 Task: In the  document Pyramidsletter.txt Change font size of watermark '111' and place the watermark  'Diagonally '. Insert footer and write www.nexusTech.com
Action: Mouse moved to (337, 510)
Screenshot: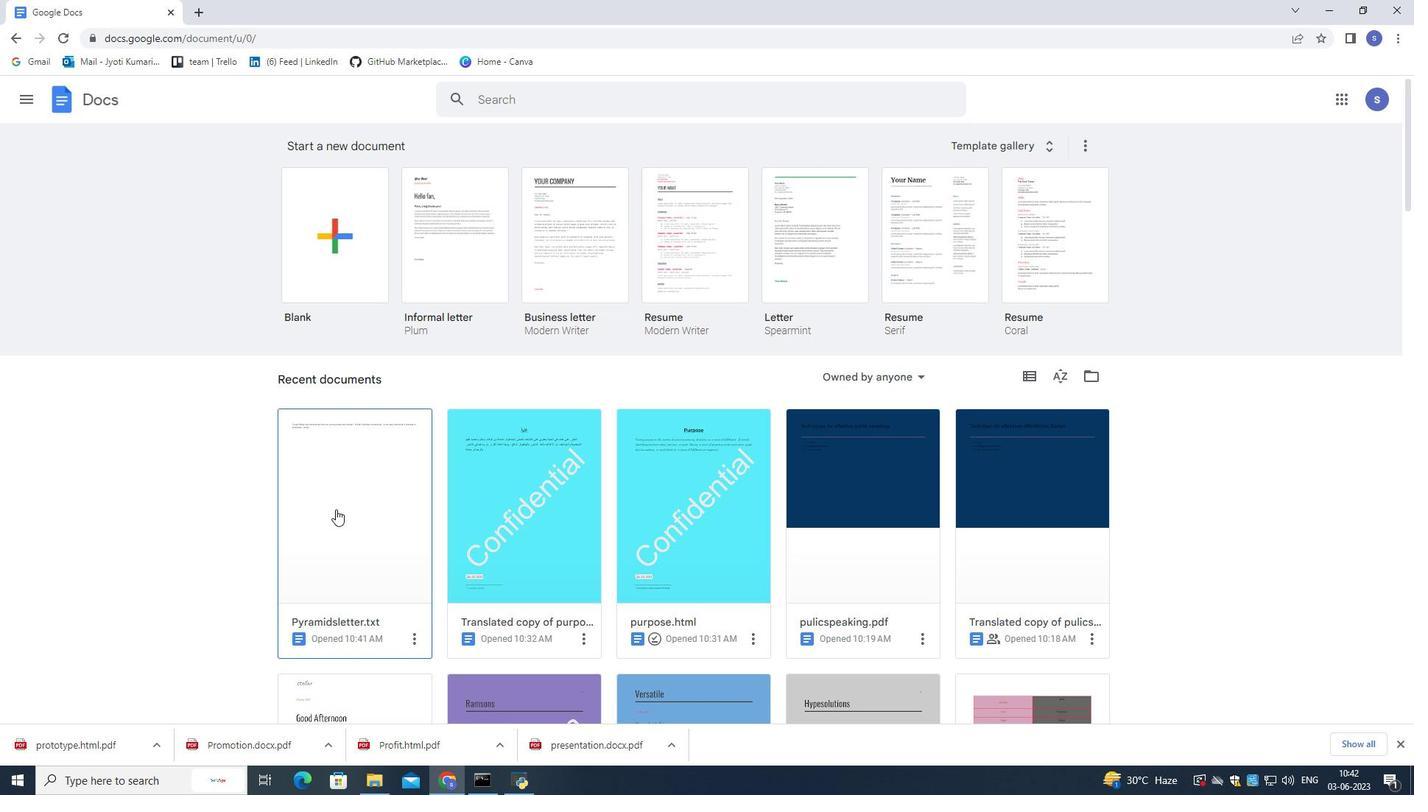 
Action: Mouse pressed left at (337, 510)
Screenshot: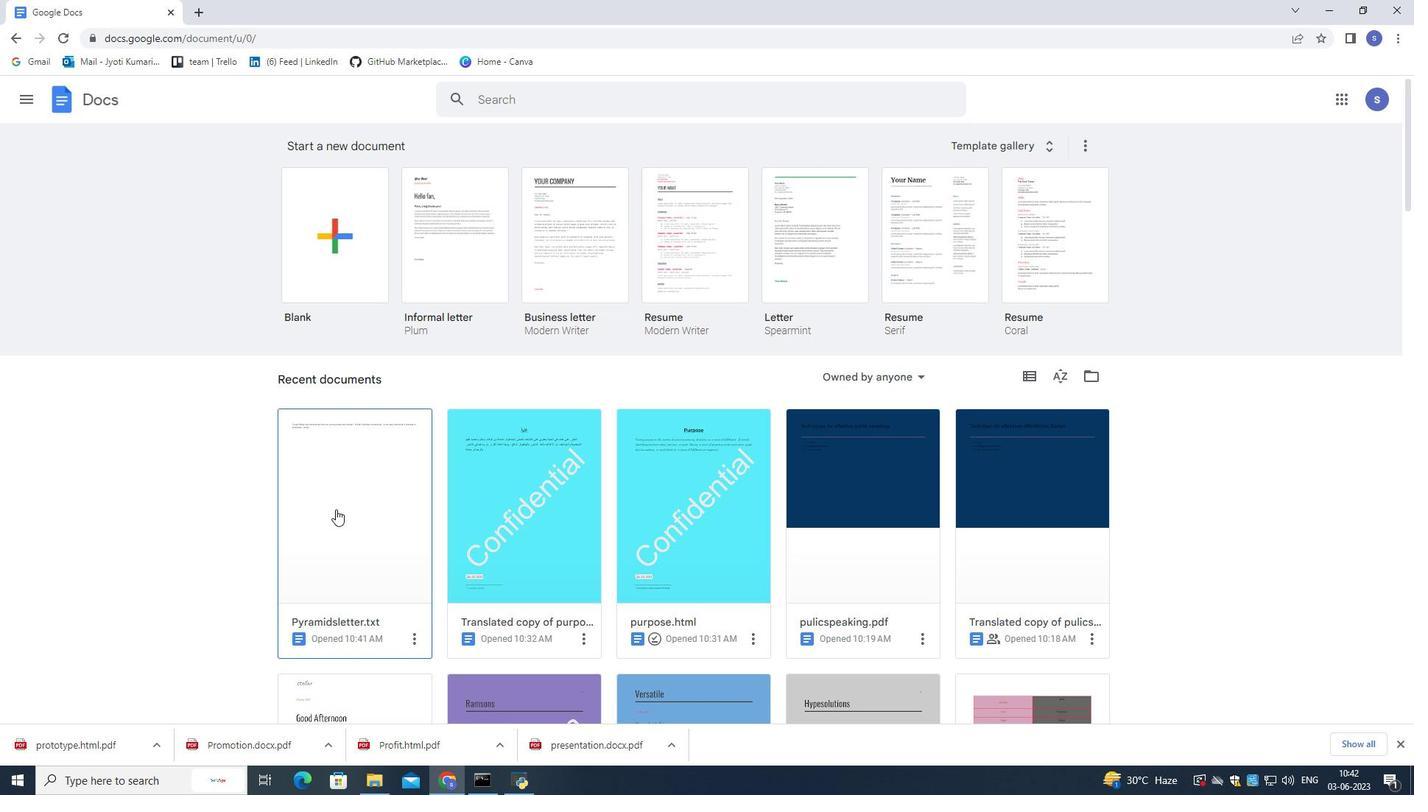 
Action: Mouse pressed left at (337, 510)
Screenshot: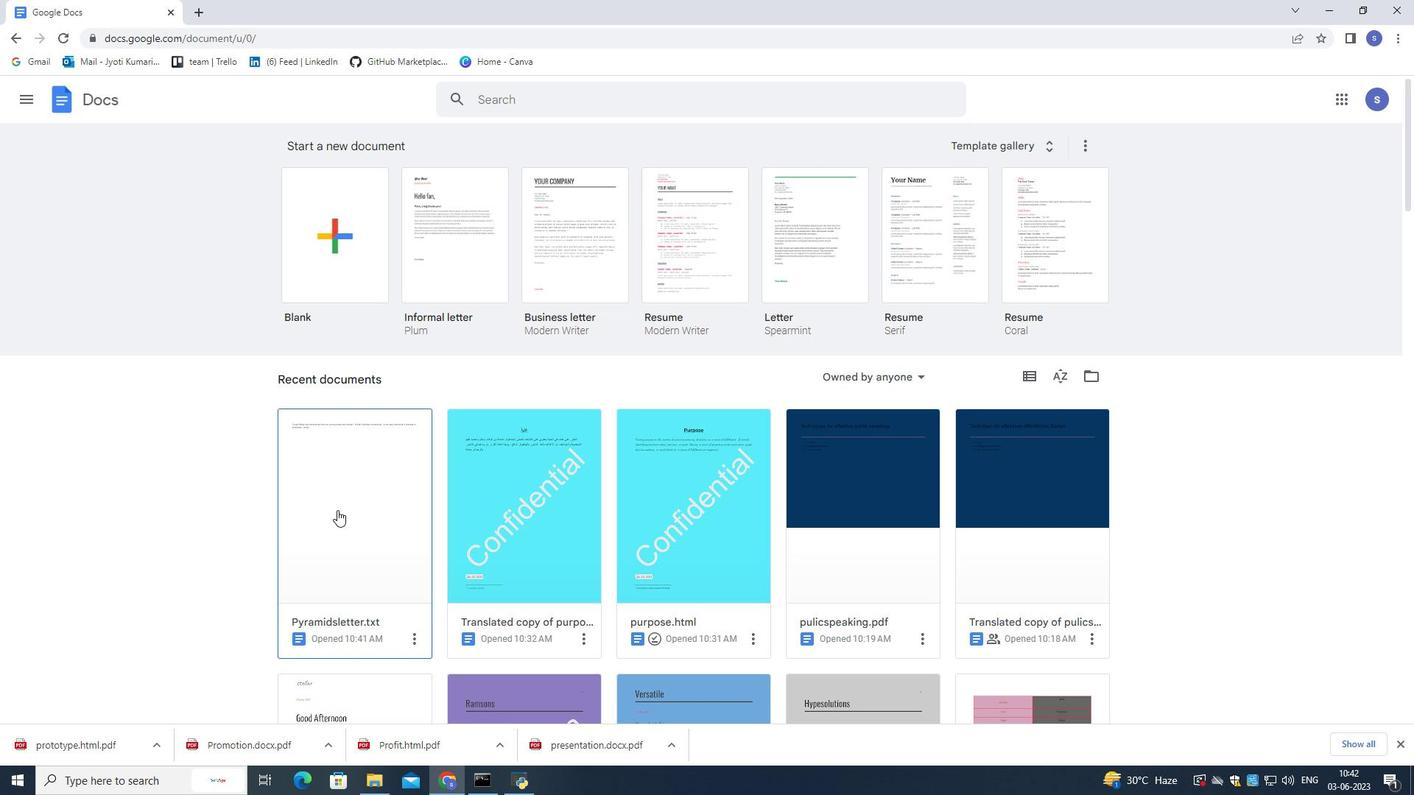 
Action: Mouse moved to (622, 521)
Screenshot: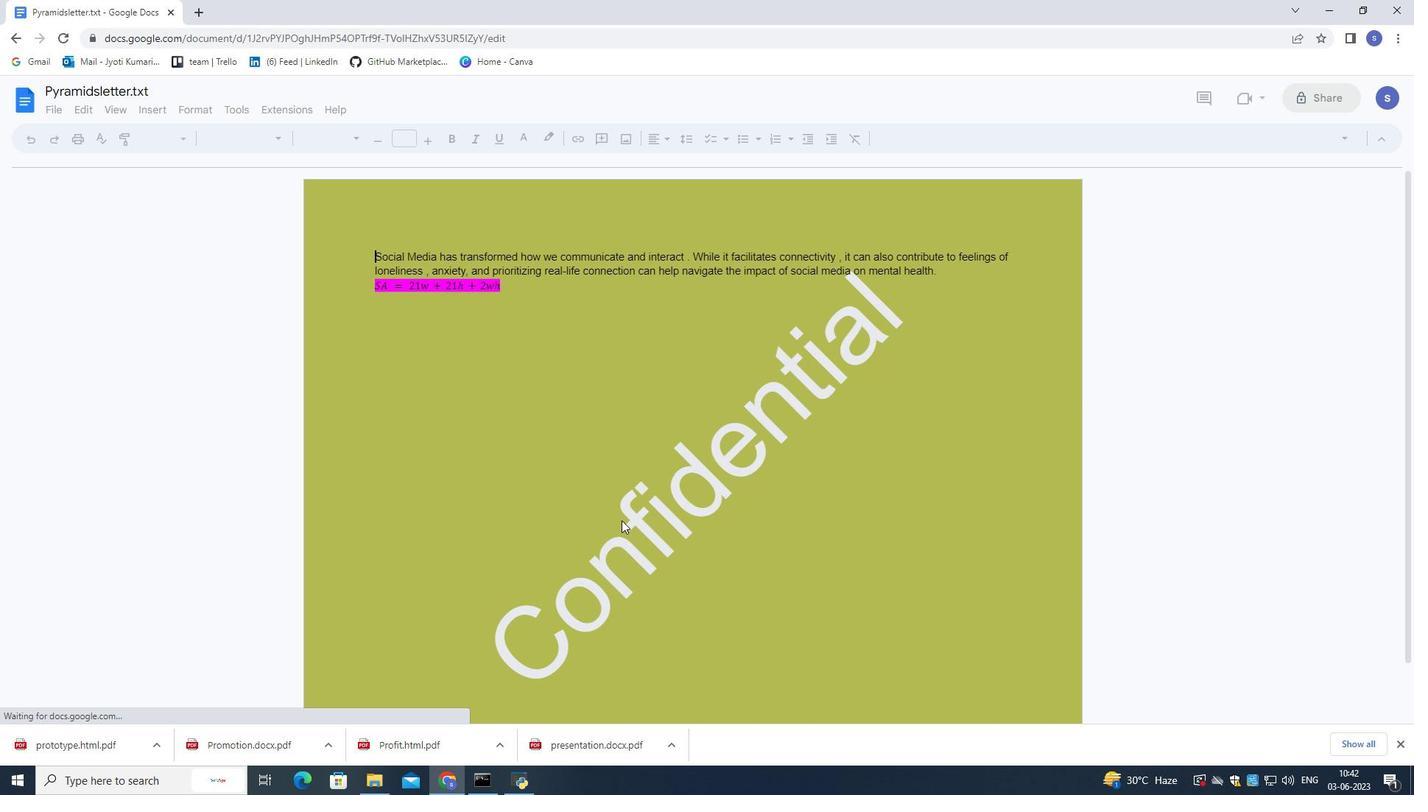 
Action: Mouse pressed left at (622, 521)
Screenshot: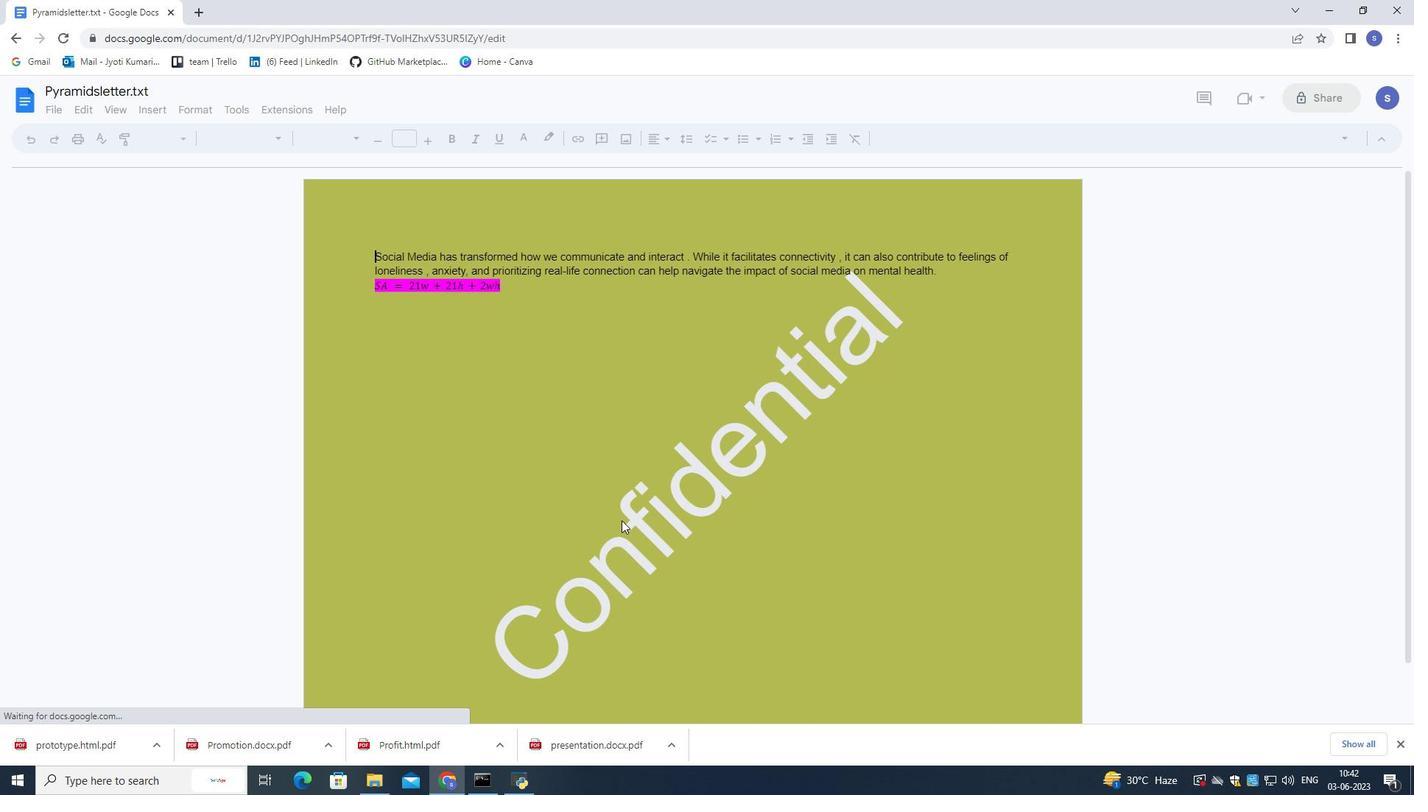 
Action: Mouse moved to (619, 492)
Screenshot: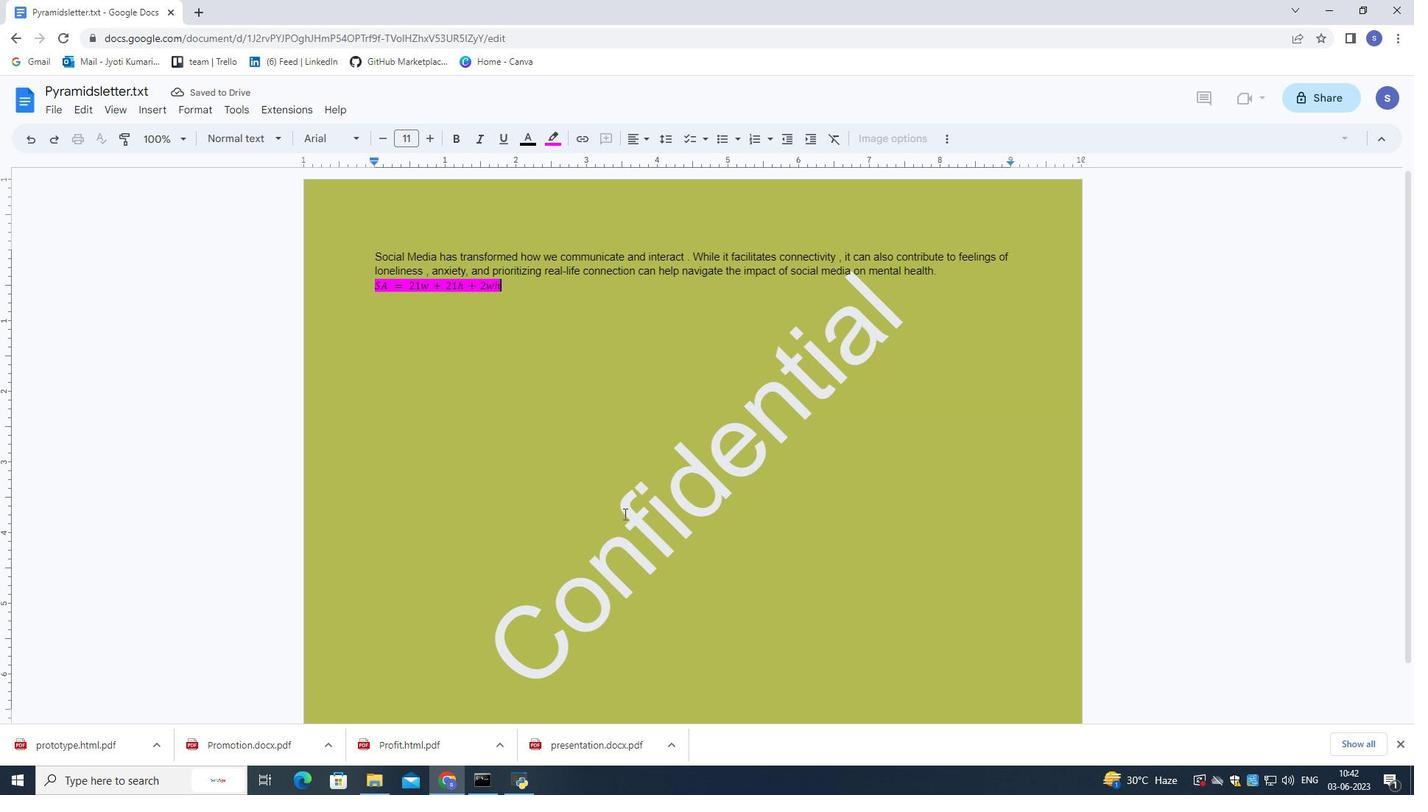 
Action: Mouse scrolled (619, 492) with delta (0, 0)
Screenshot: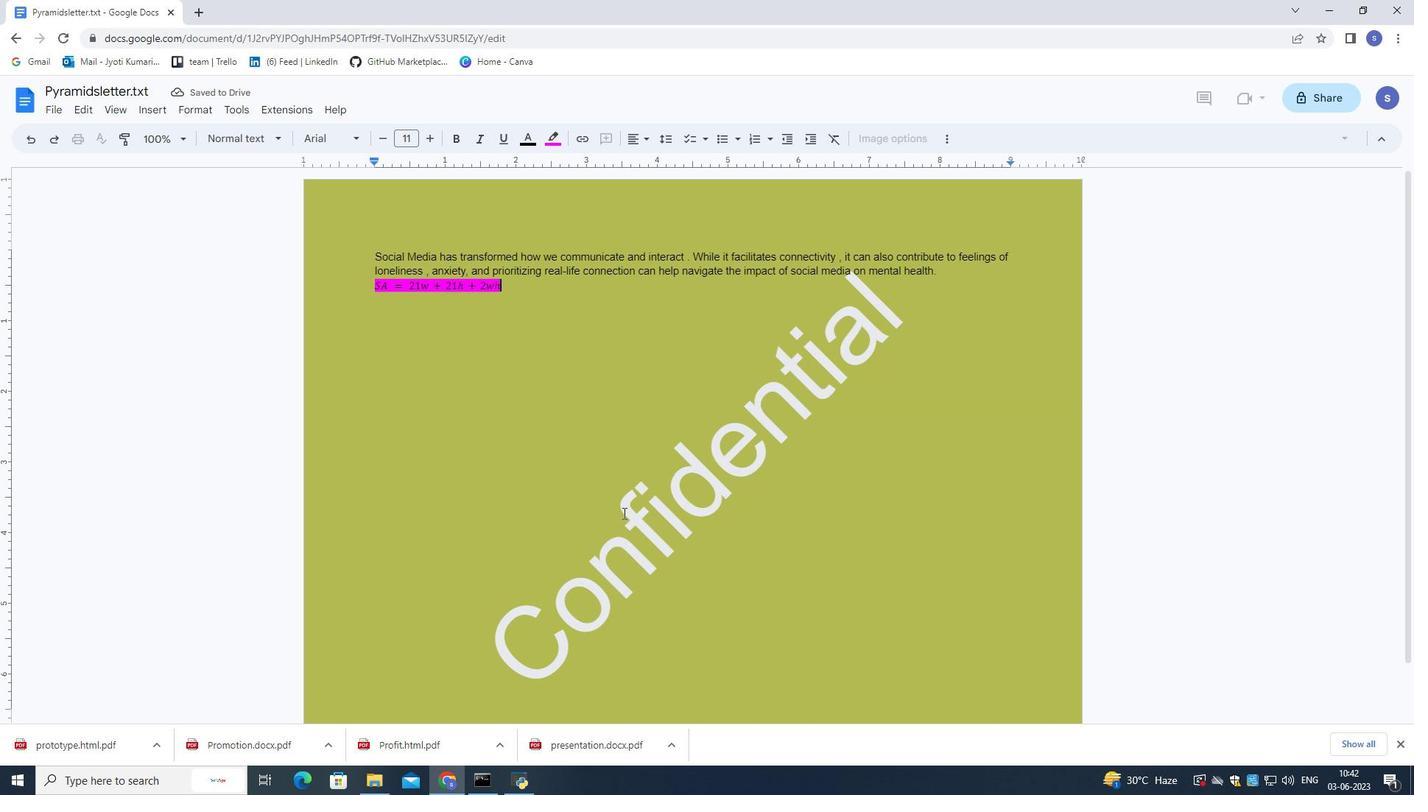 
Action: Mouse scrolled (619, 492) with delta (0, 0)
Screenshot: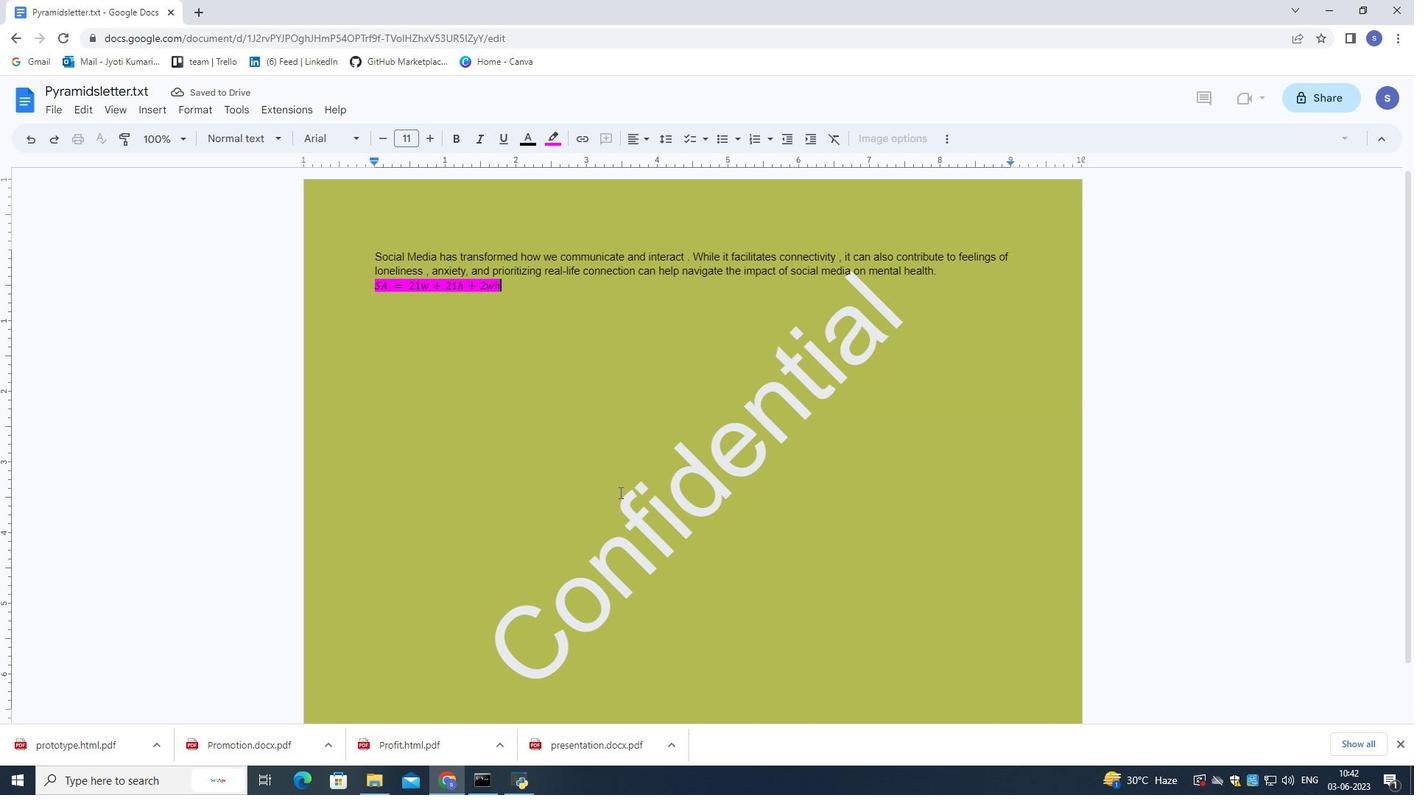 
Action: Mouse moved to (660, 455)
Screenshot: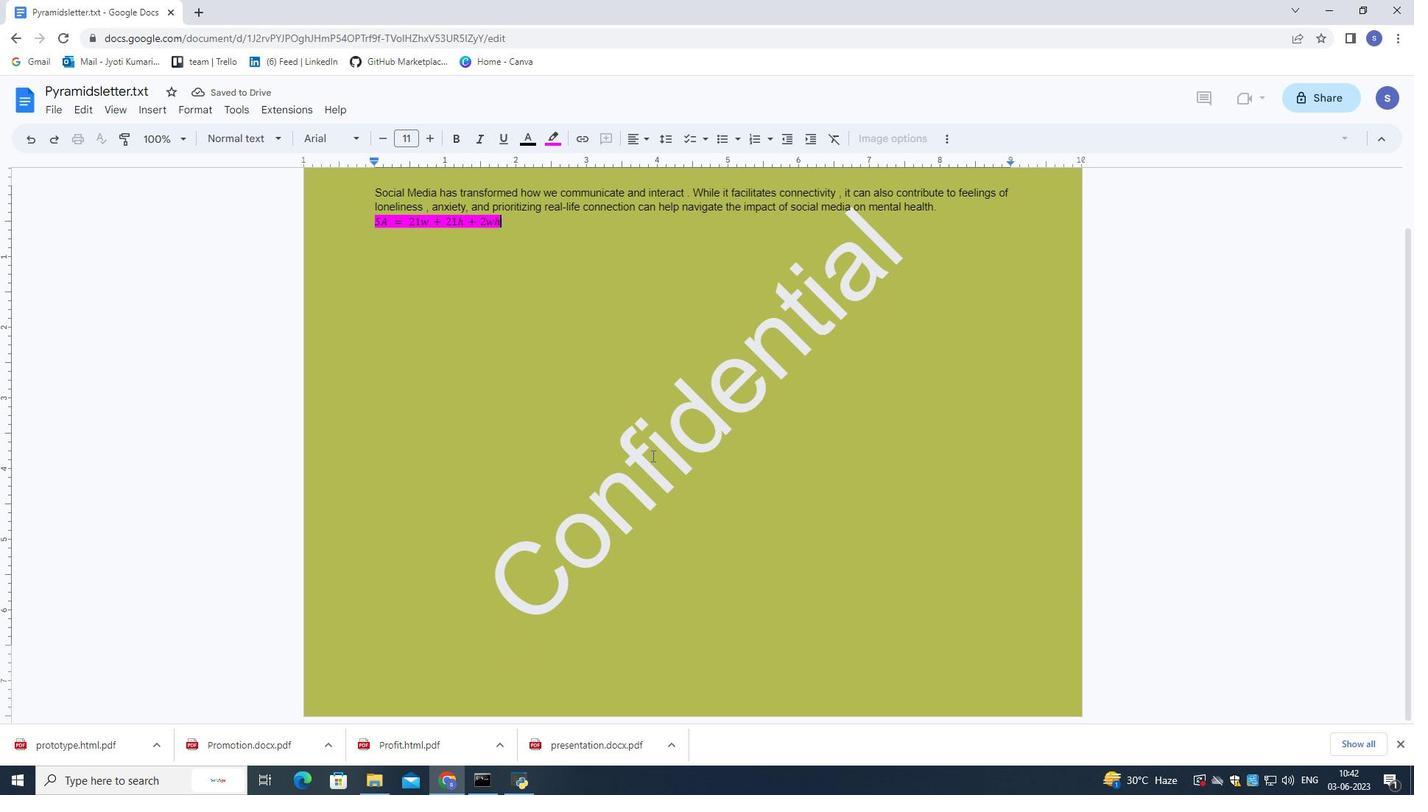 
Action: Mouse pressed left at (660, 455)
Screenshot: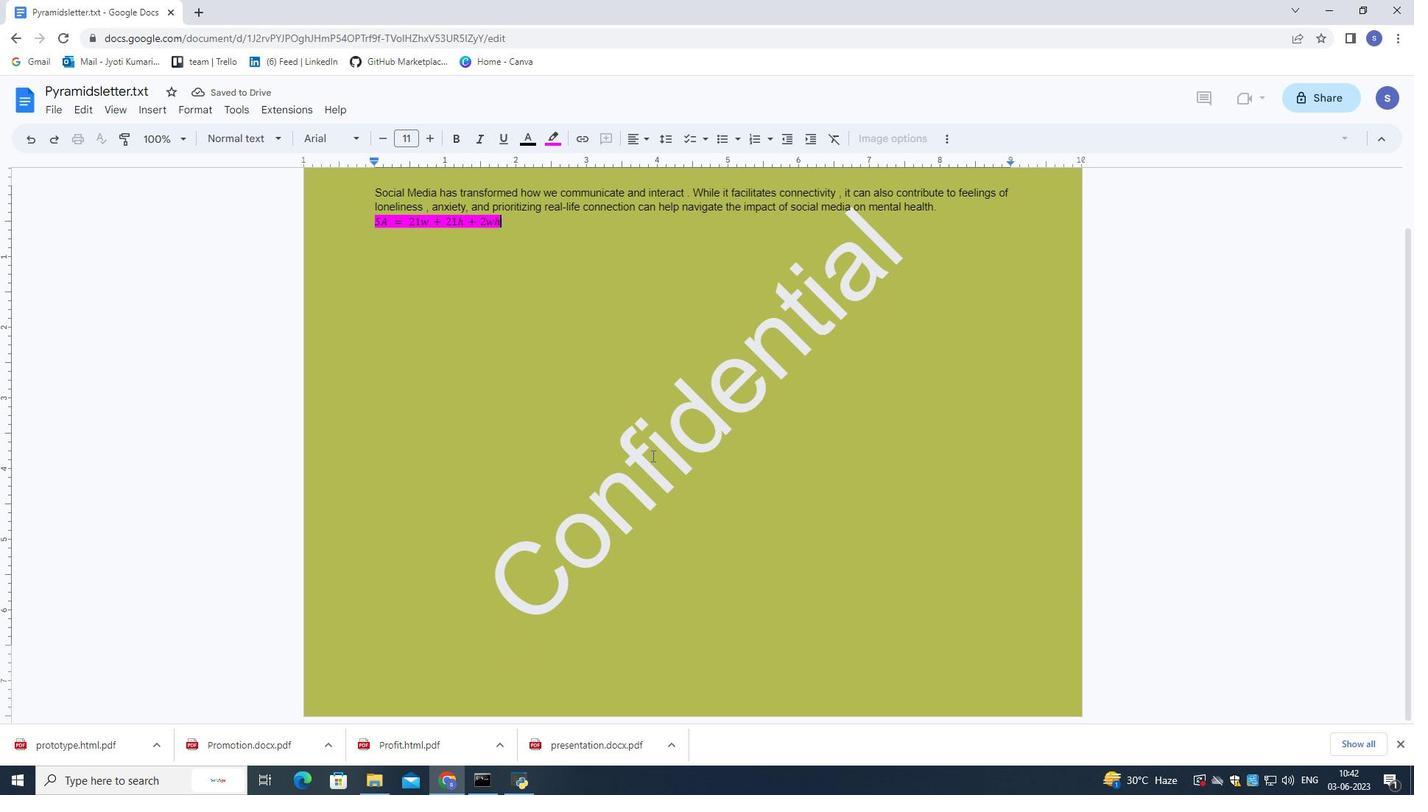
Action: Mouse moved to (660, 455)
Screenshot: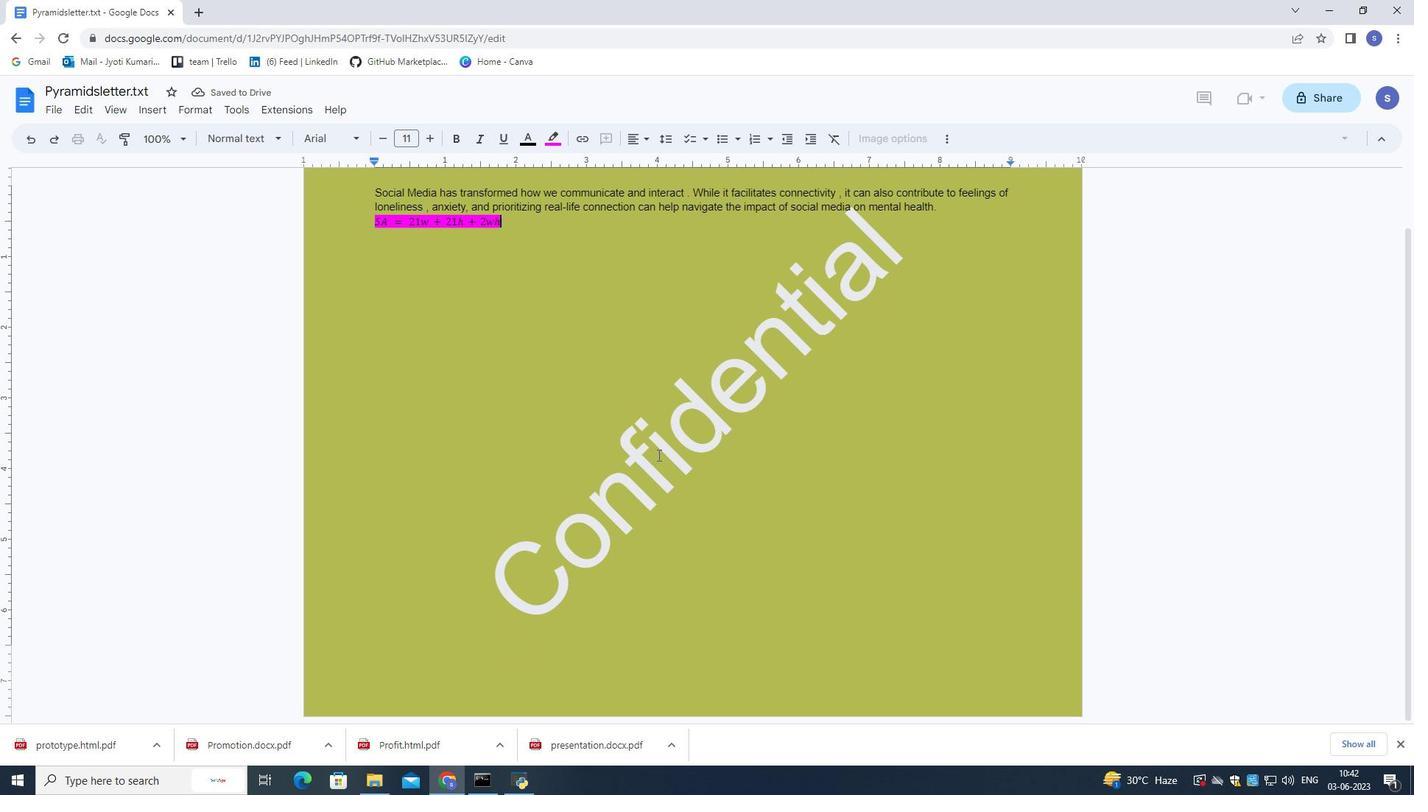 
Action: Mouse pressed left at (660, 455)
Screenshot: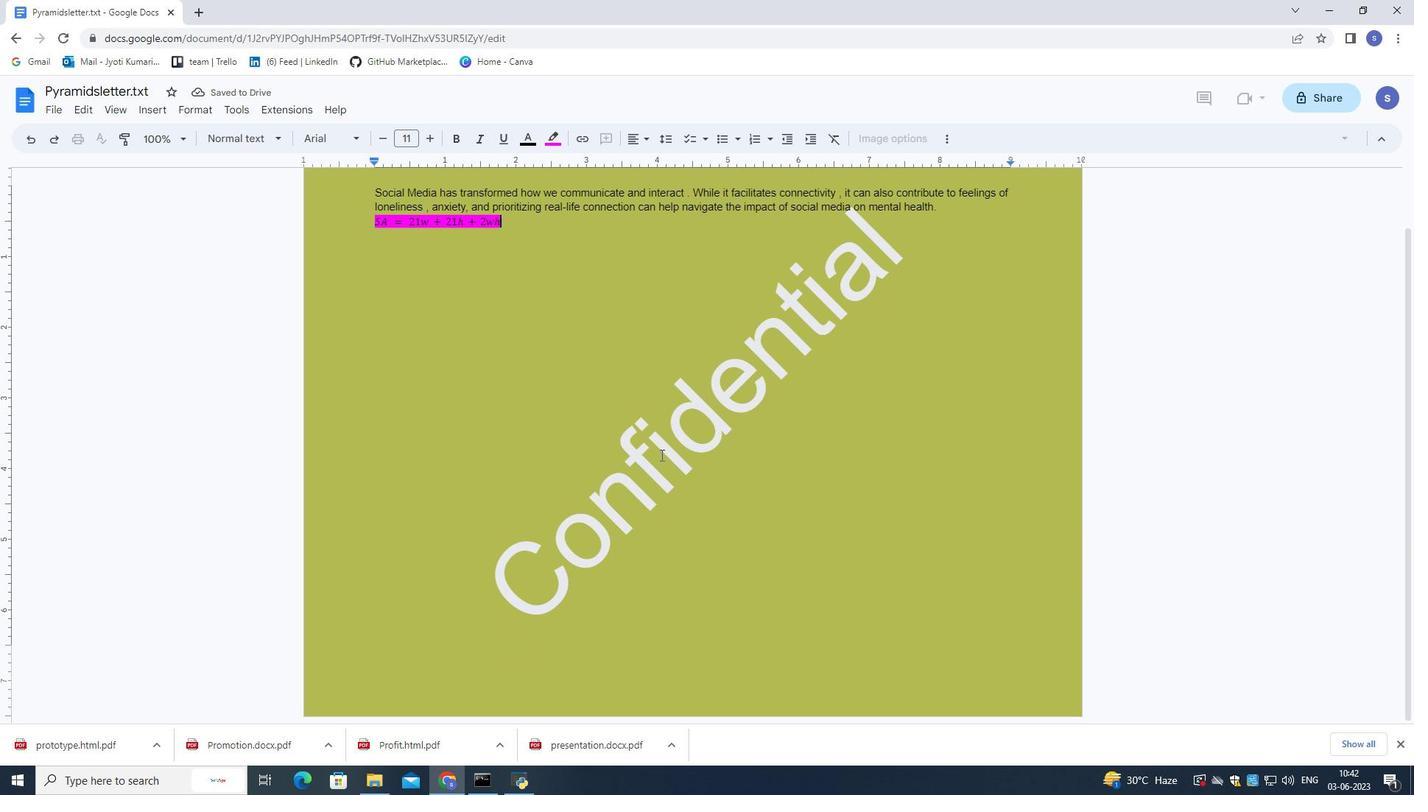 
Action: Mouse moved to (661, 455)
Screenshot: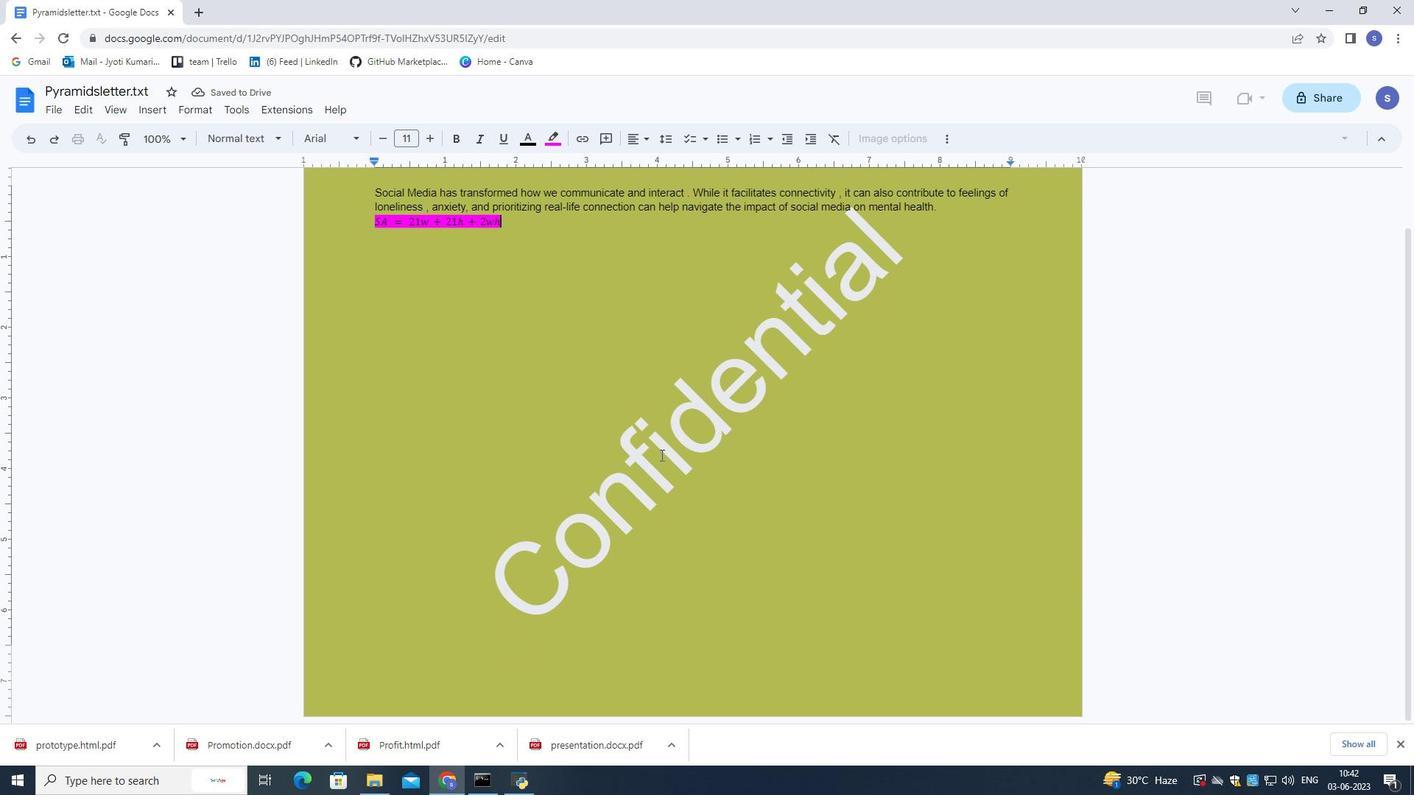 
Action: Mouse pressed left at (661, 455)
Screenshot: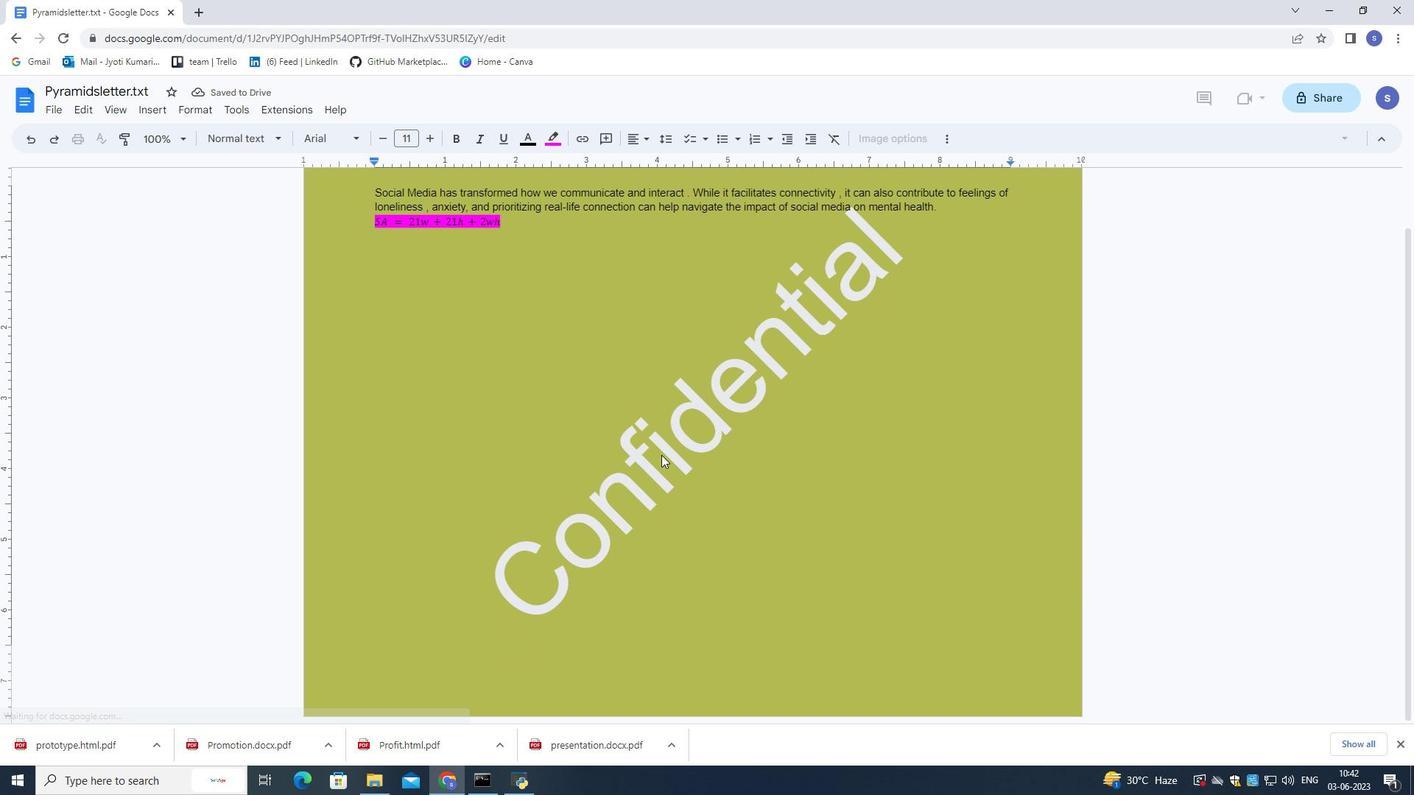 
Action: Mouse pressed left at (661, 455)
Screenshot: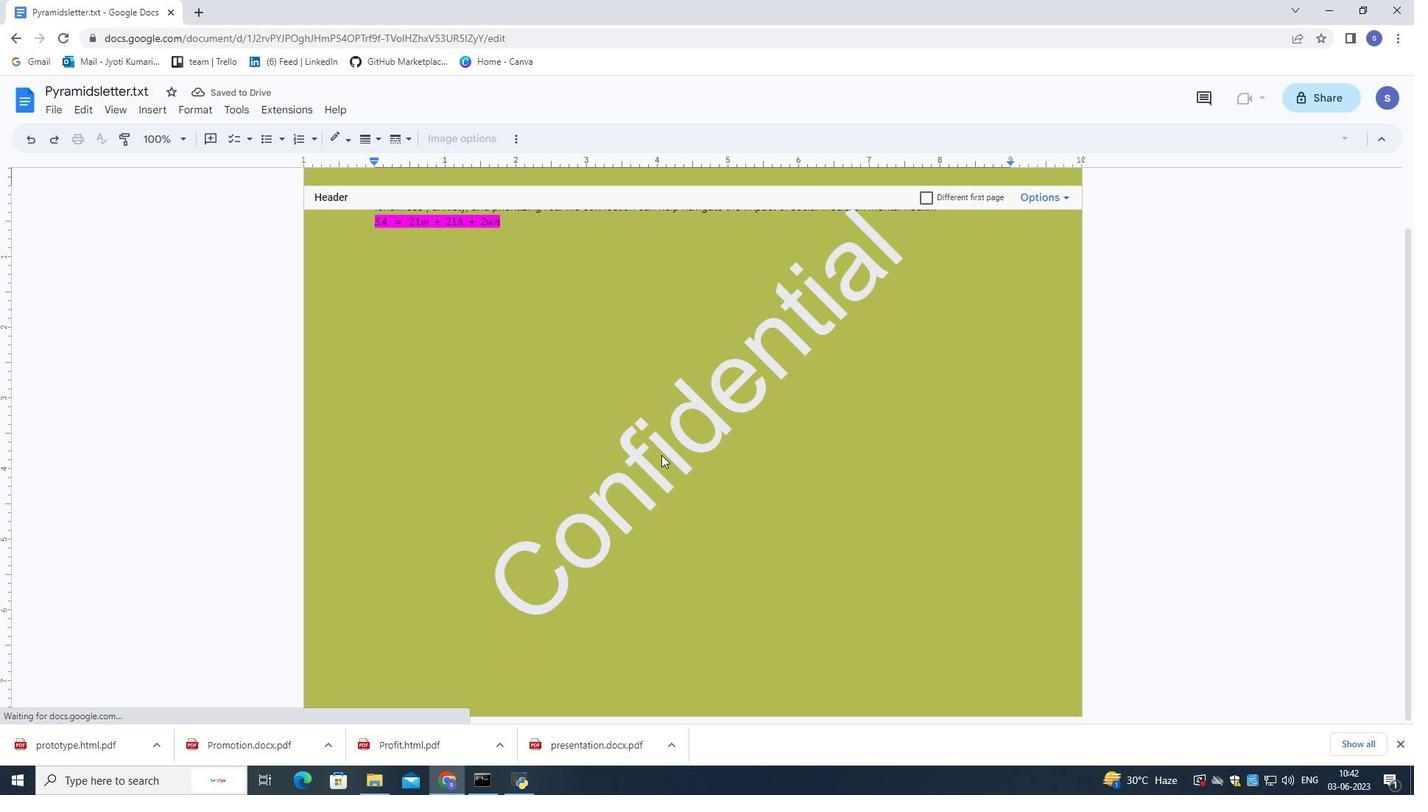 
Action: Mouse pressed left at (661, 455)
Screenshot: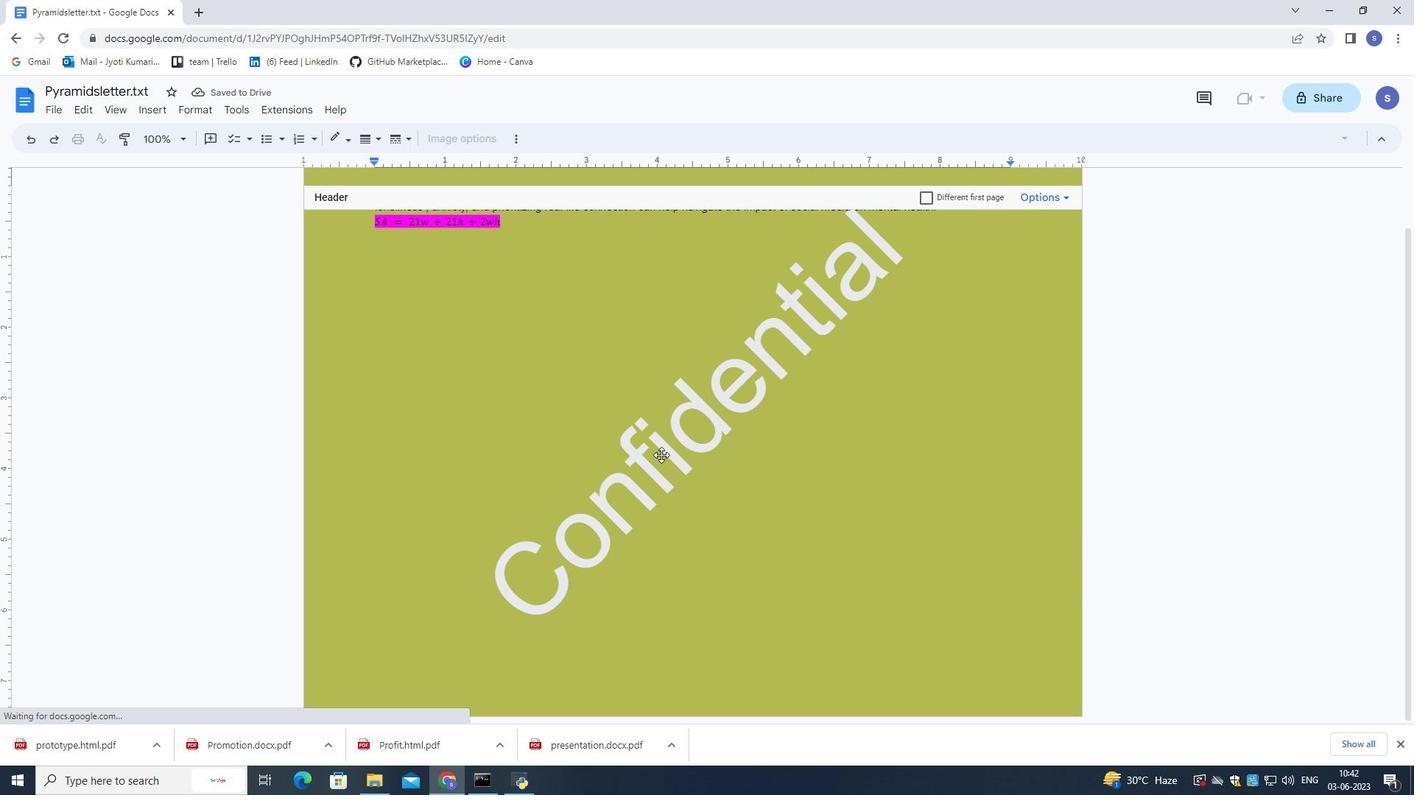 
Action: Mouse moved to (492, 664)
Screenshot: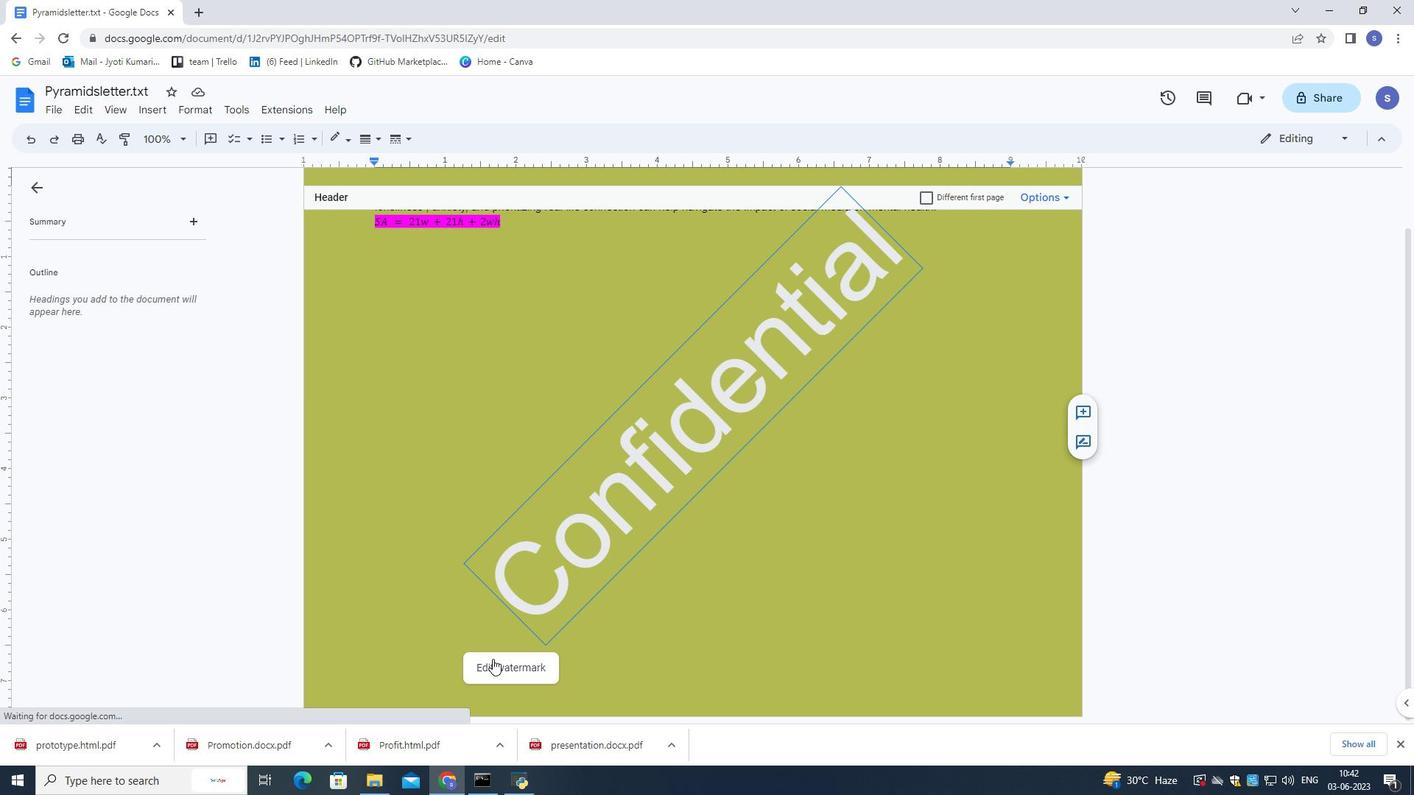 
Action: Mouse pressed left at (492, 664)
Screenshot: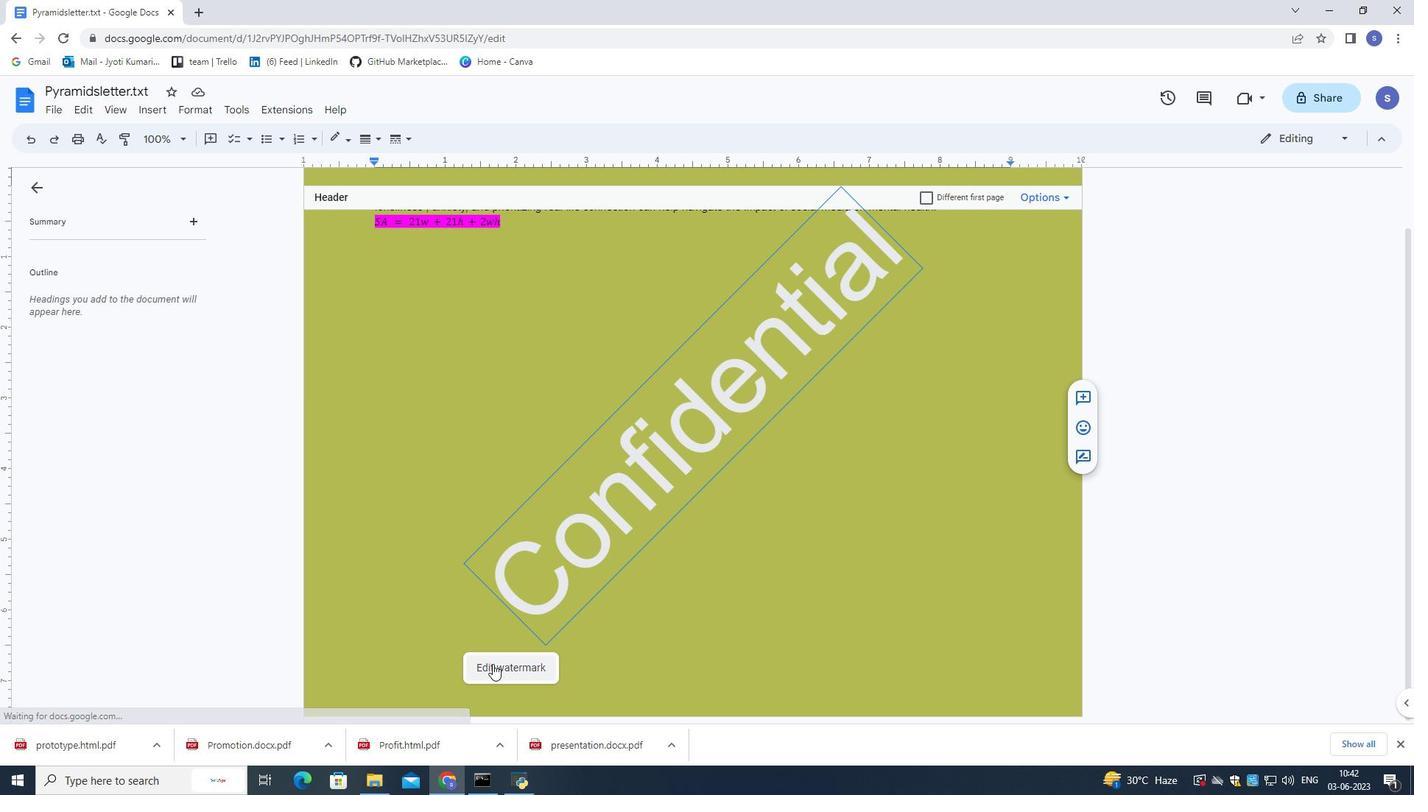 
Action: Mouse moved to (1279, 332)
Screenshot: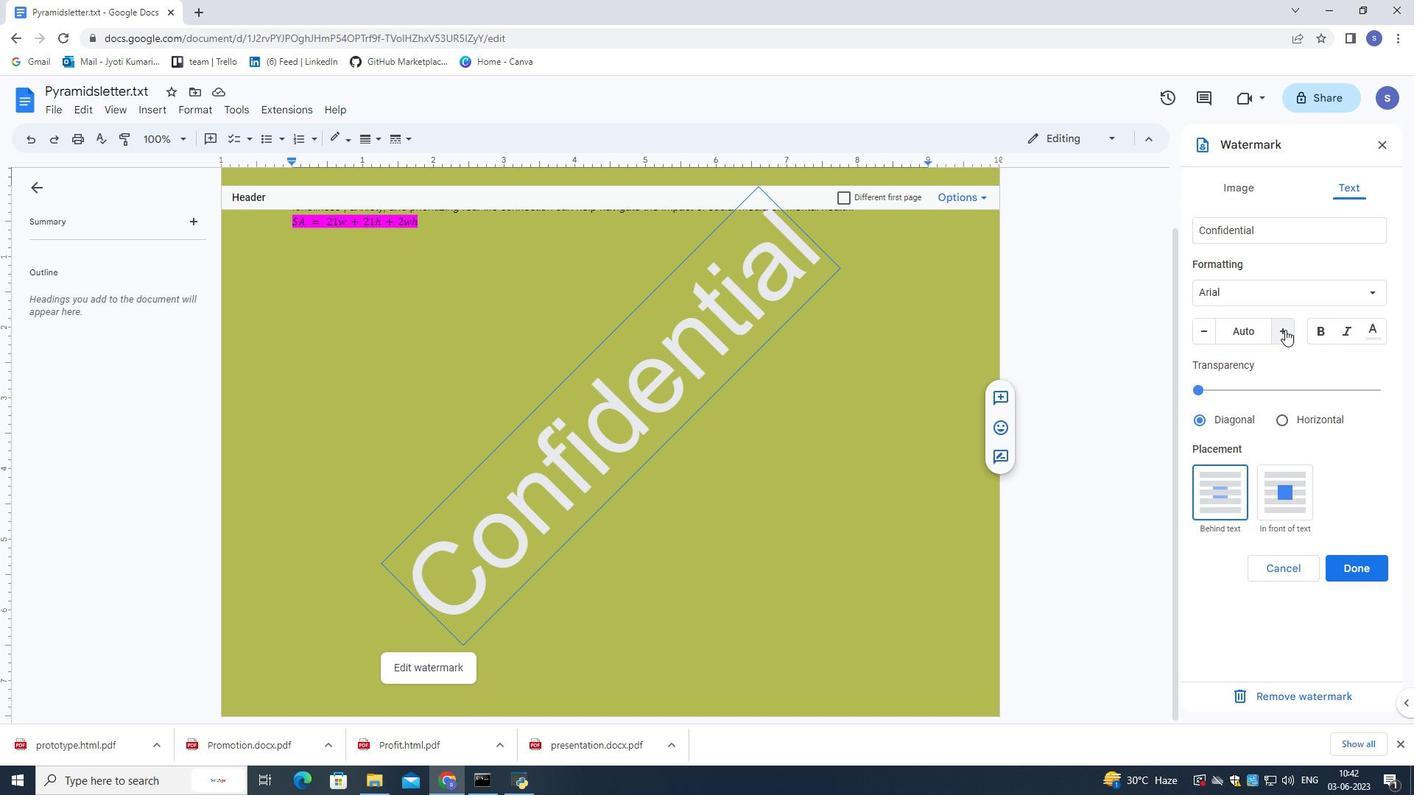 
Action: Mouse pressed left at (1279, 332)
Screenshot: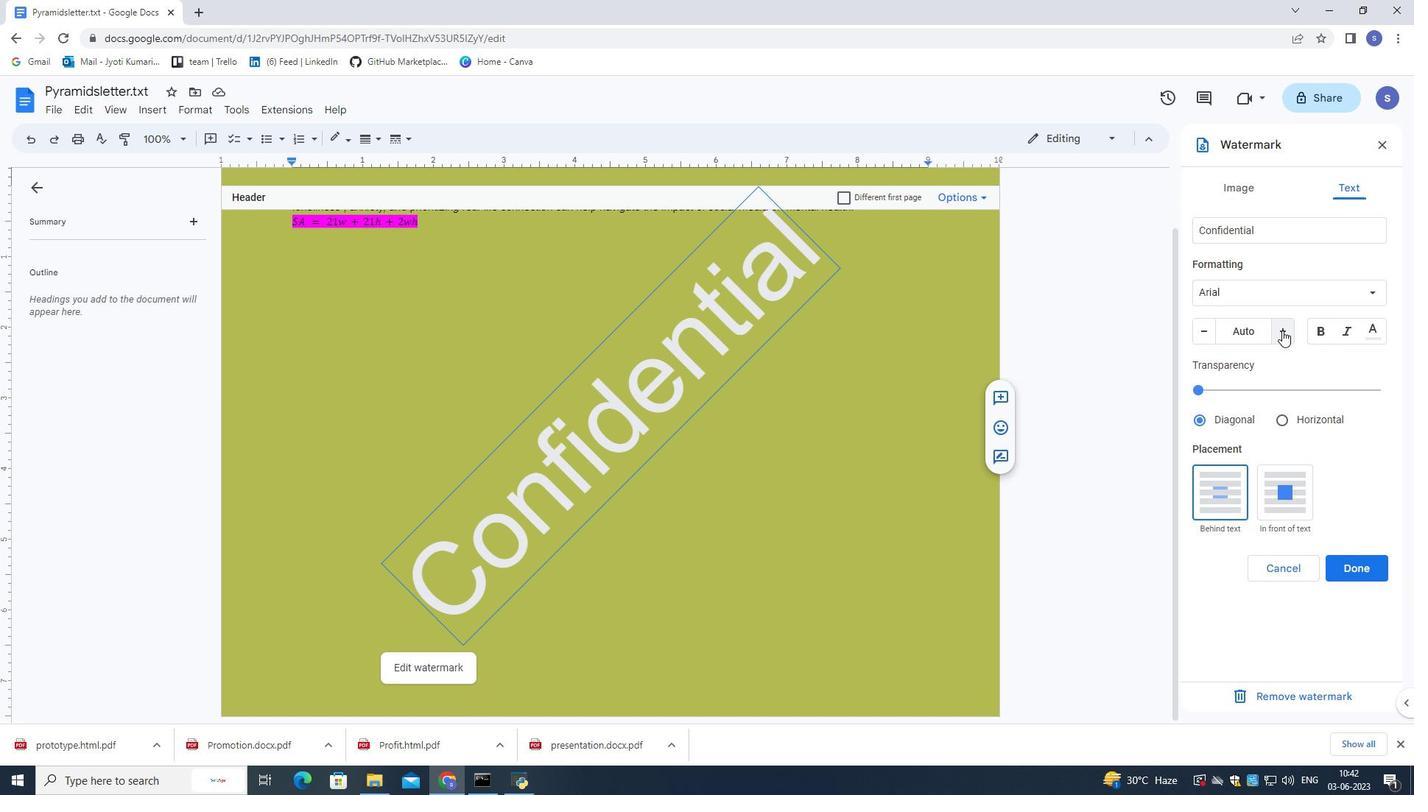 
Action: Mouse pressed left at (1279, 332)
Screenshot: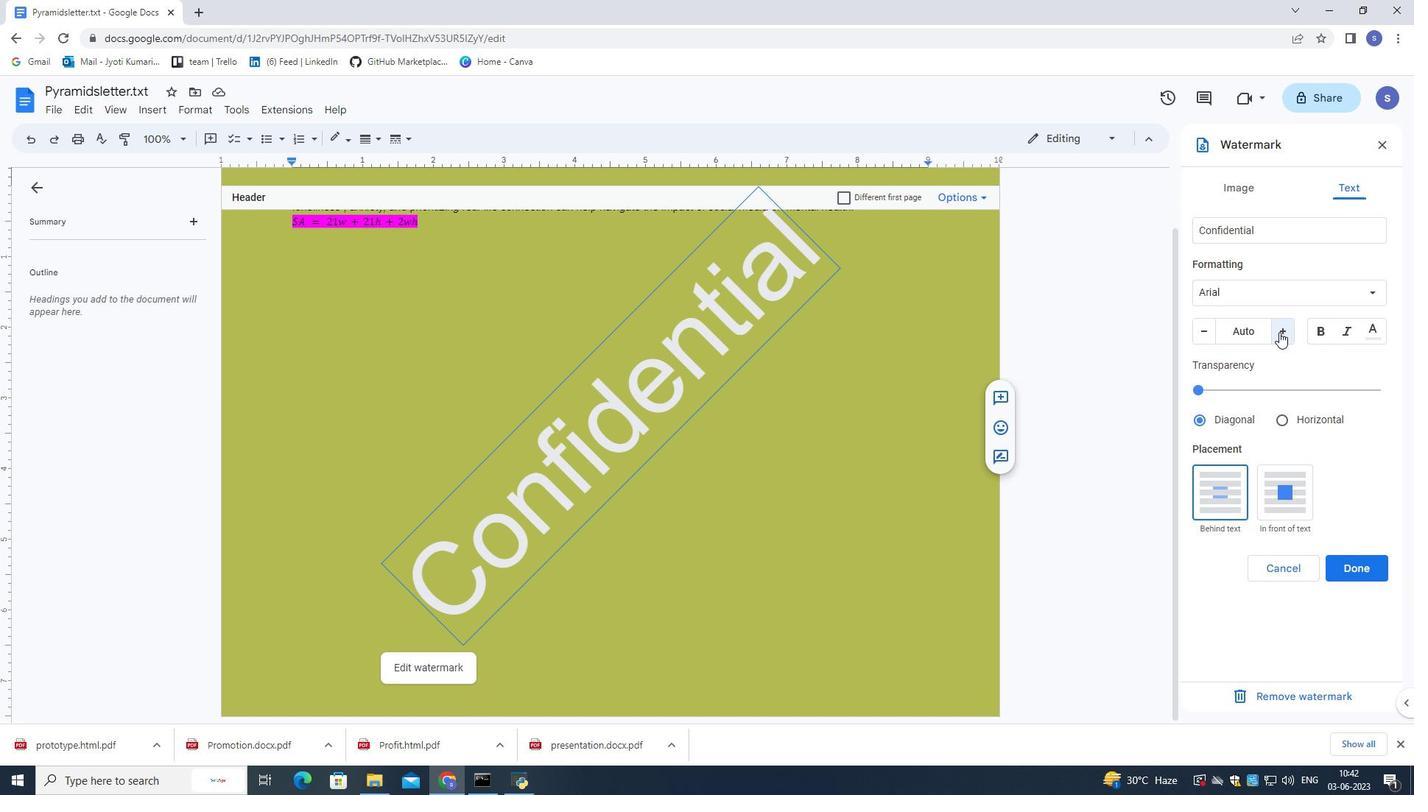 
Action: Mouse pressed left at (1279, 332)
Screenshot: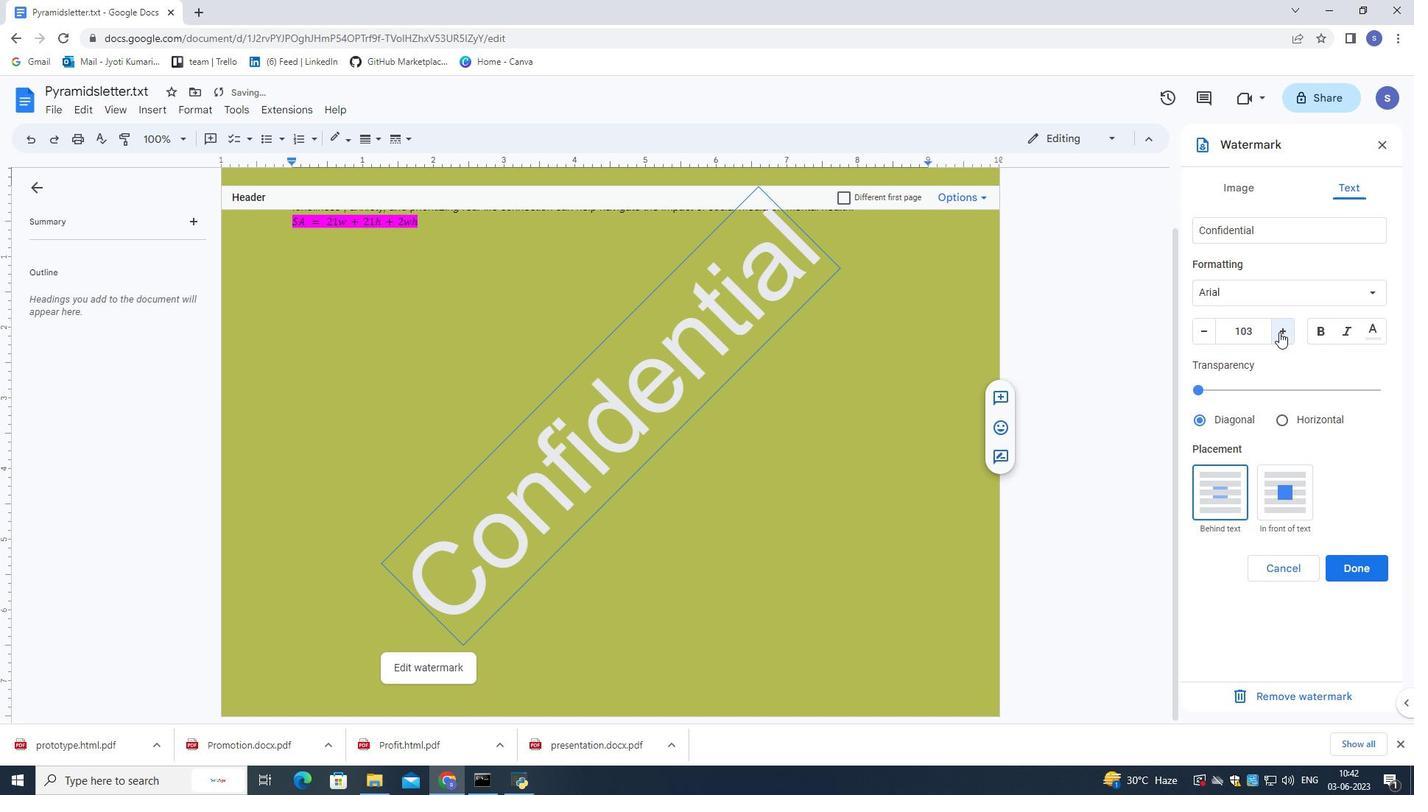 
Action: Mouse pressed left at (1279, 332)
Screenshot: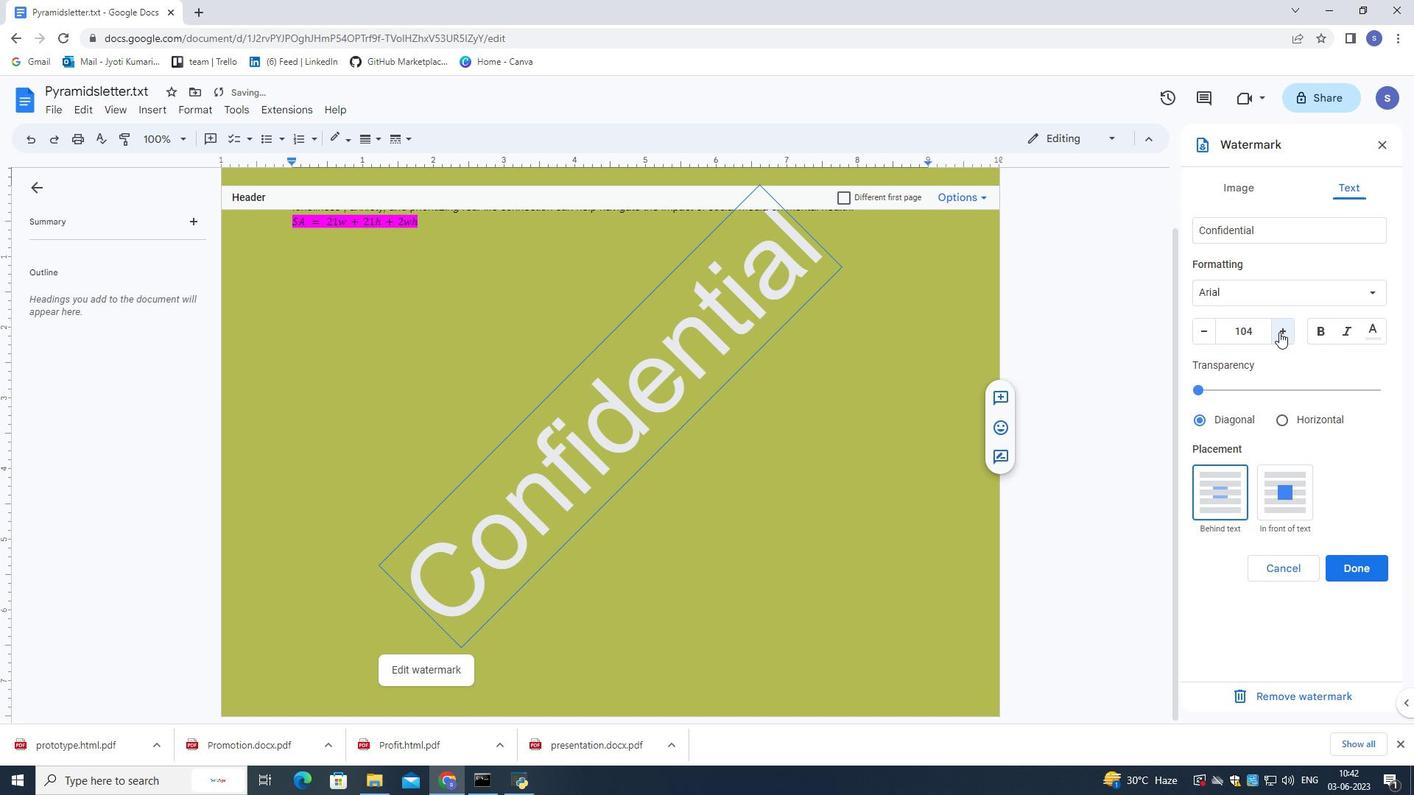 
Action: Mouse pressed left at (1279, 332)
Screenshot: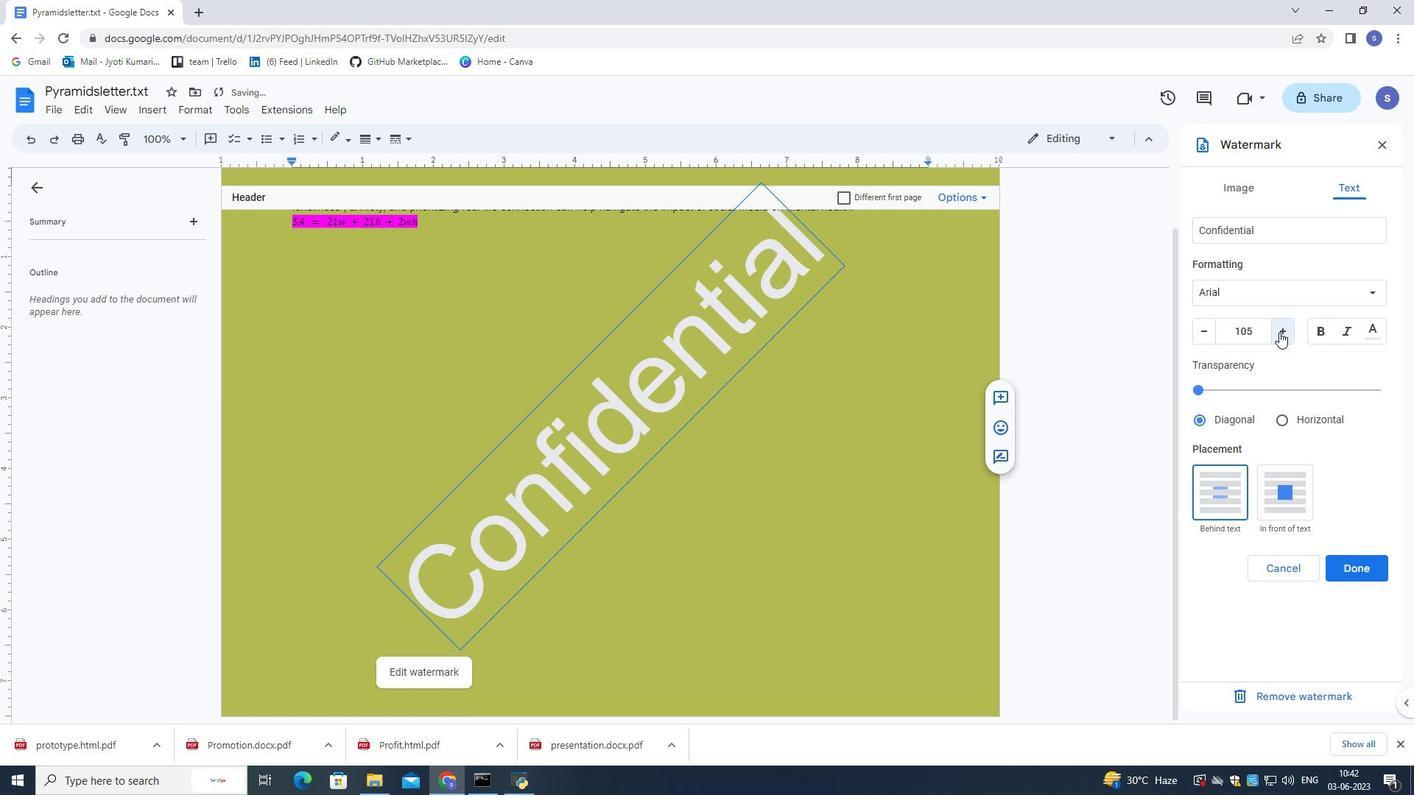 
Action: Mouse pressed left at (1279, 332)
Screenshot: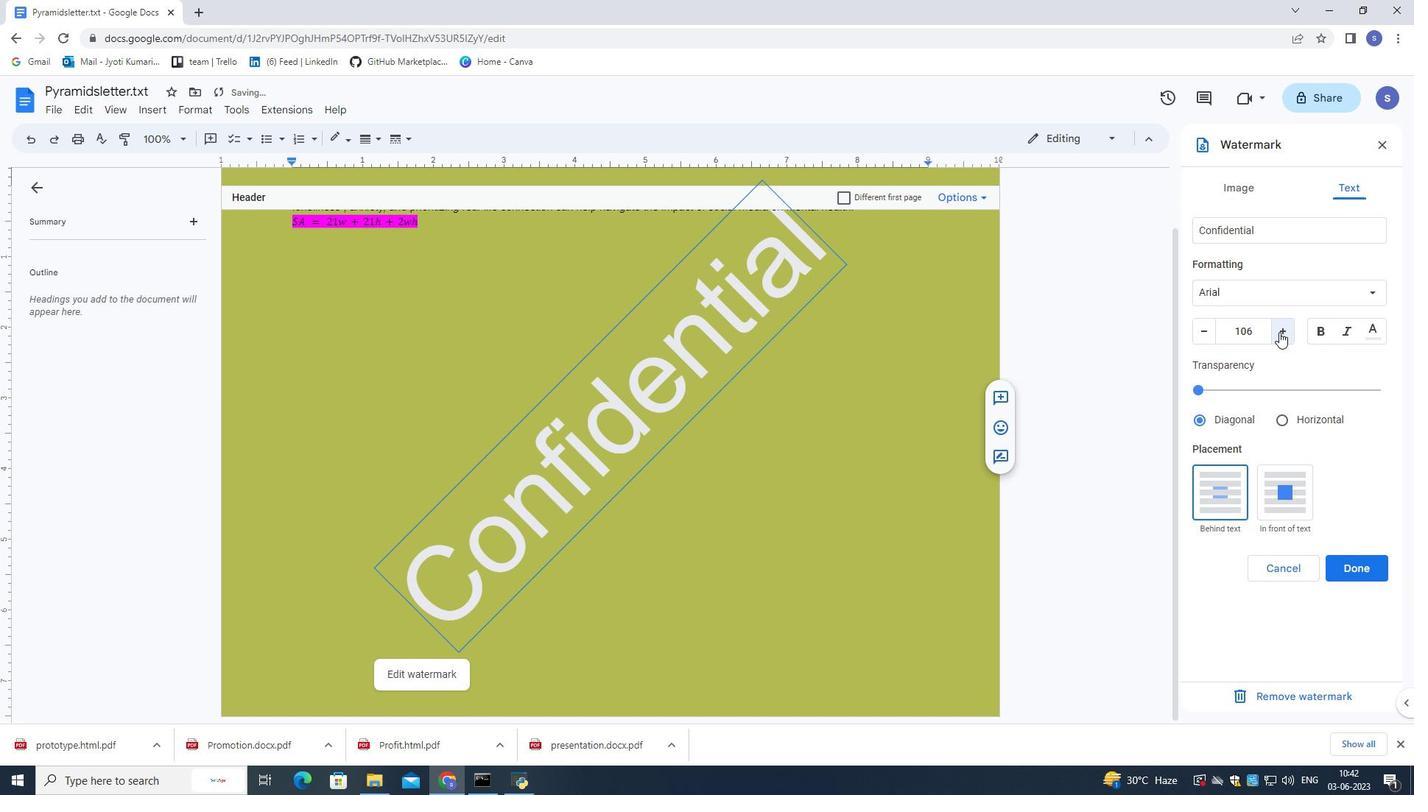 
Action: Mouse pressed left at (1279, 332)
Screenshot: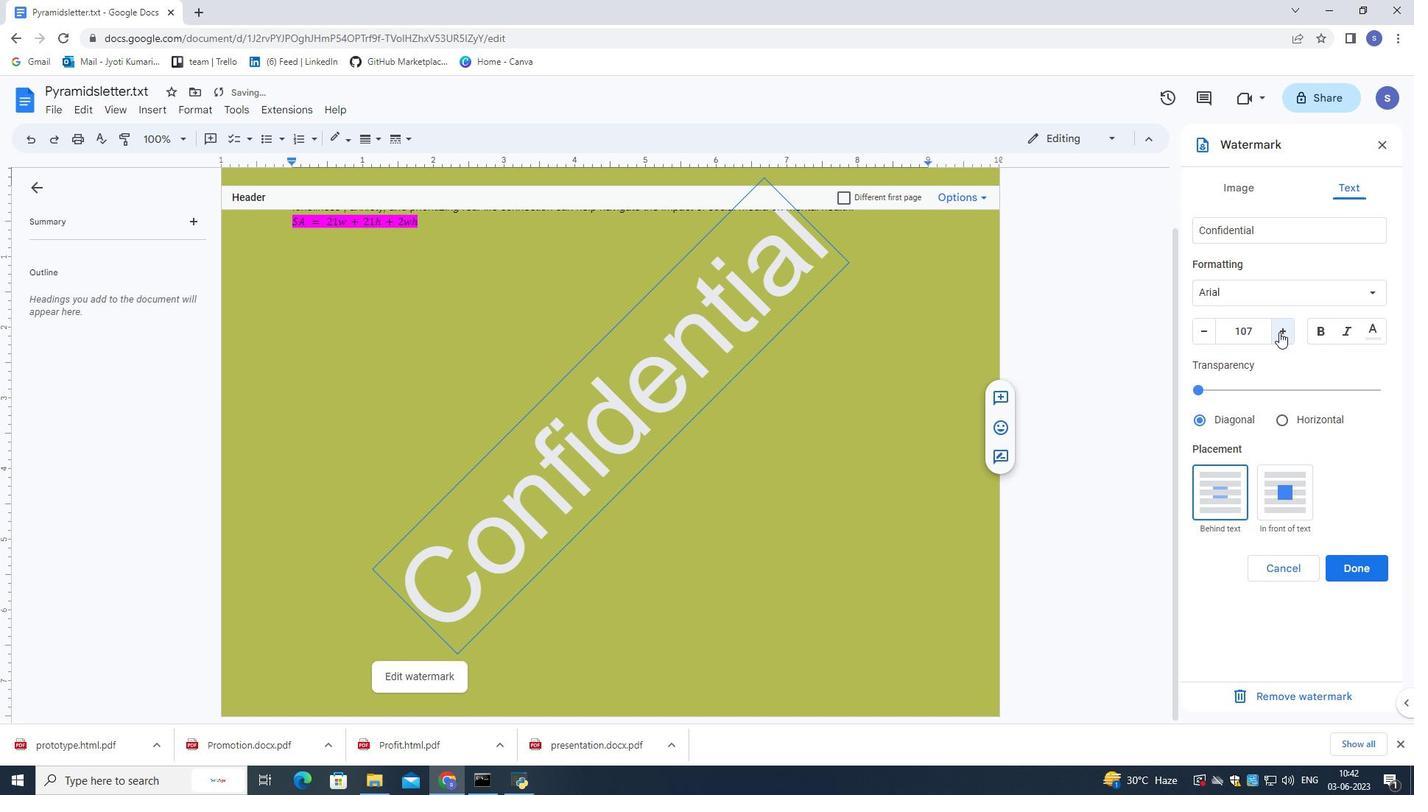 
Action: Mouse pressed left at (1279, 332)
Screenshot: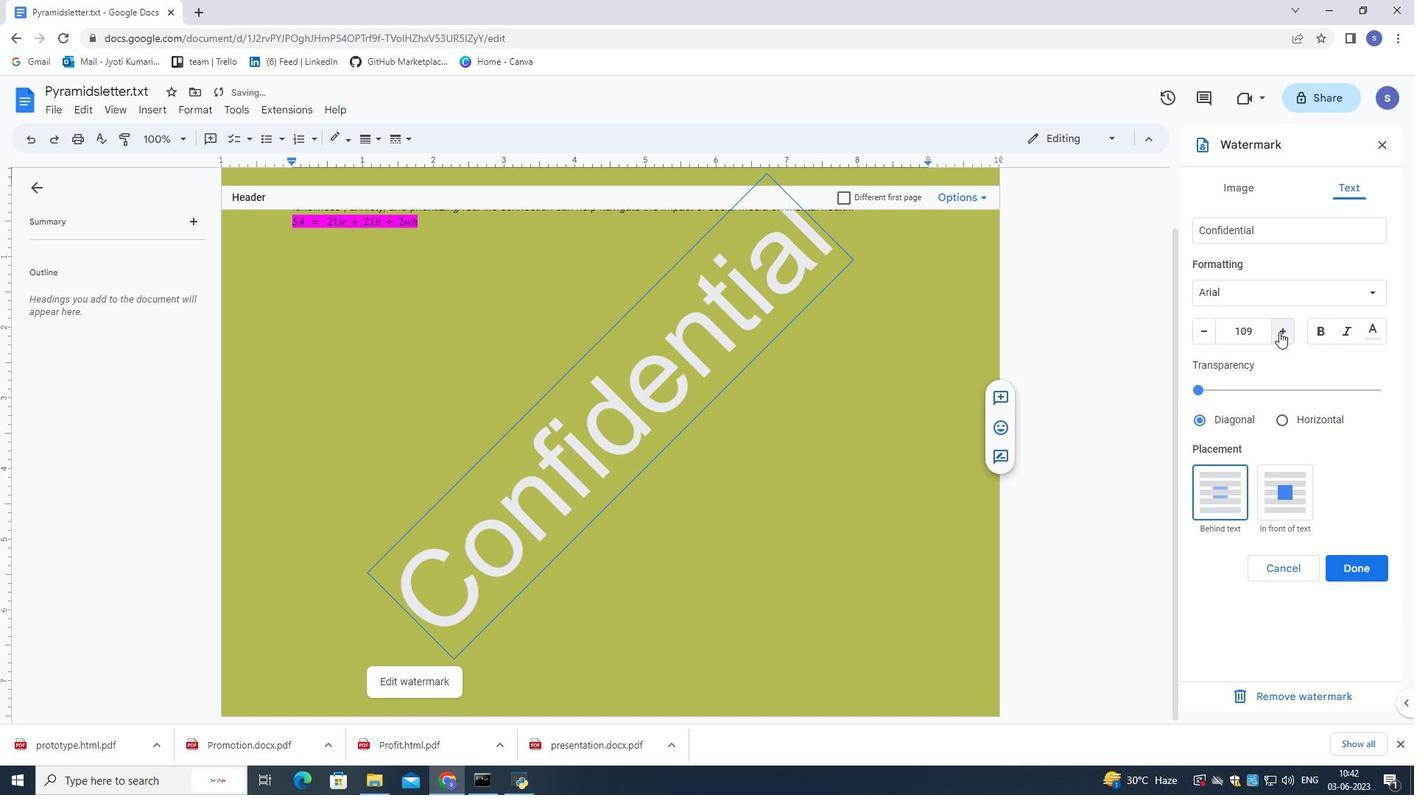 
Action: Mouse pressed left at (1279, 332)
Screenshot: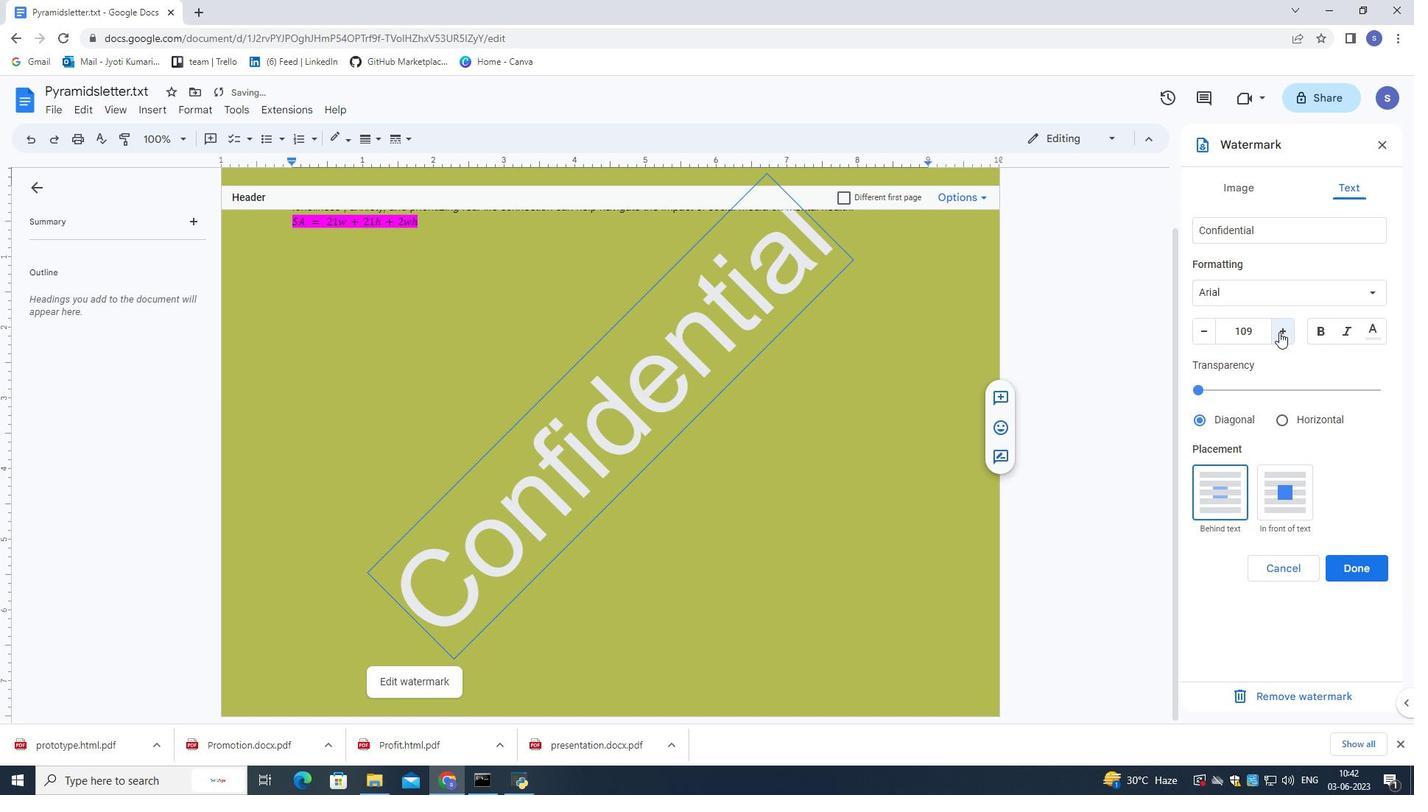 
Action: Mouse moved to (1367, 570)
Screenshot: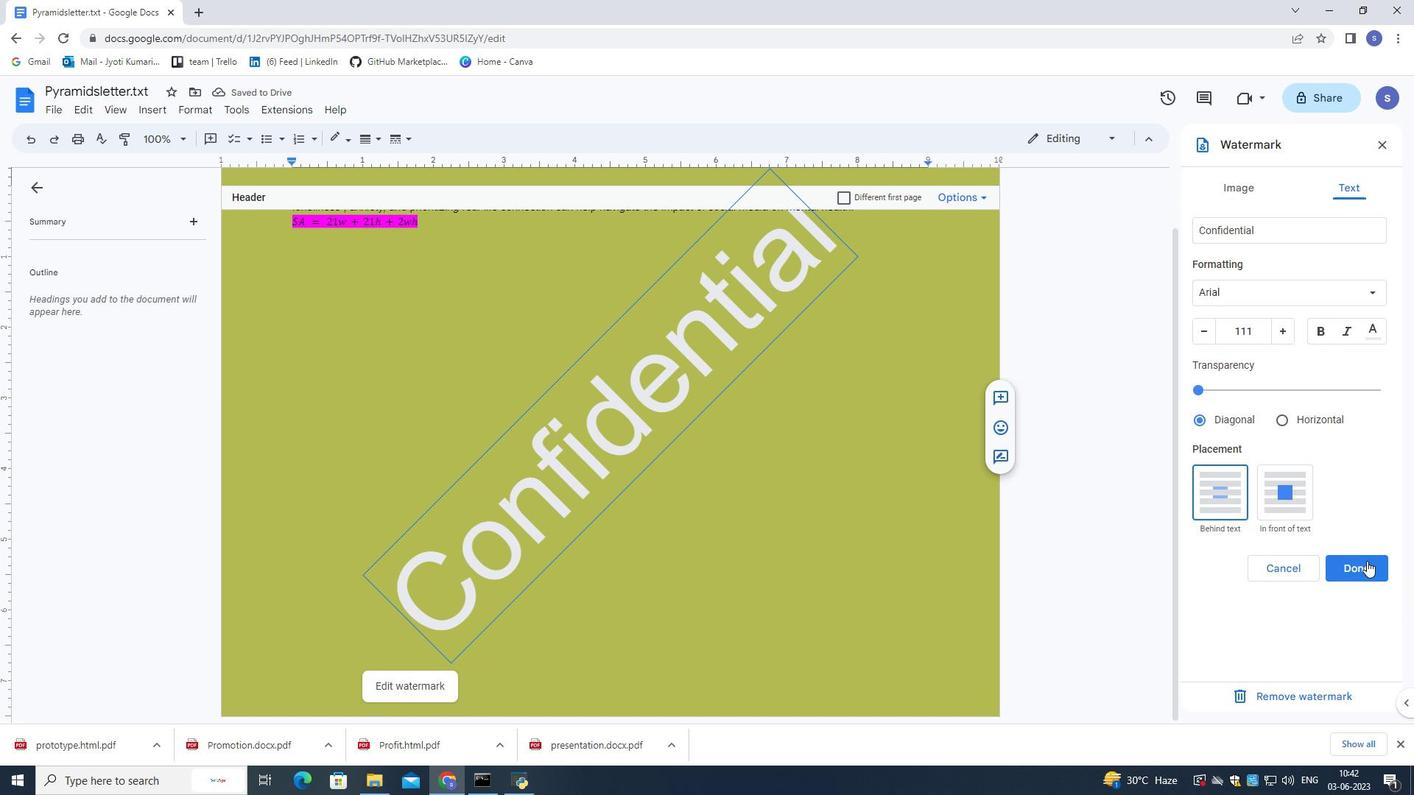 
Action: Mouse pressed left at (1367, 570)
Screenshot: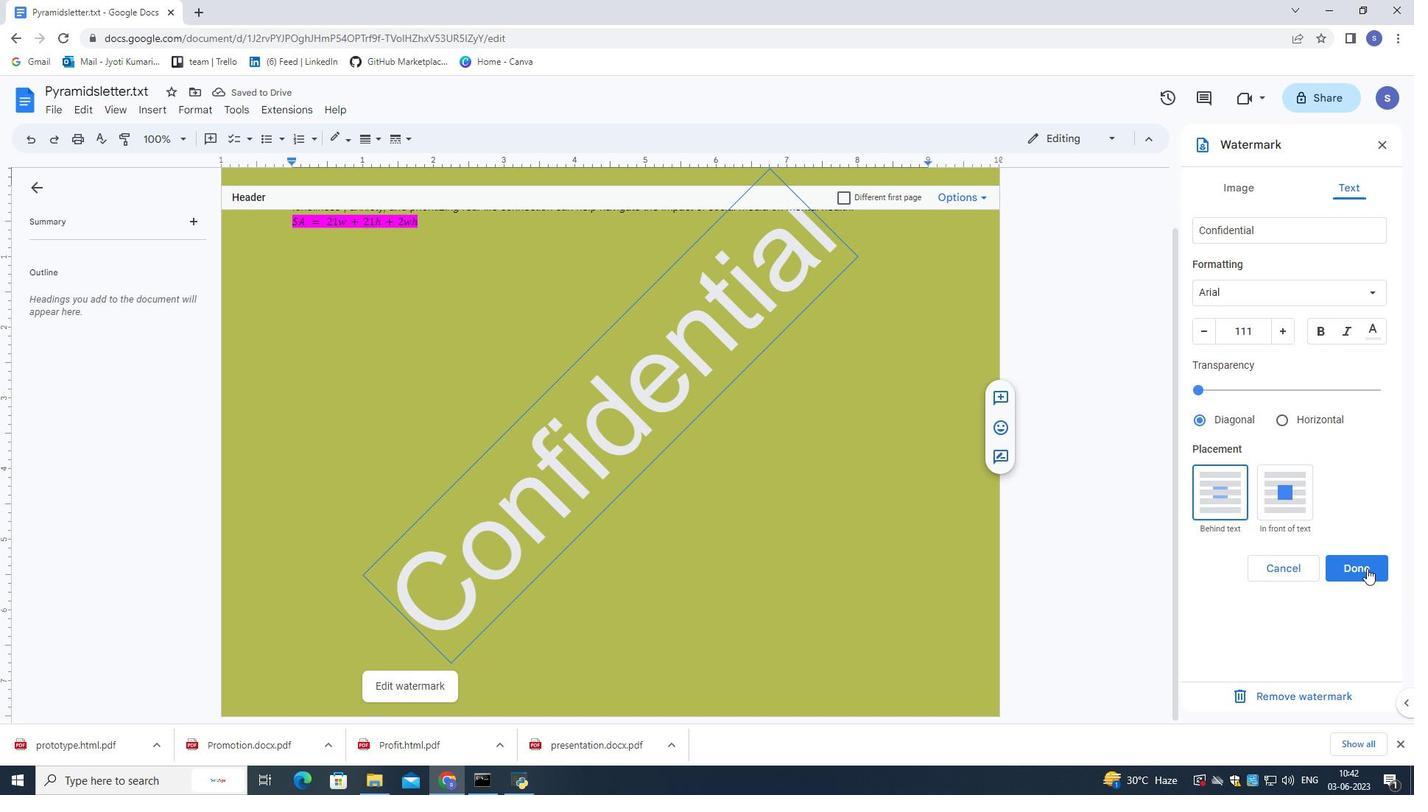 
Action: Mouse moved to (545, 428)
Screenshot: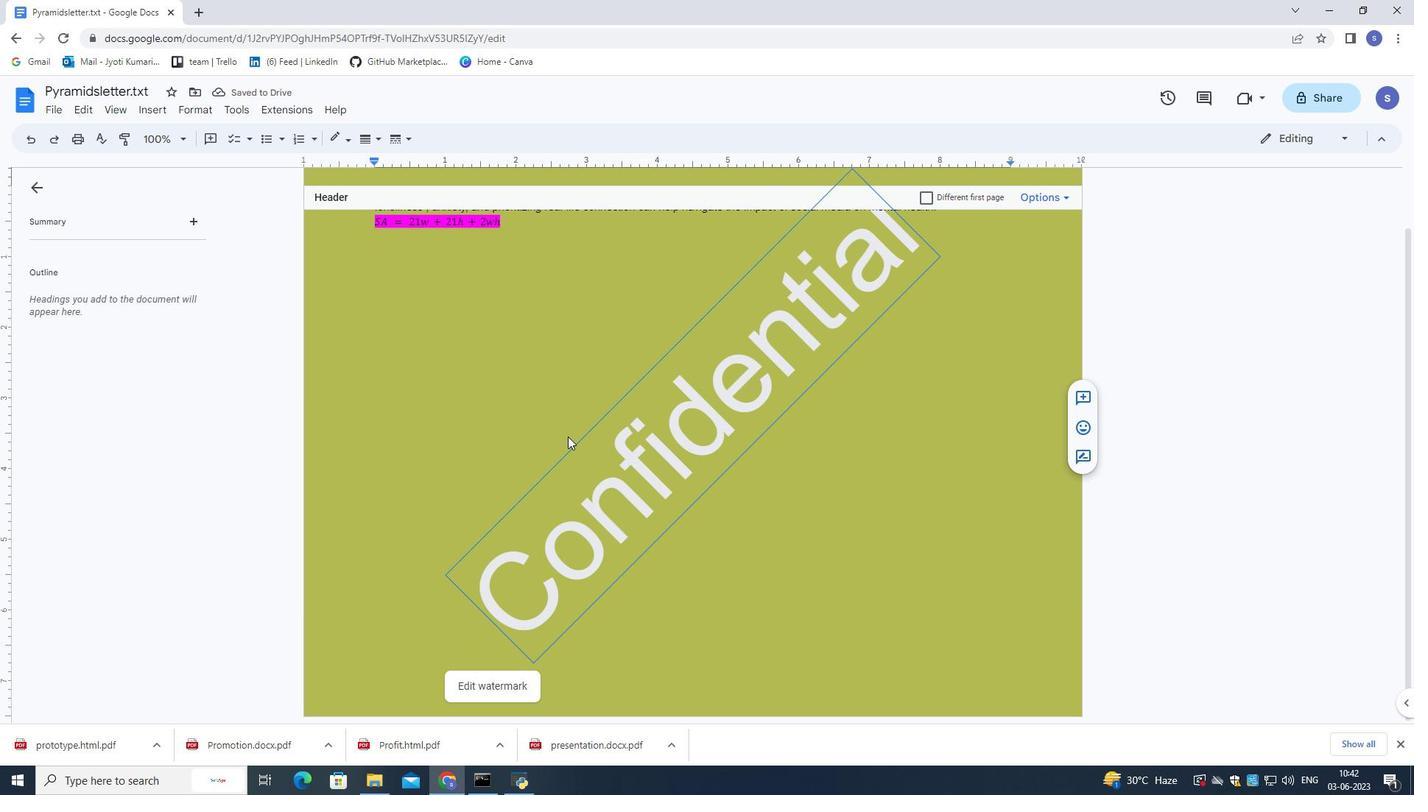 
Action: Mouse scrolled (545, 427) with delta (0, 0)
Screenshot: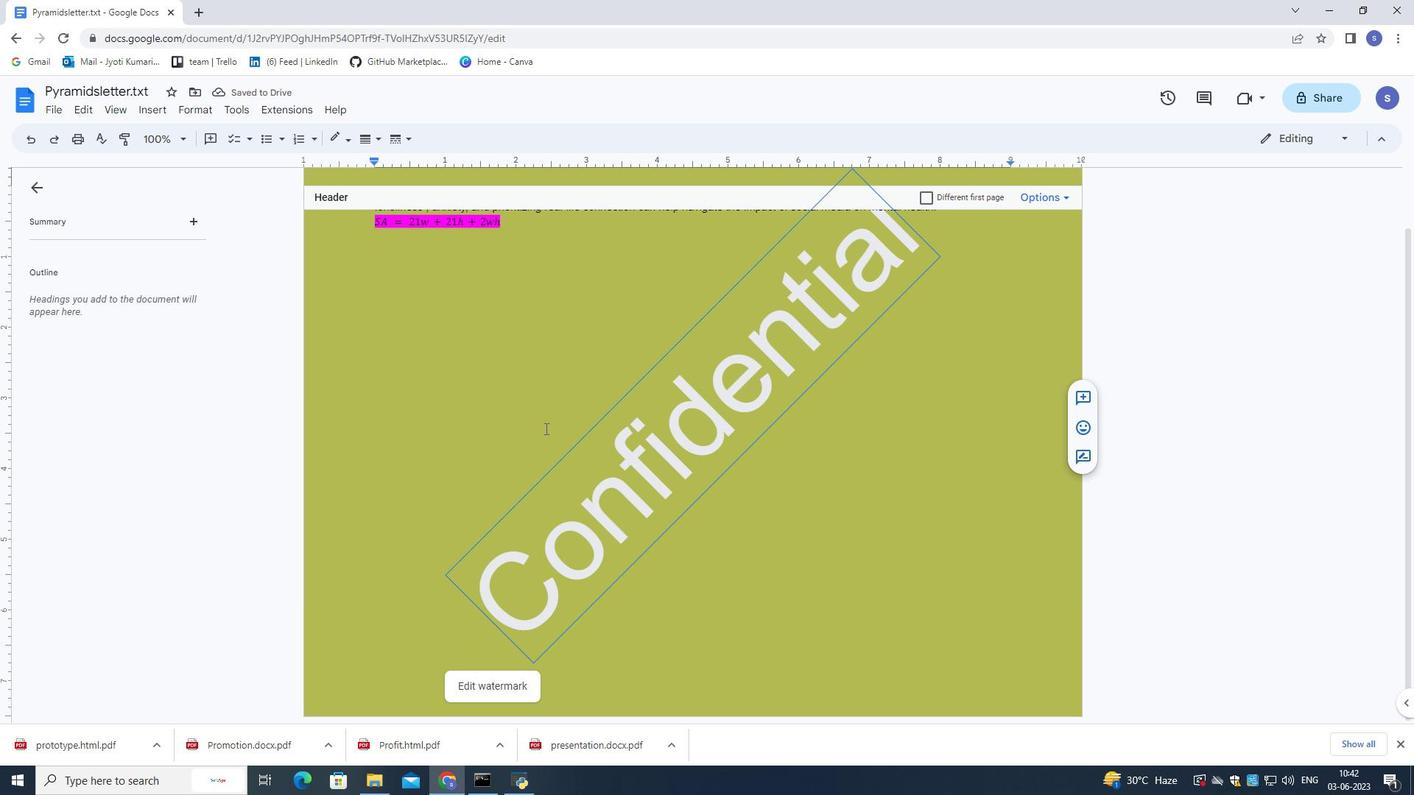 
Action: Mouse scrolled (545, 427) with delta (0, 0)
Screenshot: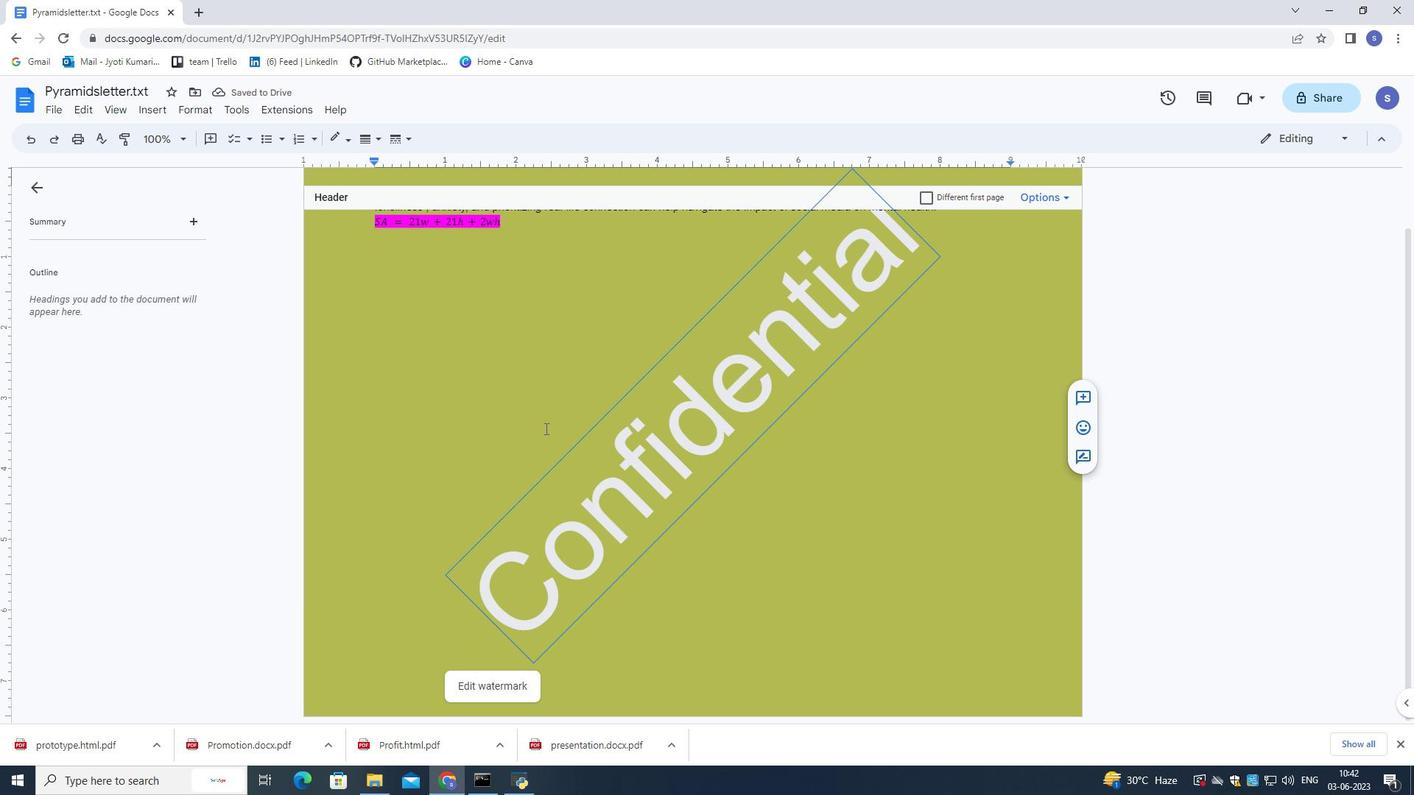 
Action: Mouse scrolled (545, 427) with delta (0, 0)
Screenshot: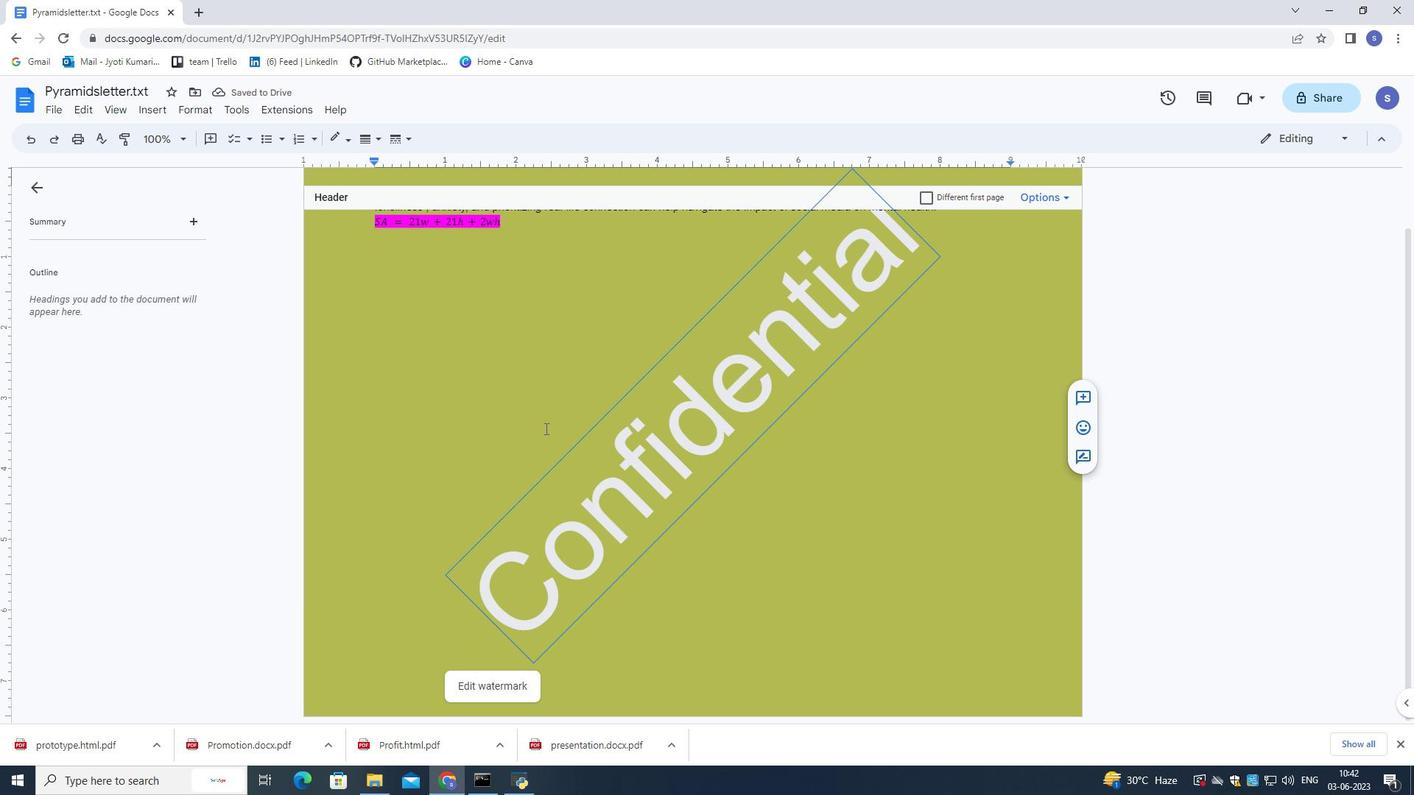 
Action: Mouse moved to (494, 405)
Screenshot: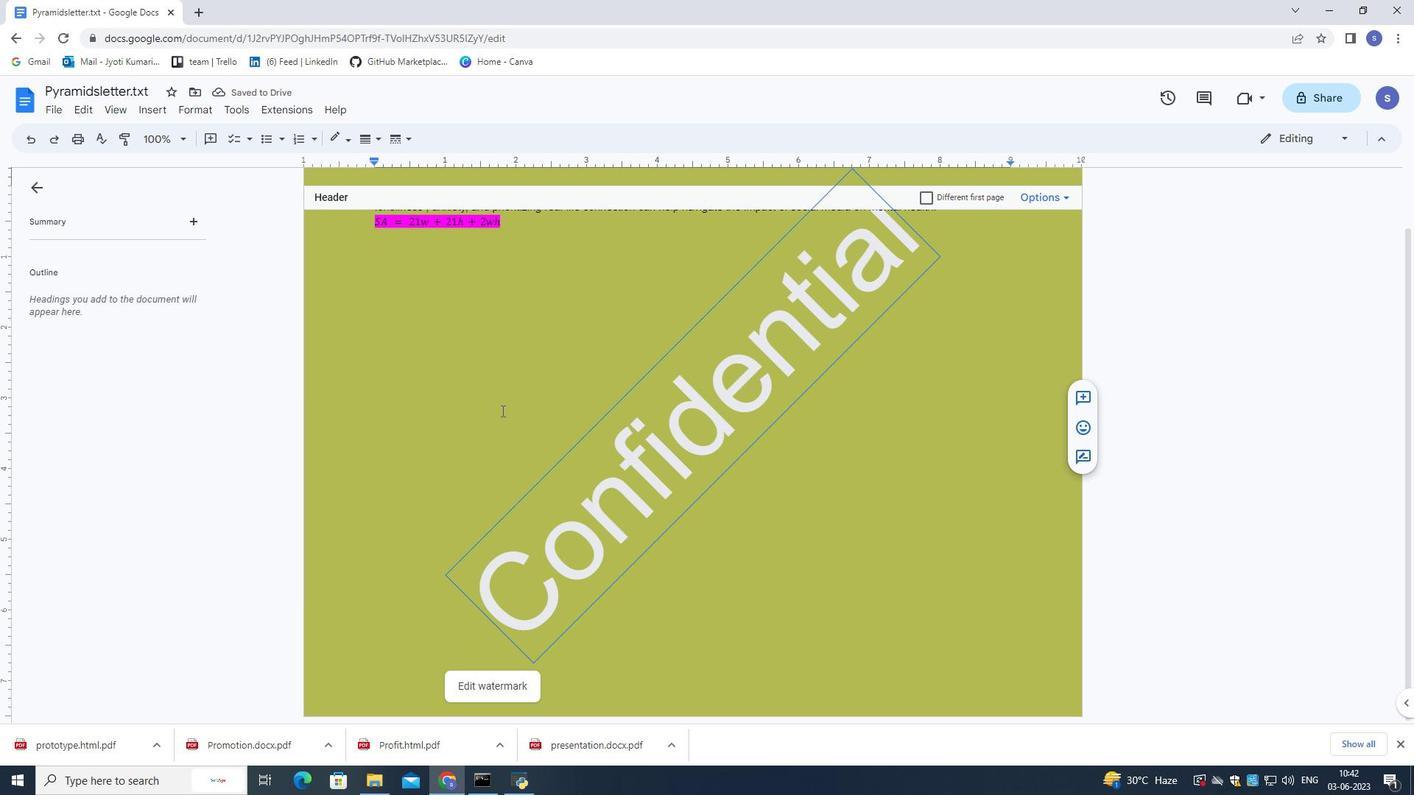 
Action: Mouse scrolled (494, 405) with delta (0, 0)
Screenshot: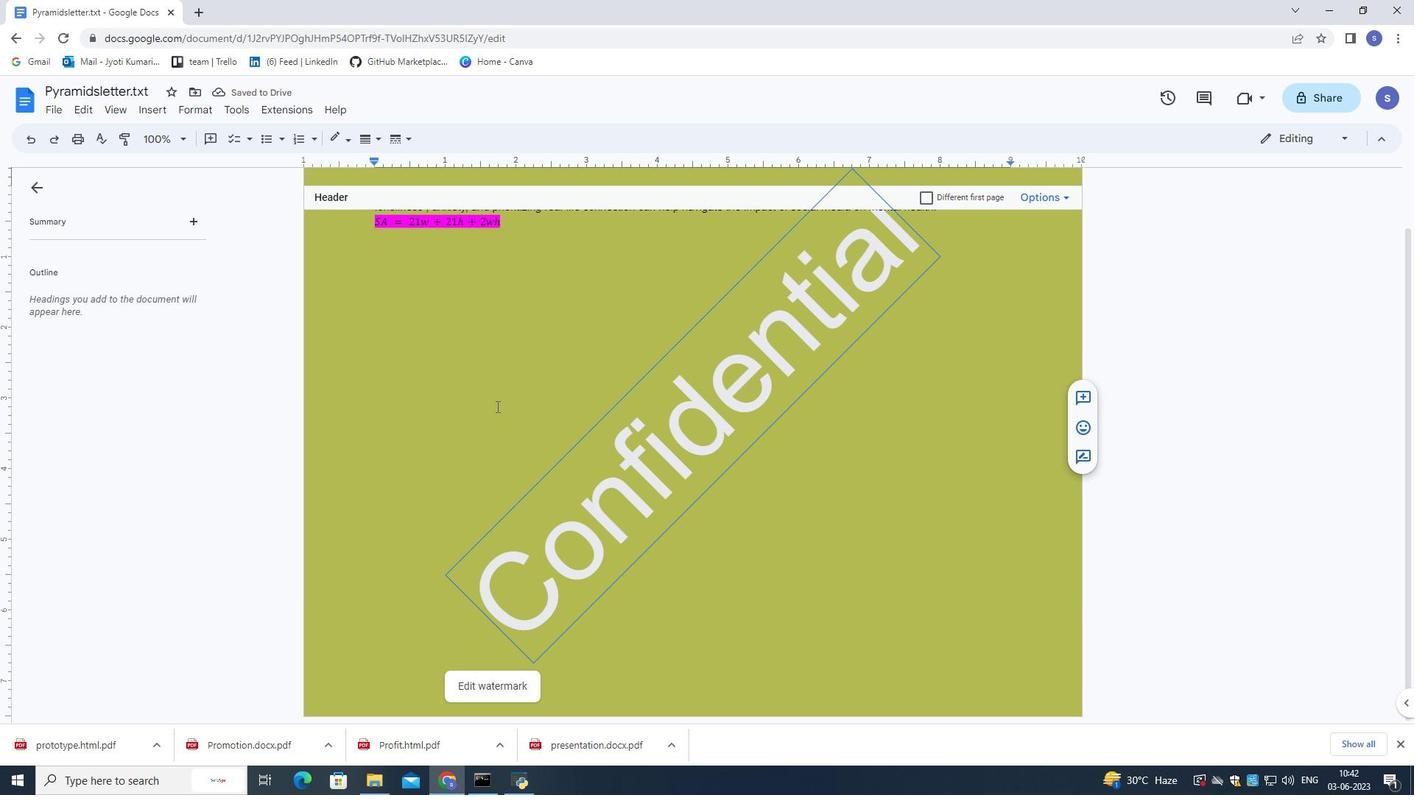 
Action: Mouse scrolled (494, 405) with delta (0, 0)
Screenshot: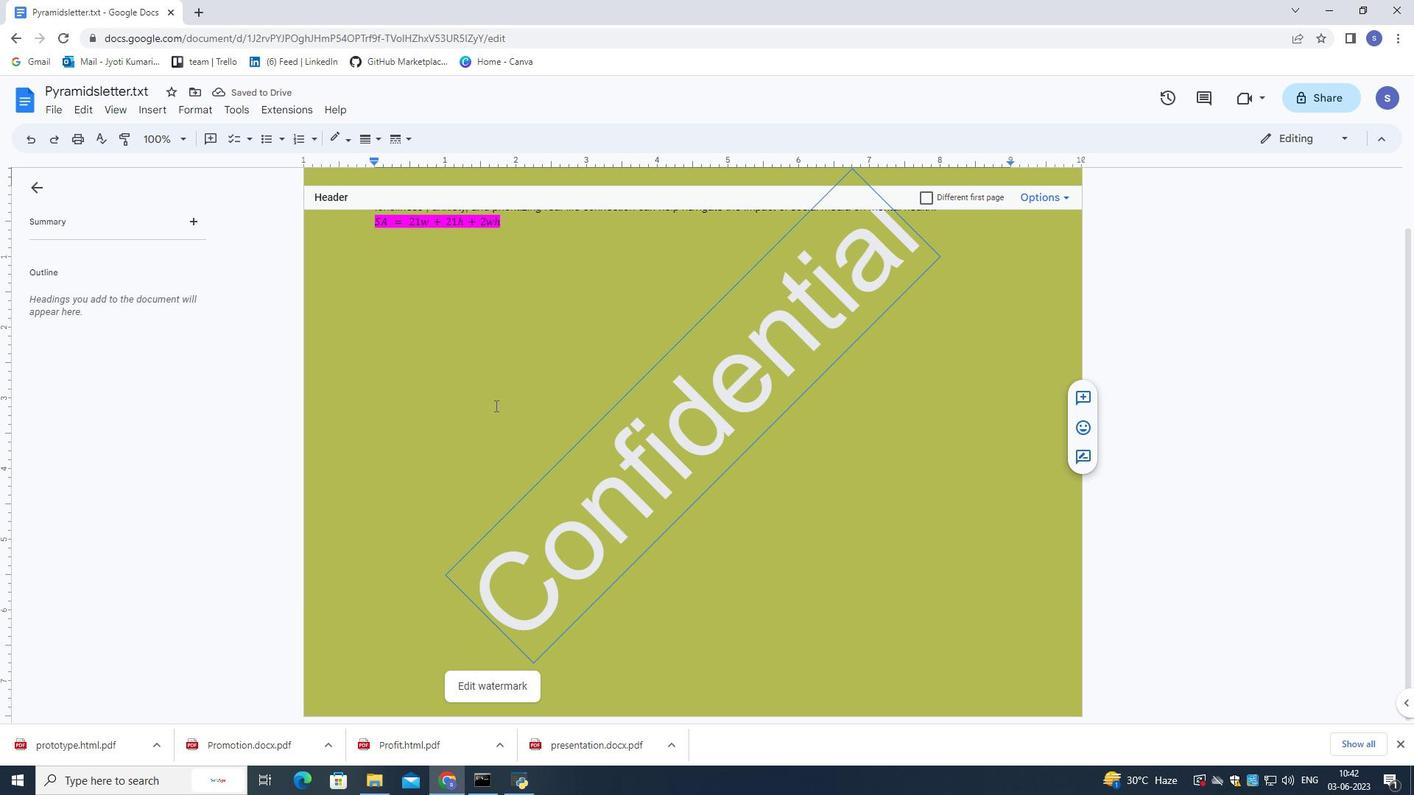 
Action: Mouse moved to (137, 109)
Screenshot: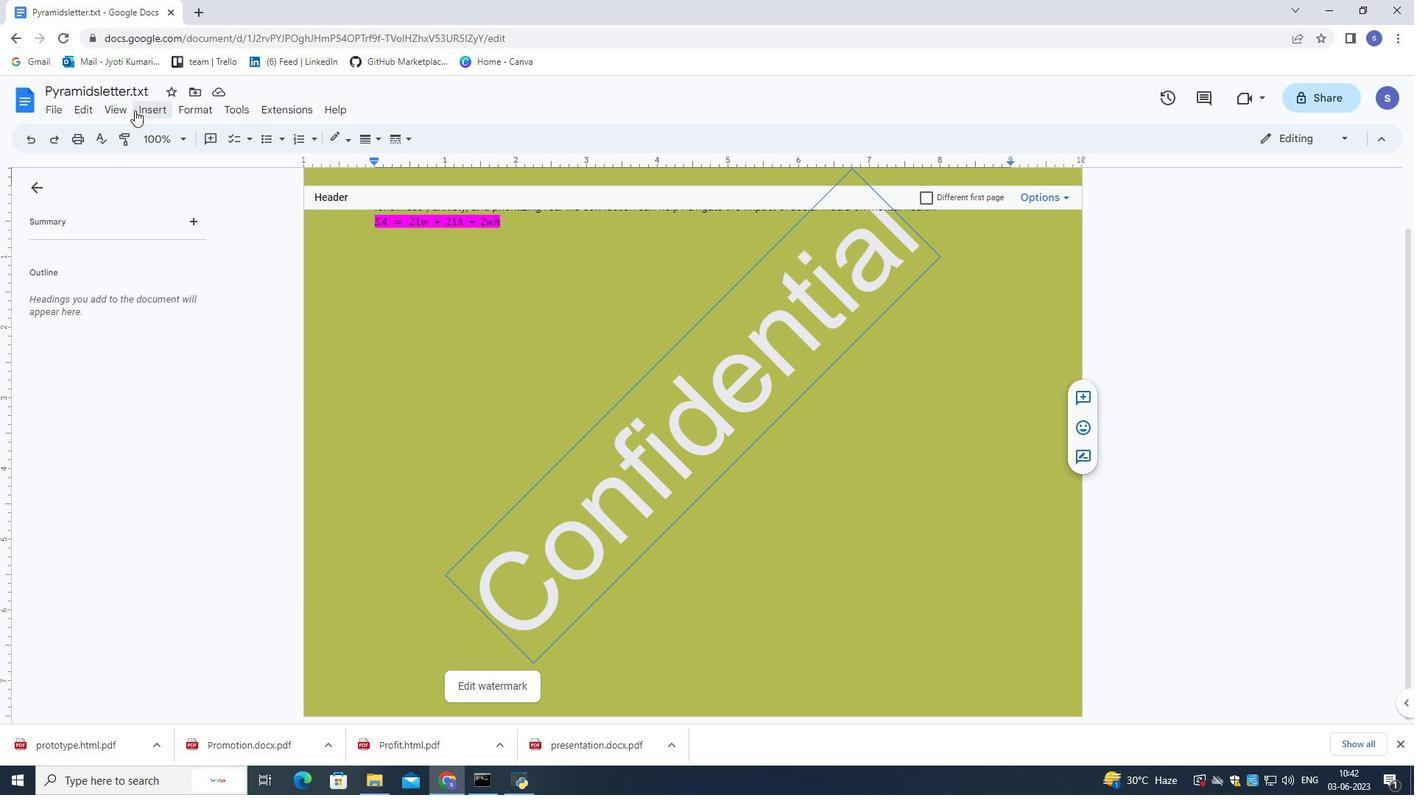
Action: Mouse pressed left at (137, 109)
Screenshot: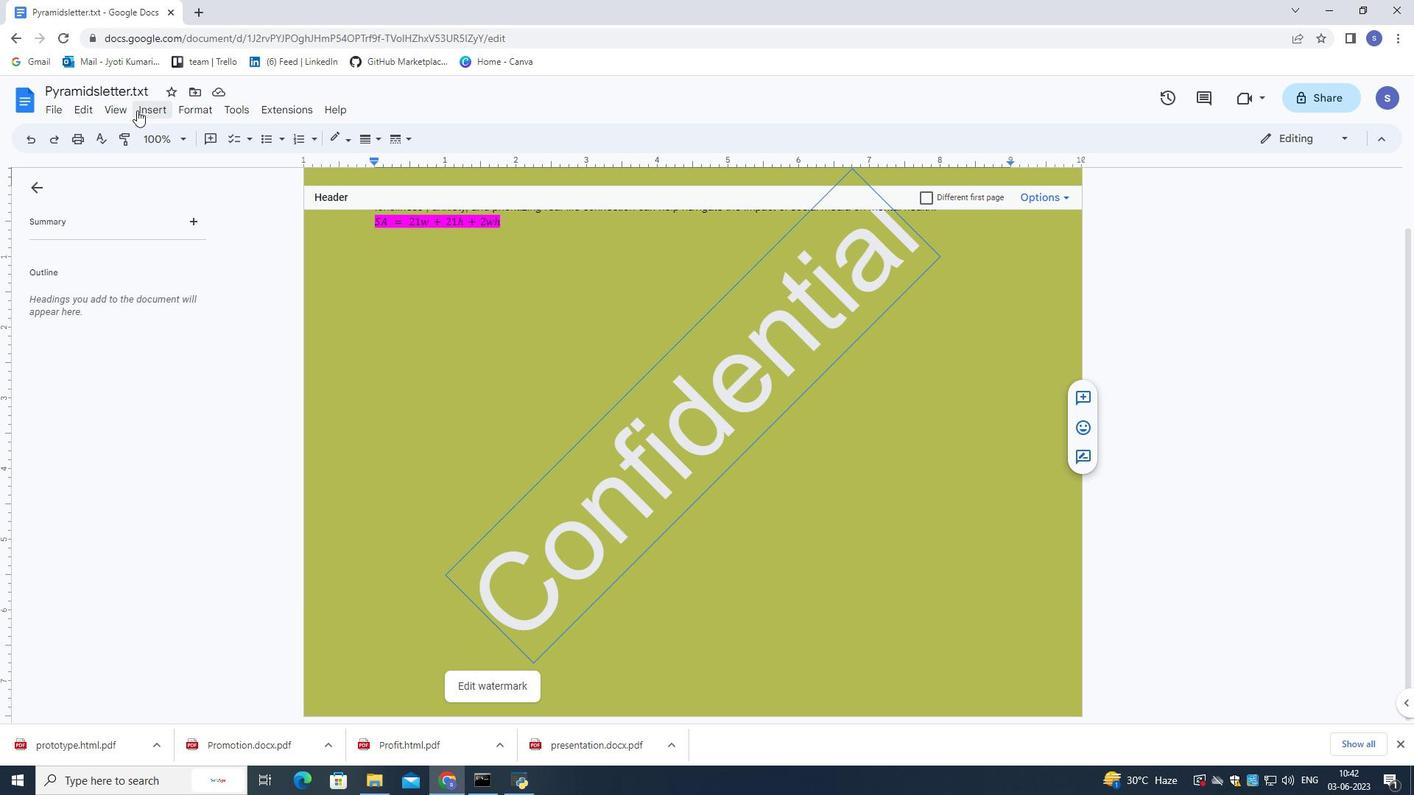 
Action: Mouse moved to (428, 511)
Screenshot: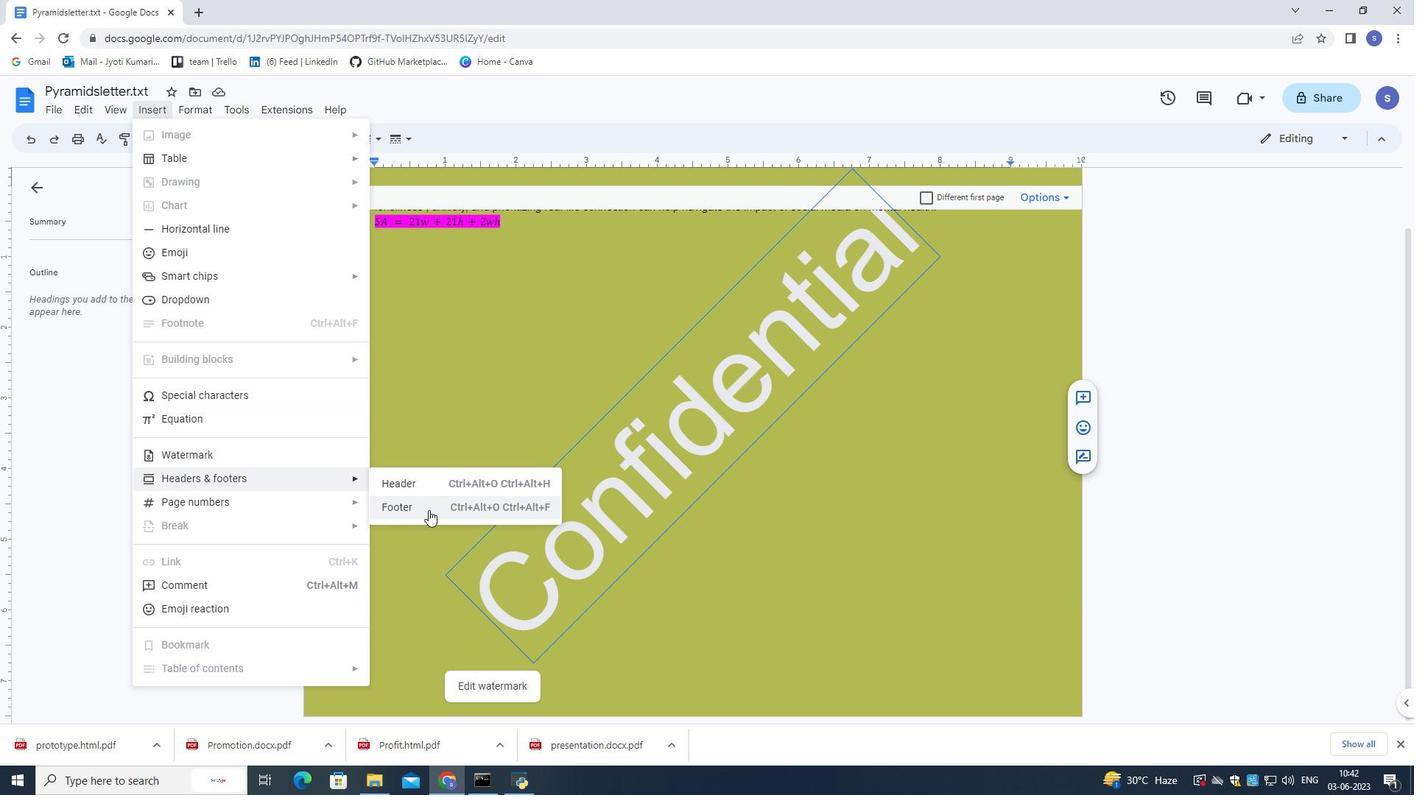 
Action: Mouse pressed left at (428, 511)
Screenshot: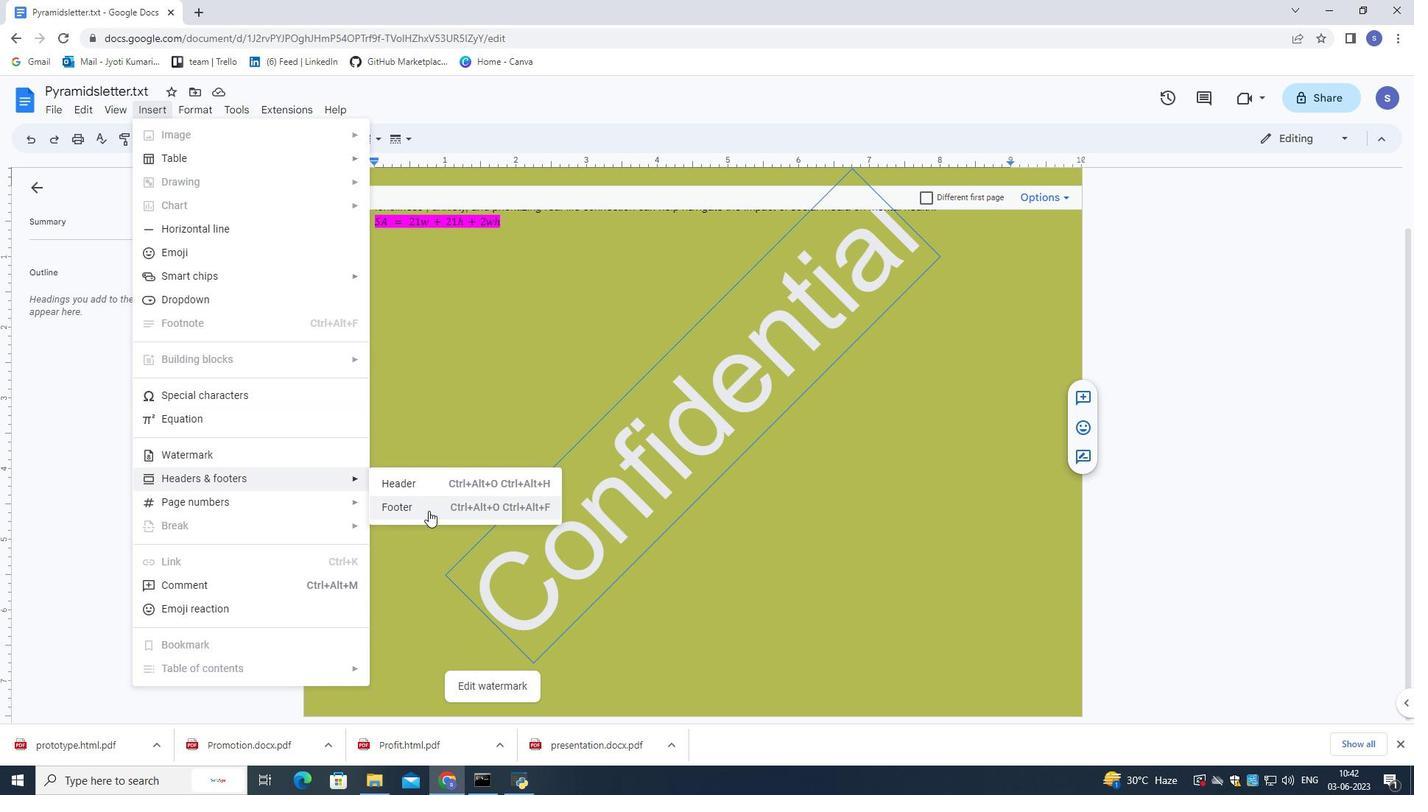 
Action: Mouse moved to (707, 522)
Screenshot: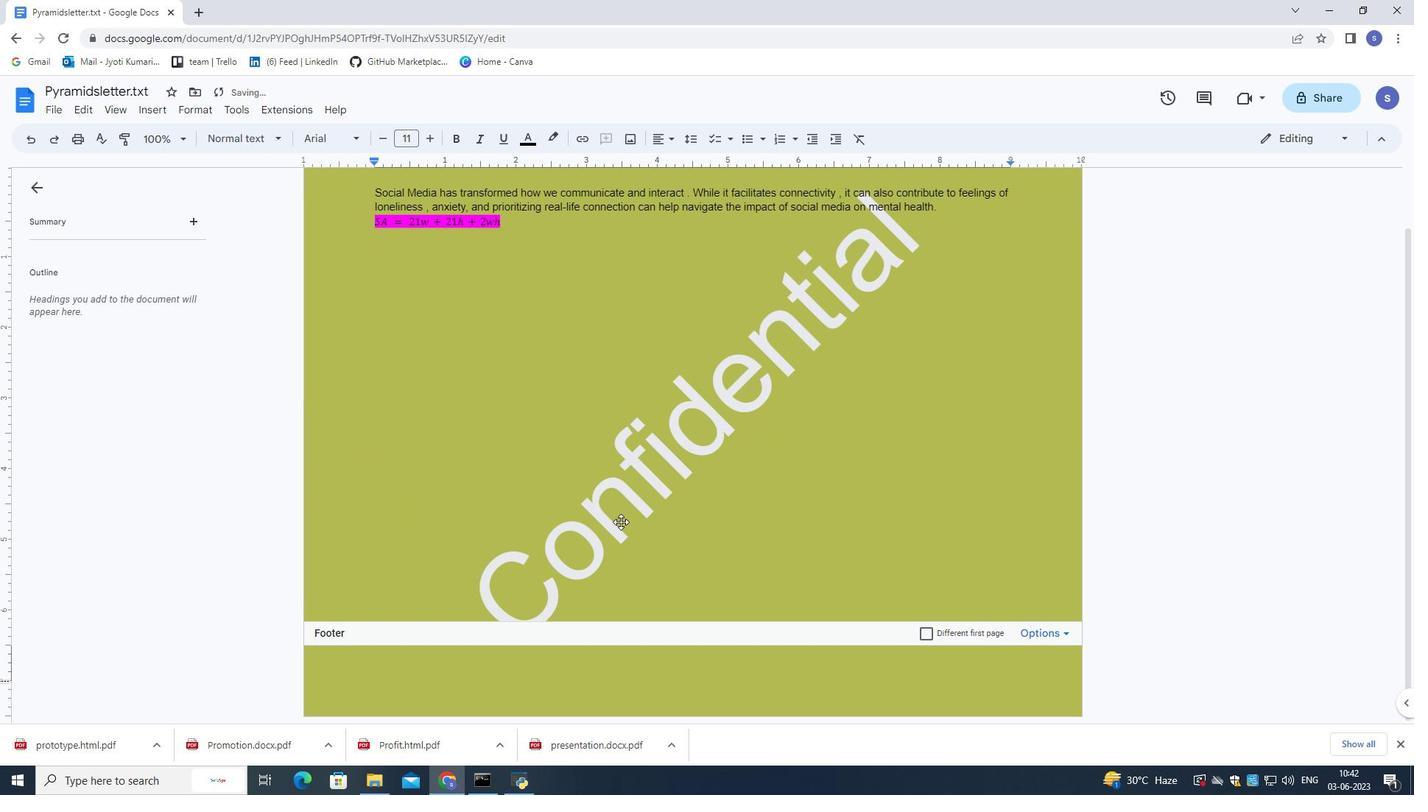 
Action: Mouse scrolled (707, 521) with delta (0, 0)
Screenshot: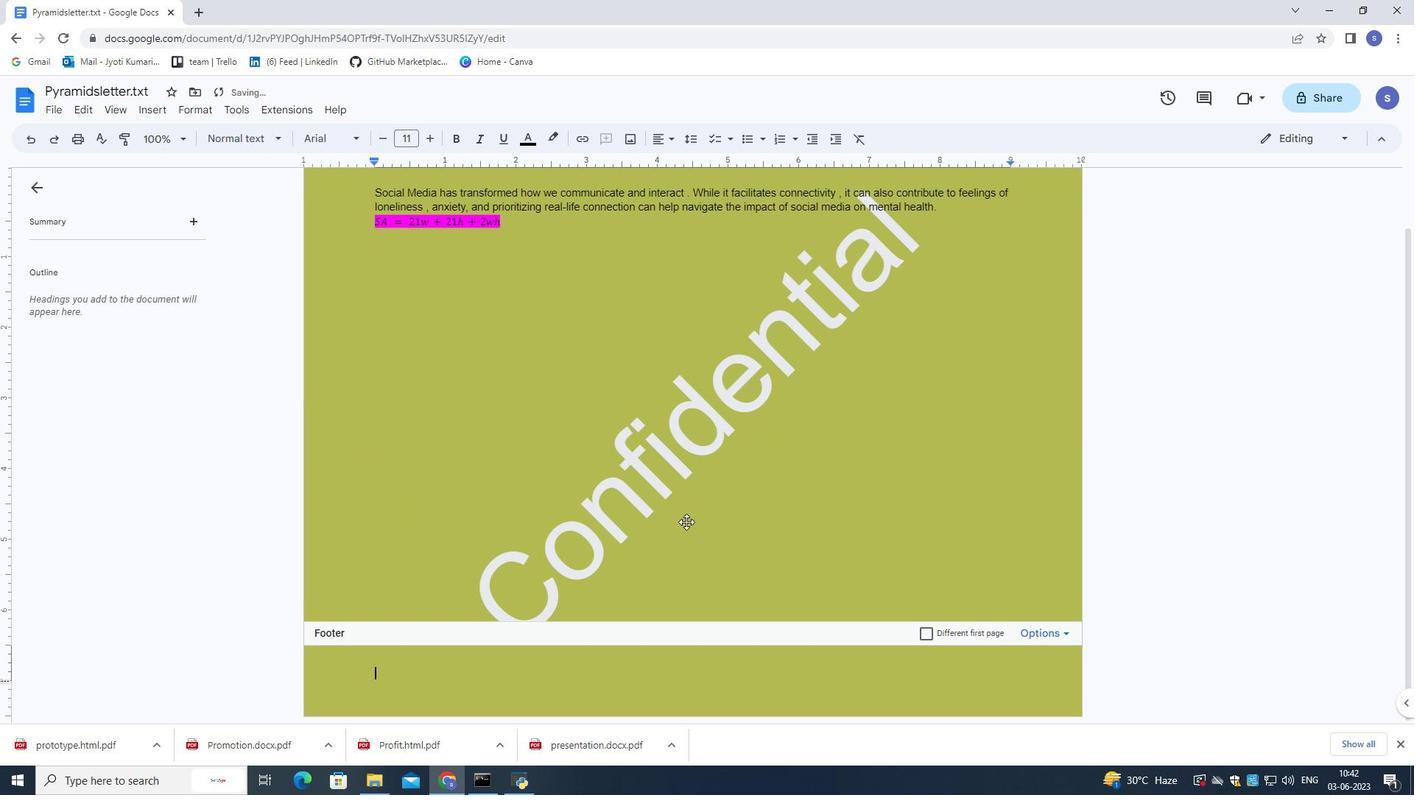 
Action: Mouse moved to (710, 524)
Screenshot: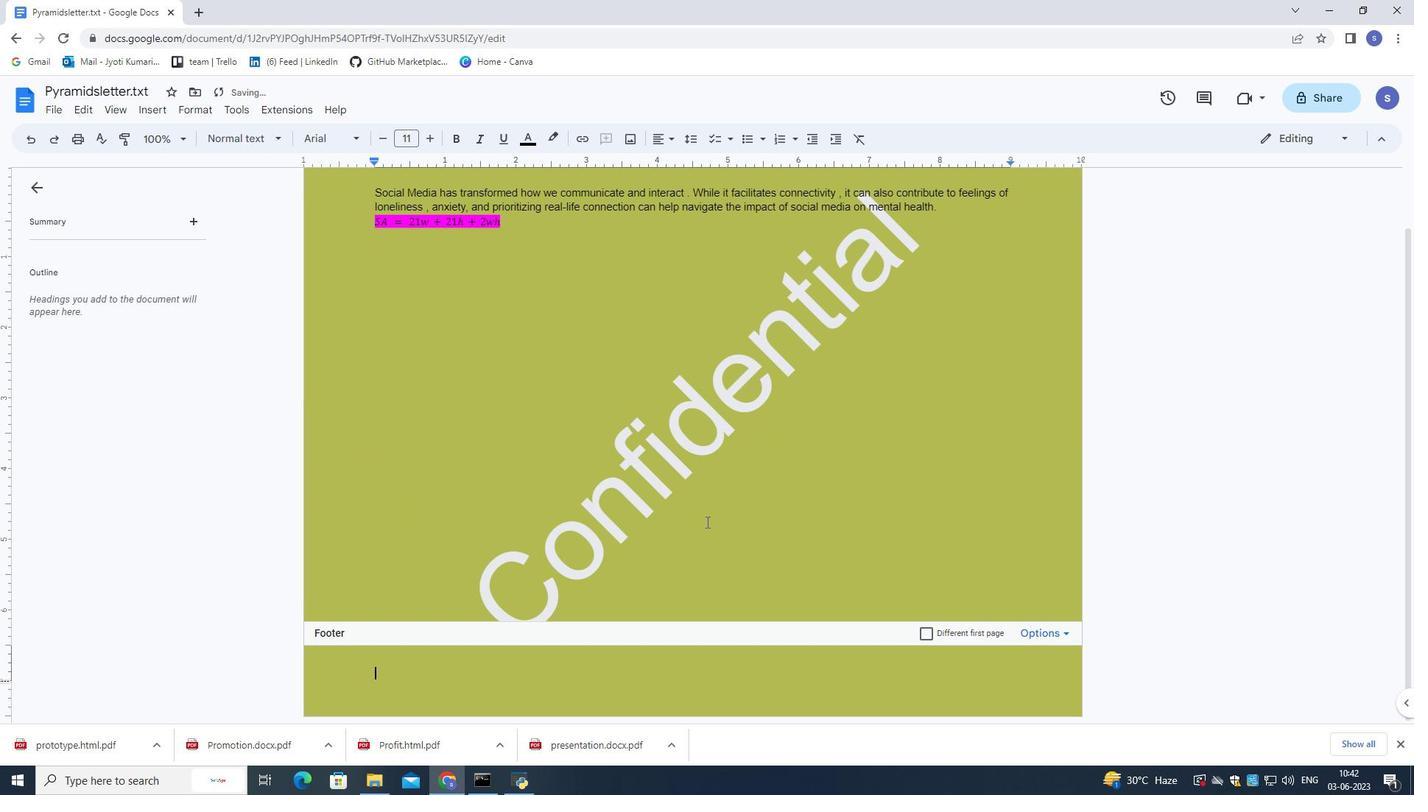 
Action: Mouse scrolled (710, 523) with delta (0, 0)
Screenshot: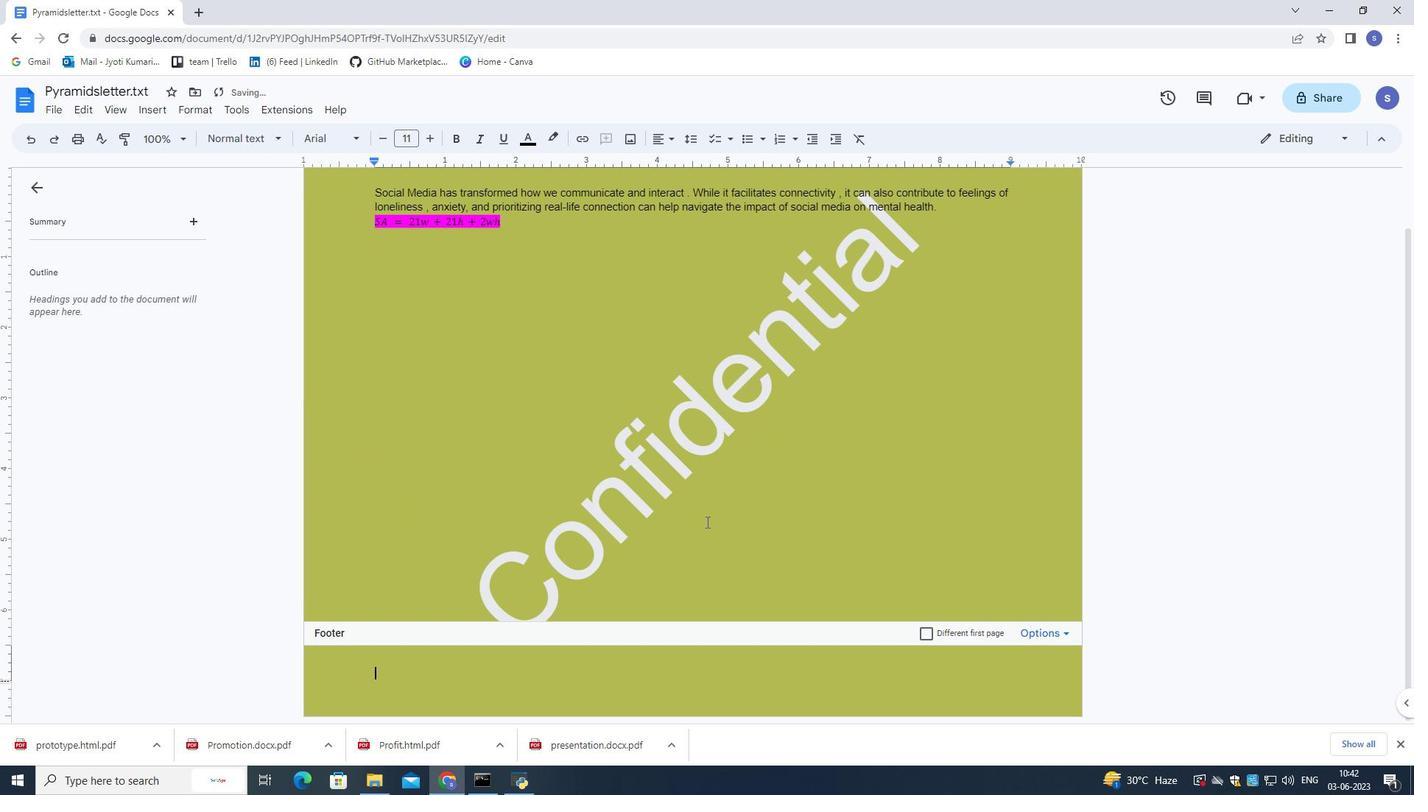 
Action: Mouse moved to (582, 137)
Screenshot: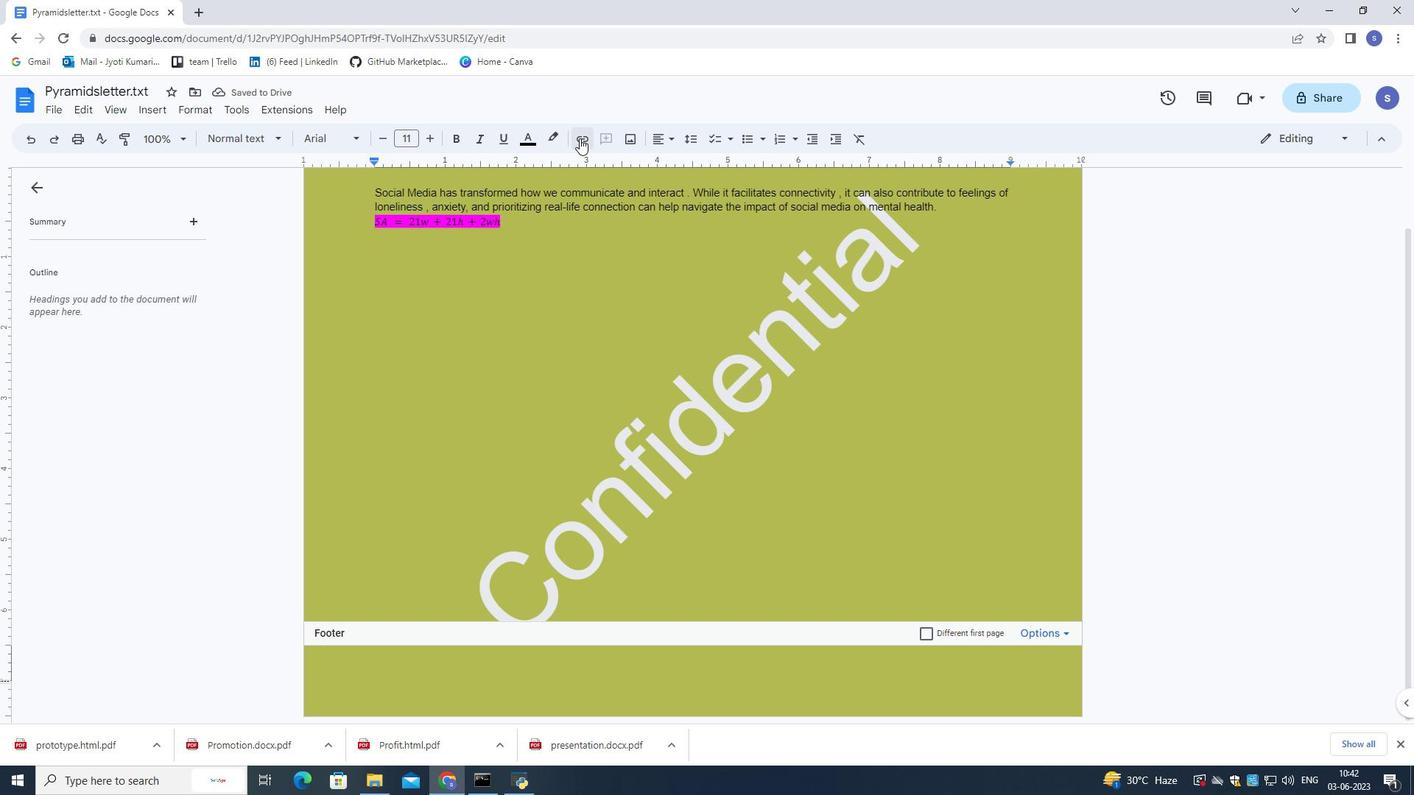 
Action: Mouse pressed left at (582, 137)
Screenshot: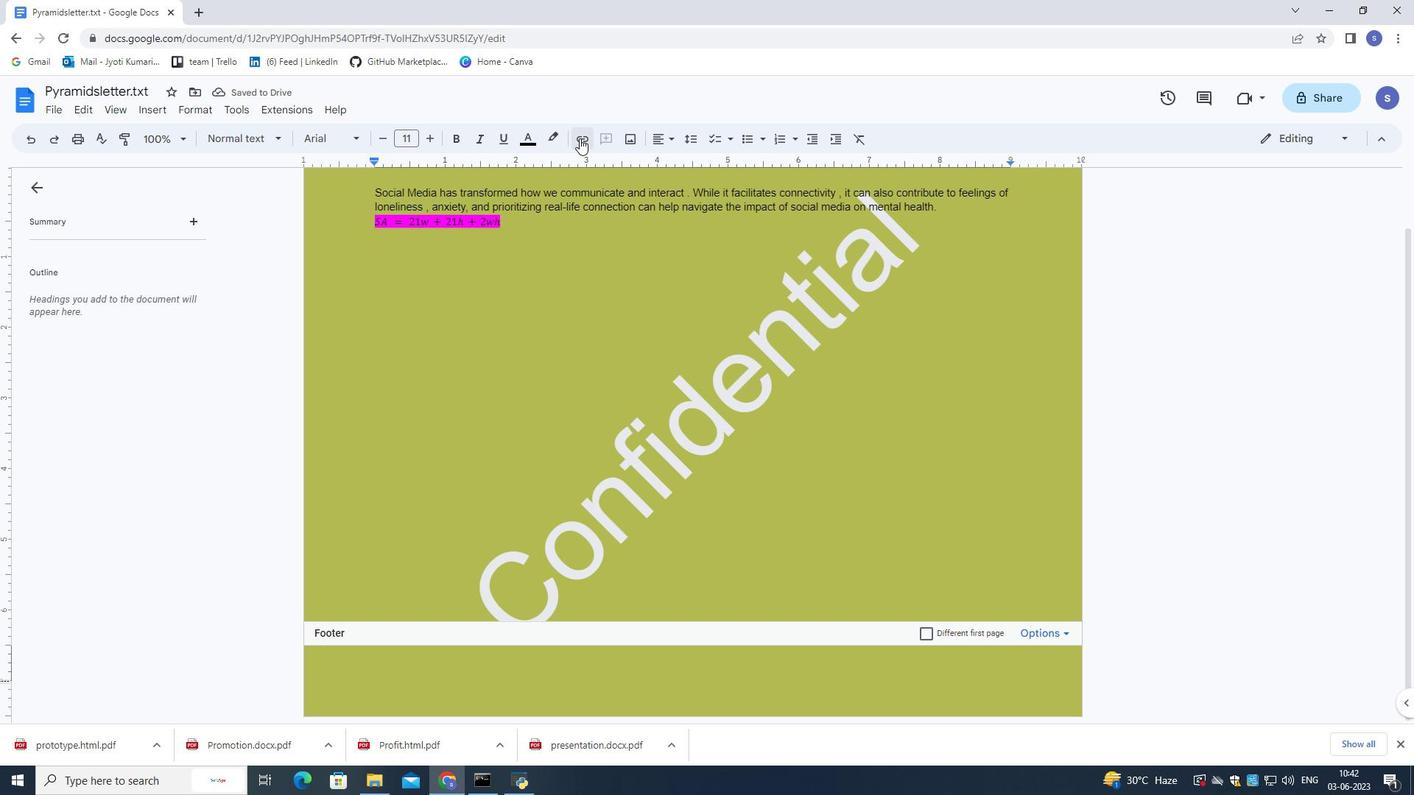 
Action: Mouse moved to (584, 138)
Screenshot: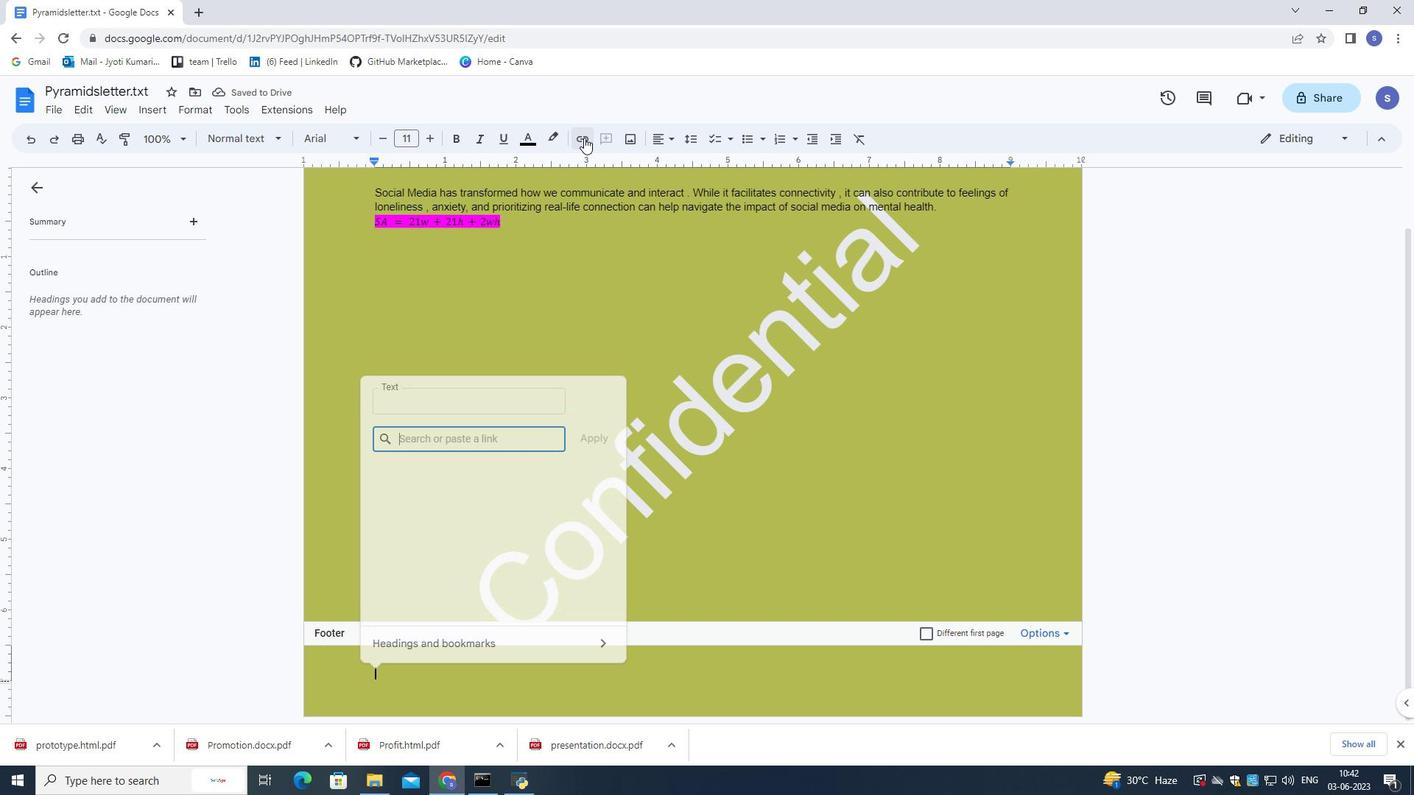 
Action: Key pressed ww
Screenshot: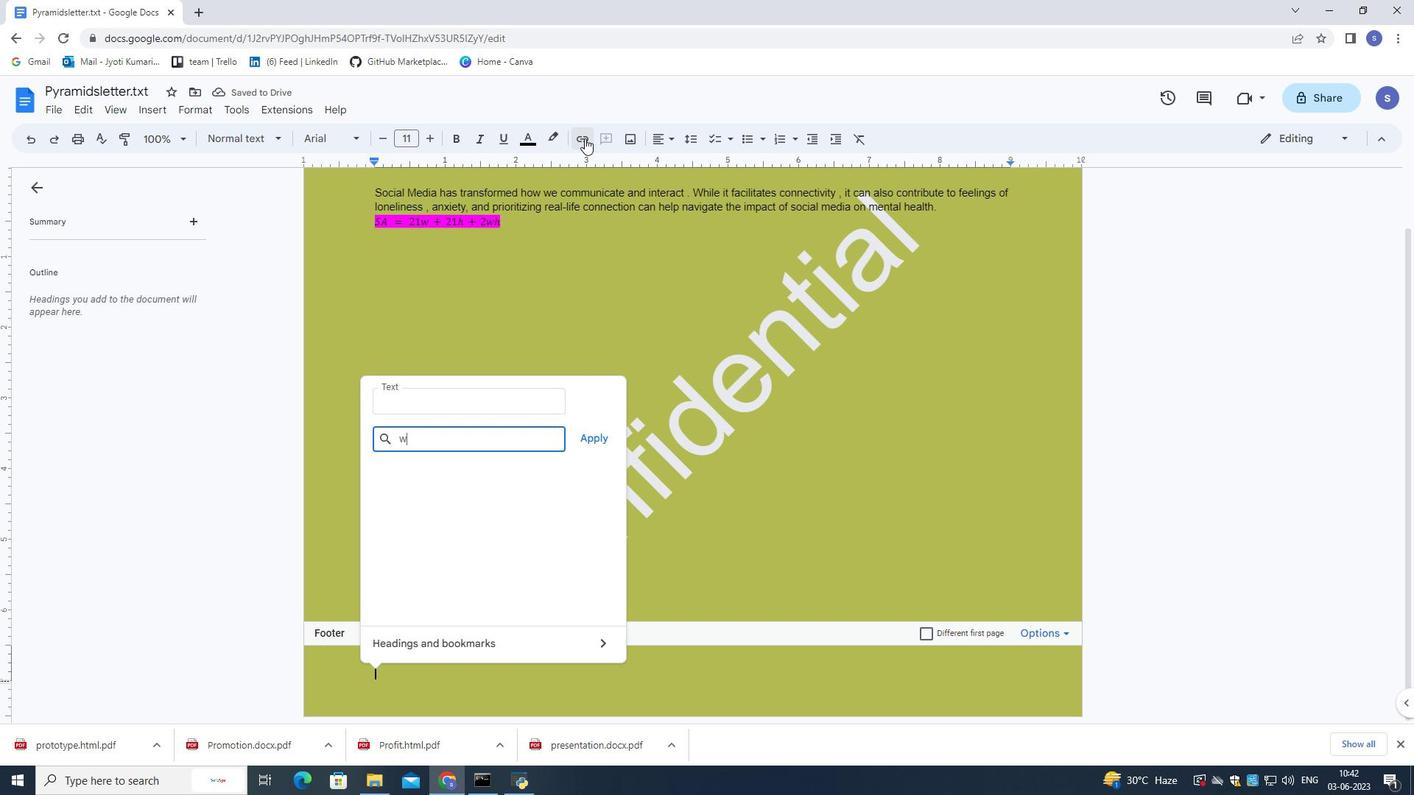 
Action: Mouse moved to (584, 138)
Screenshot: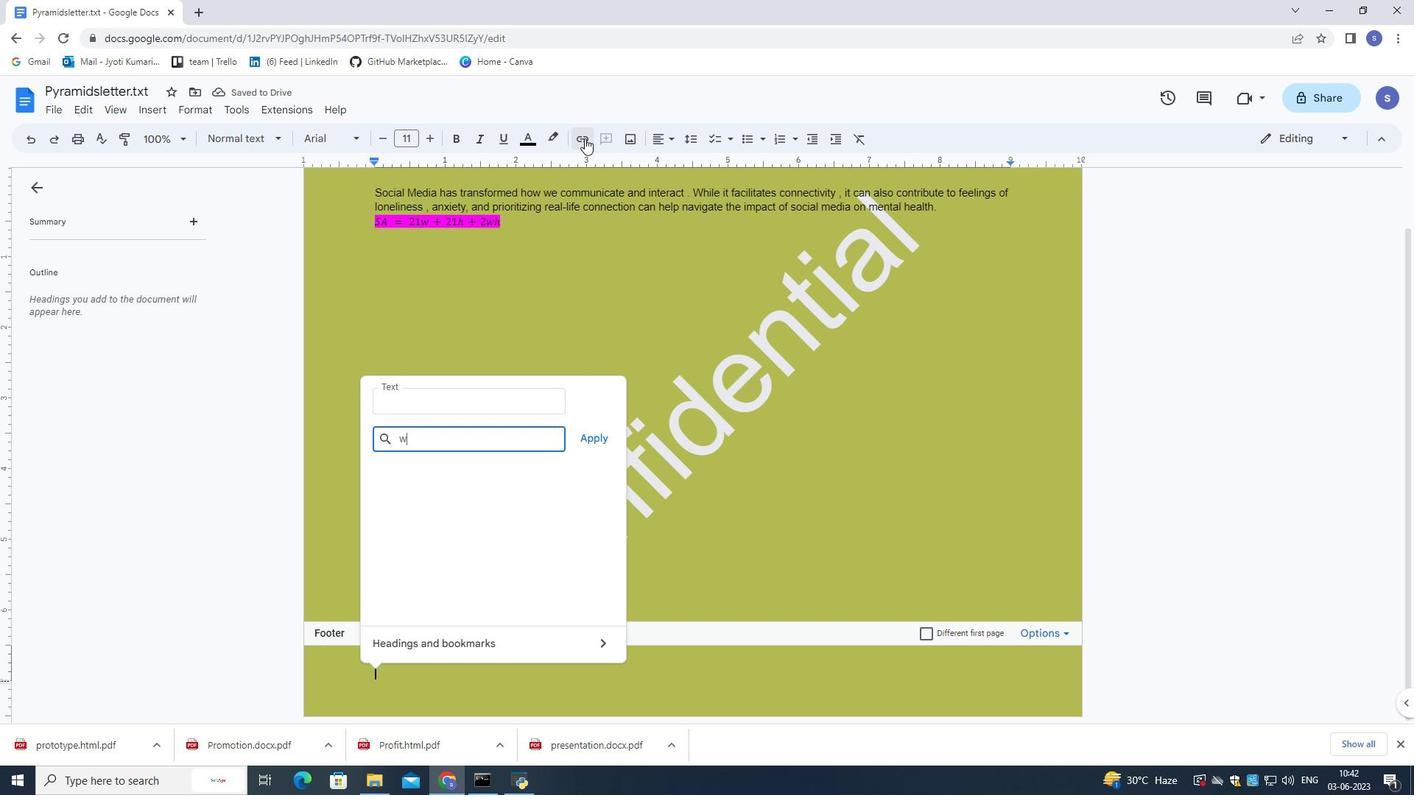 
Action: Key pressed w
Screenshot: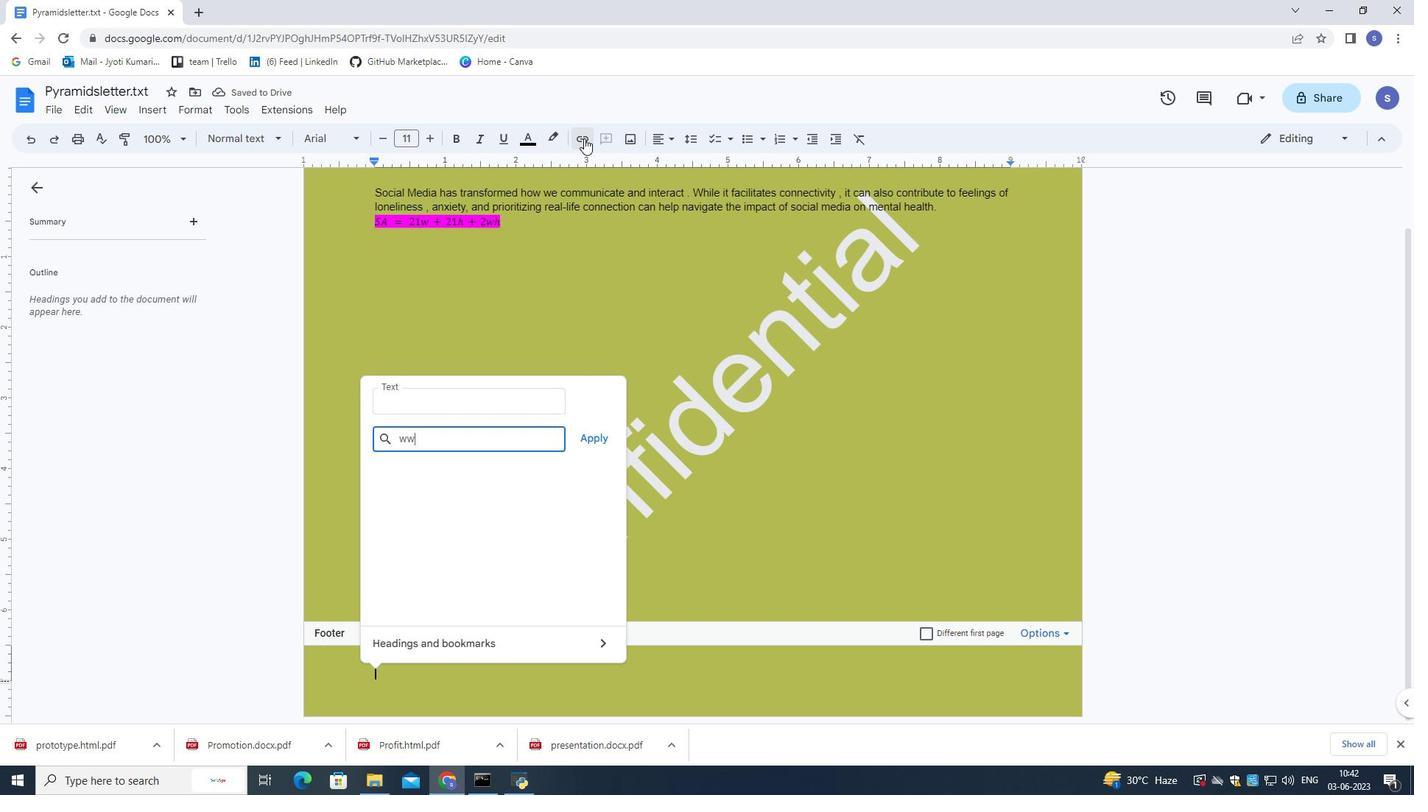 
Action: Mouse moved to (578, 138)
Screenshot: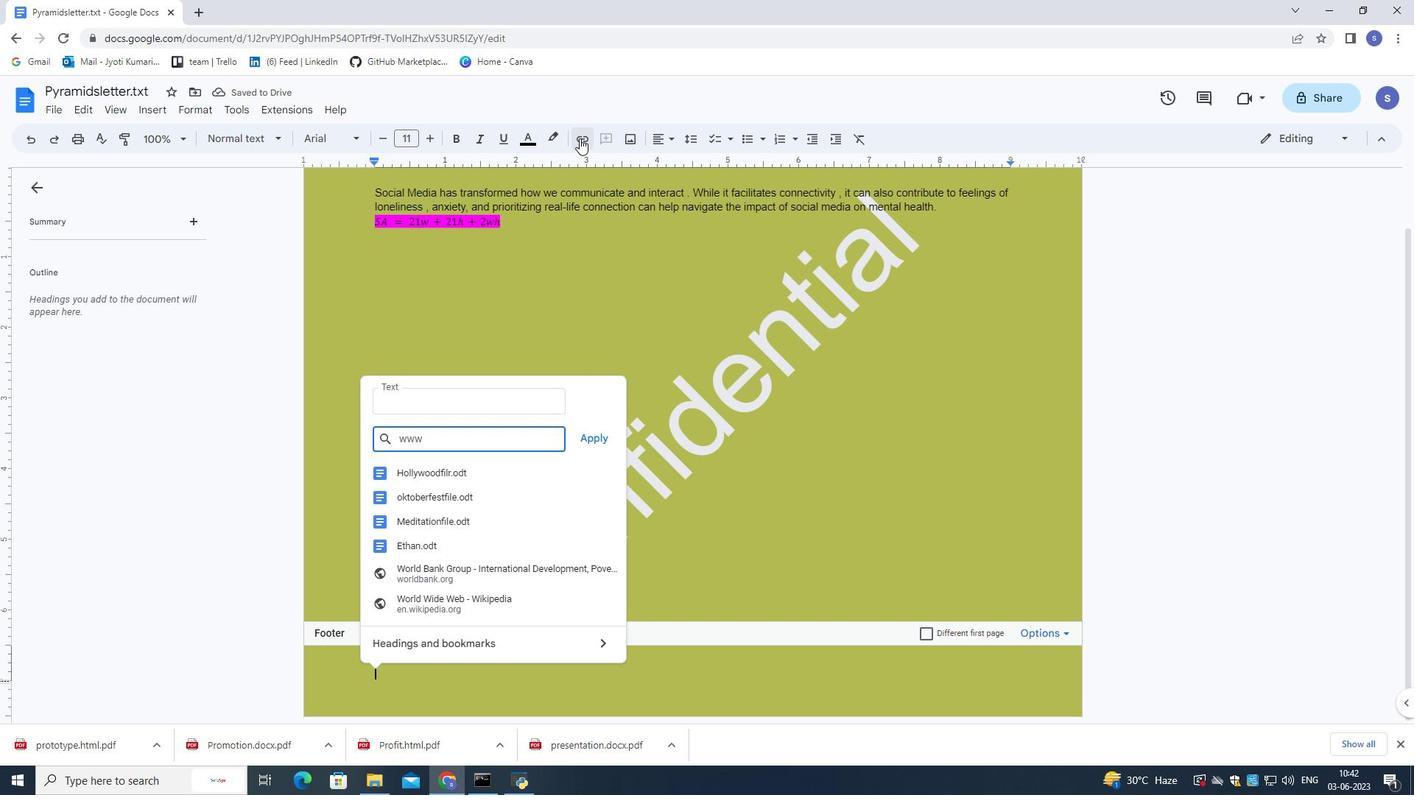 
Action: Key pressed .nex
Screenshot: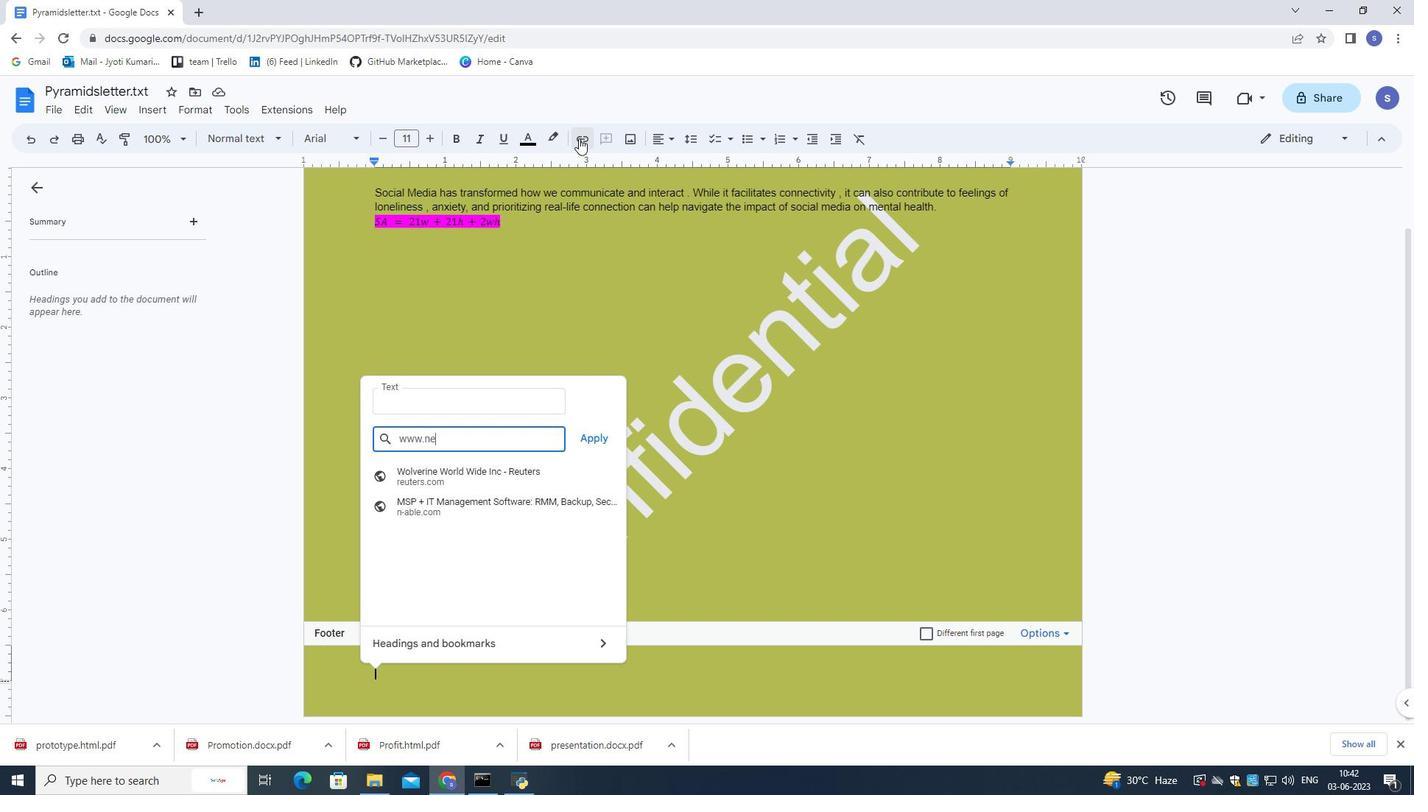 
Action: Mouse moved to (578, 137)
Screenshot: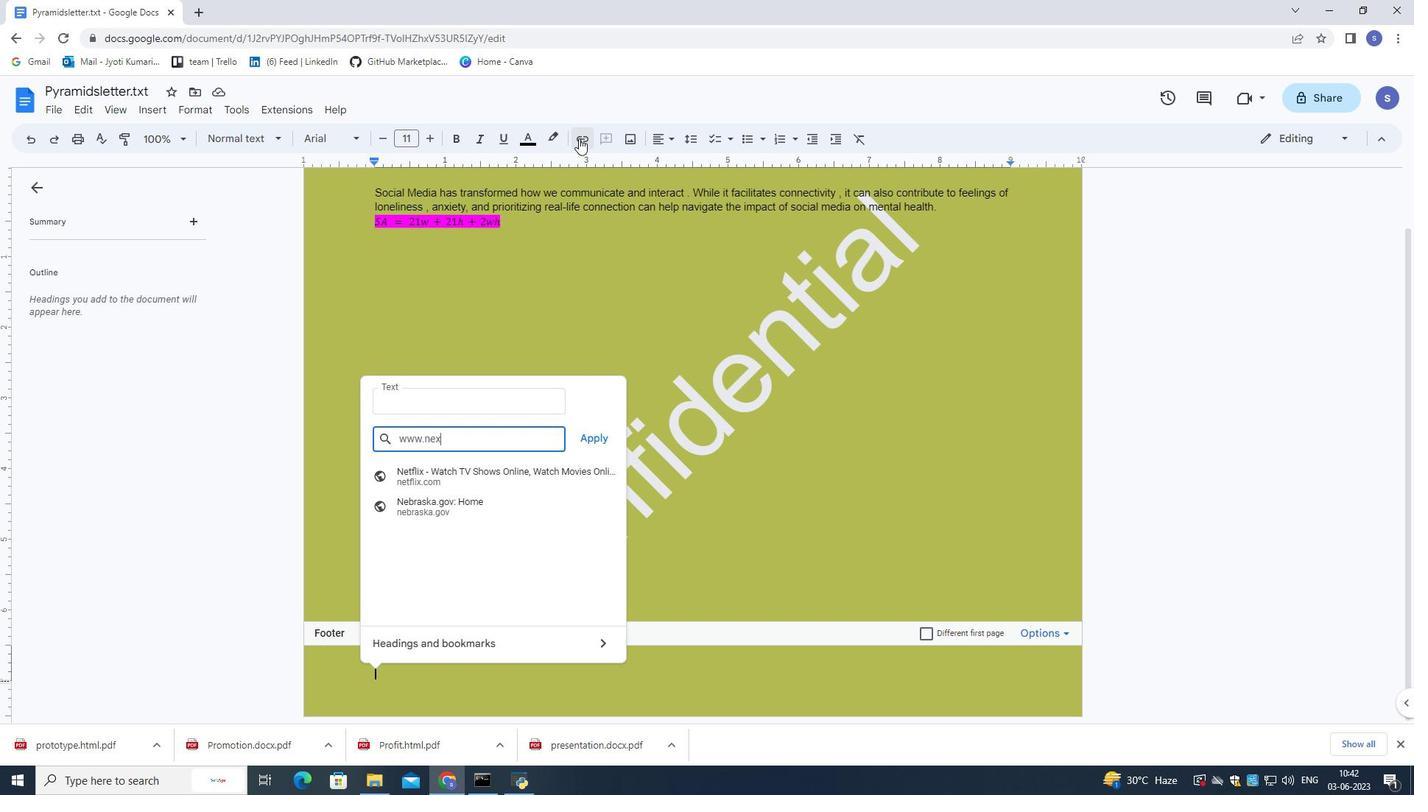 
Action: Key pressed us
Screenshot: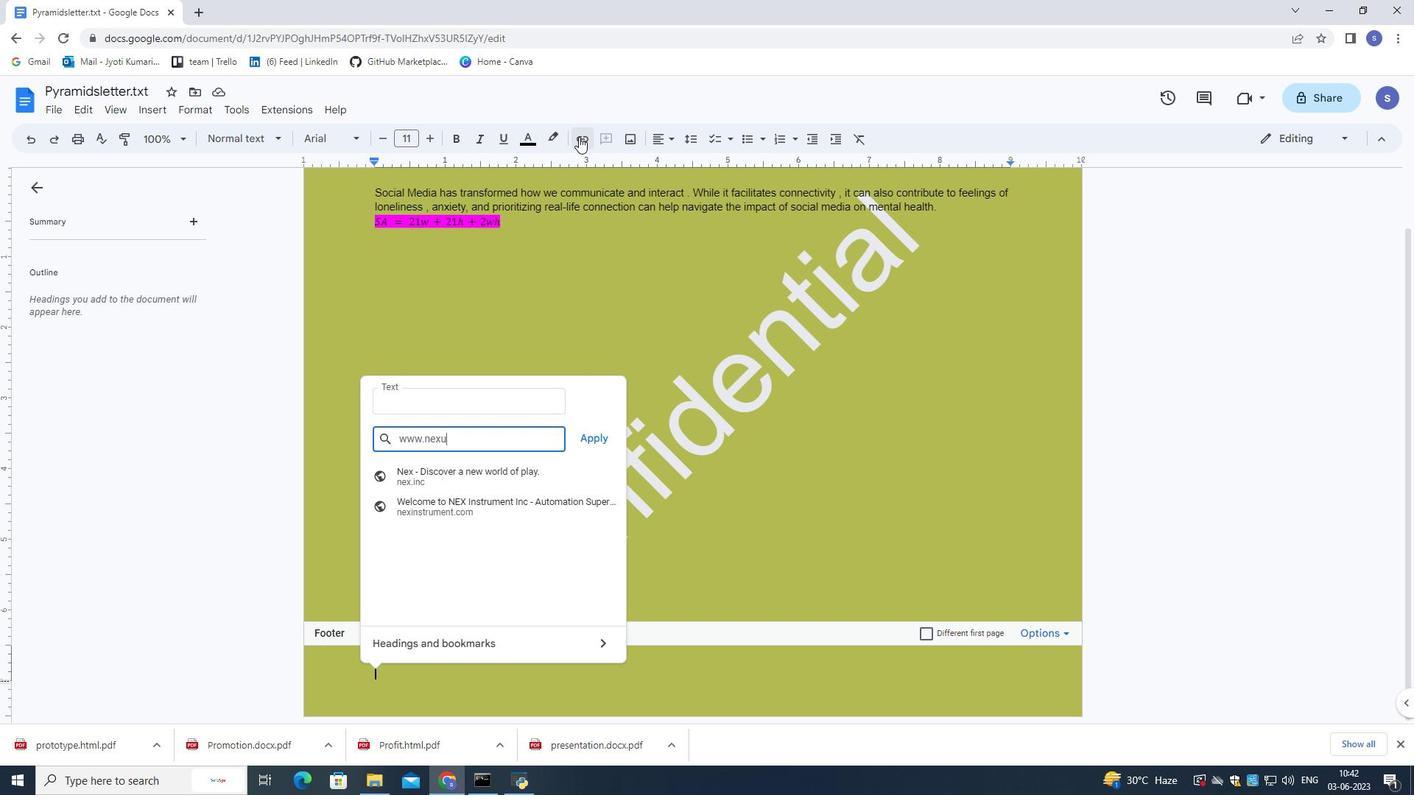 
Action: Mouse moved to (578, 136)
Screenshot: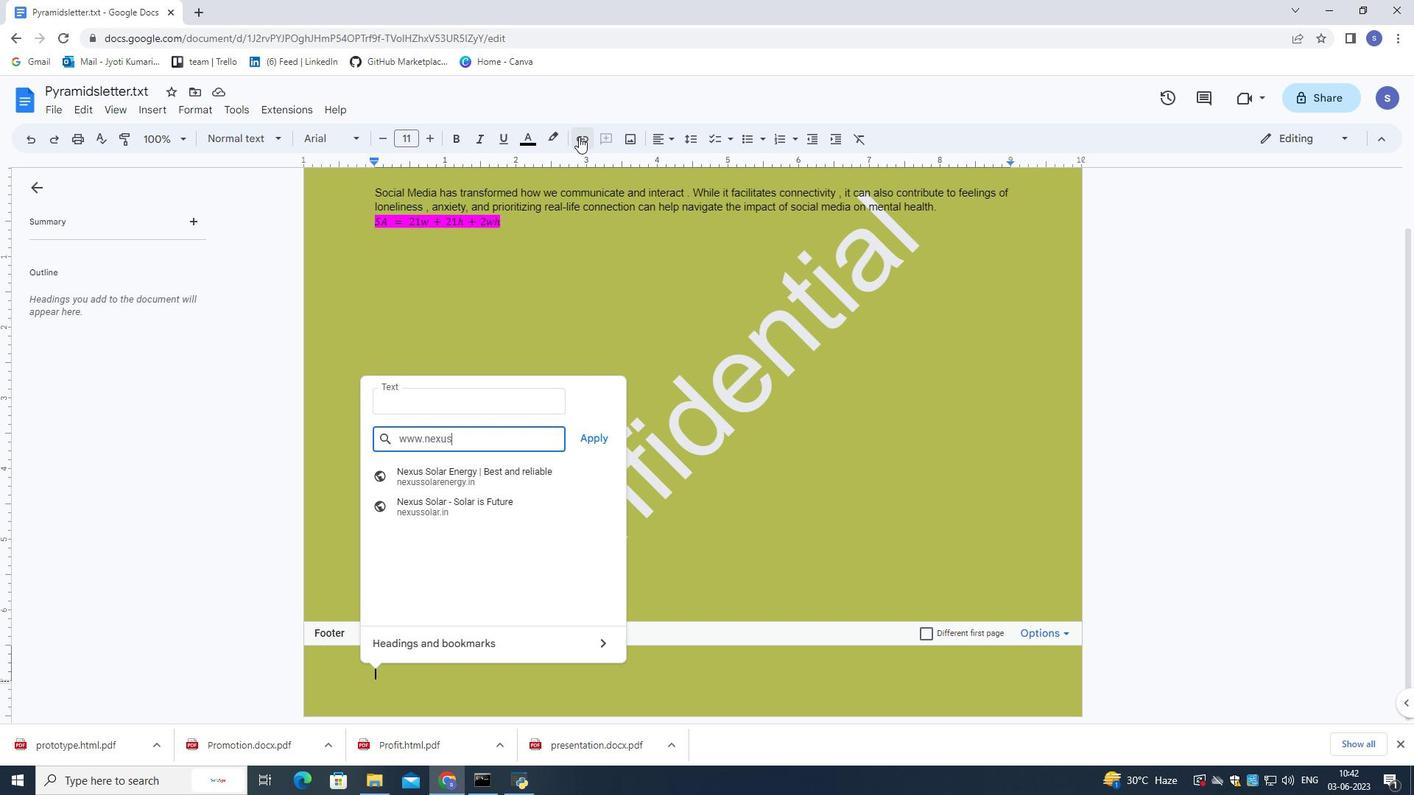 
Action: Key pressed .com
Screenshot: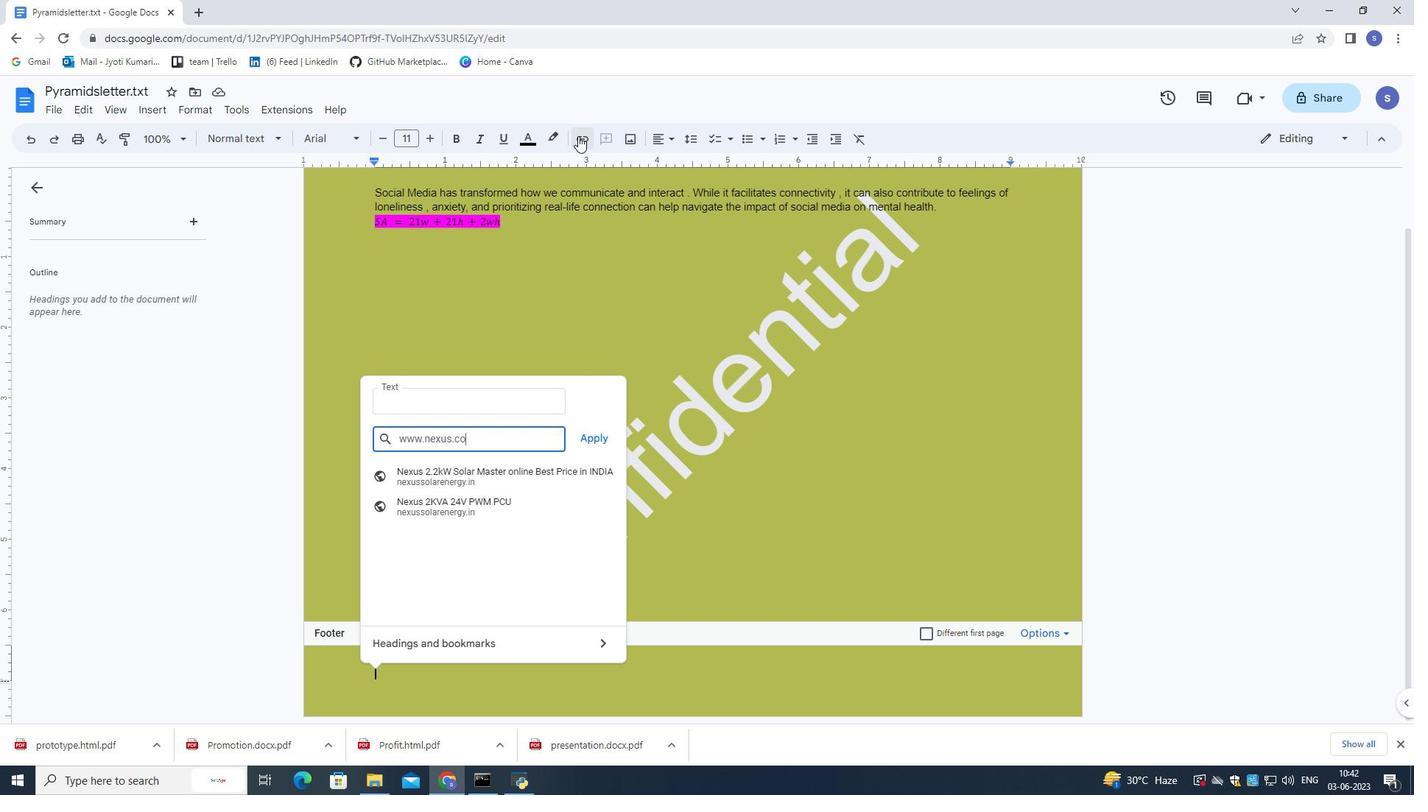 
Action: Mouse moved to (597, 431)
Screenshot: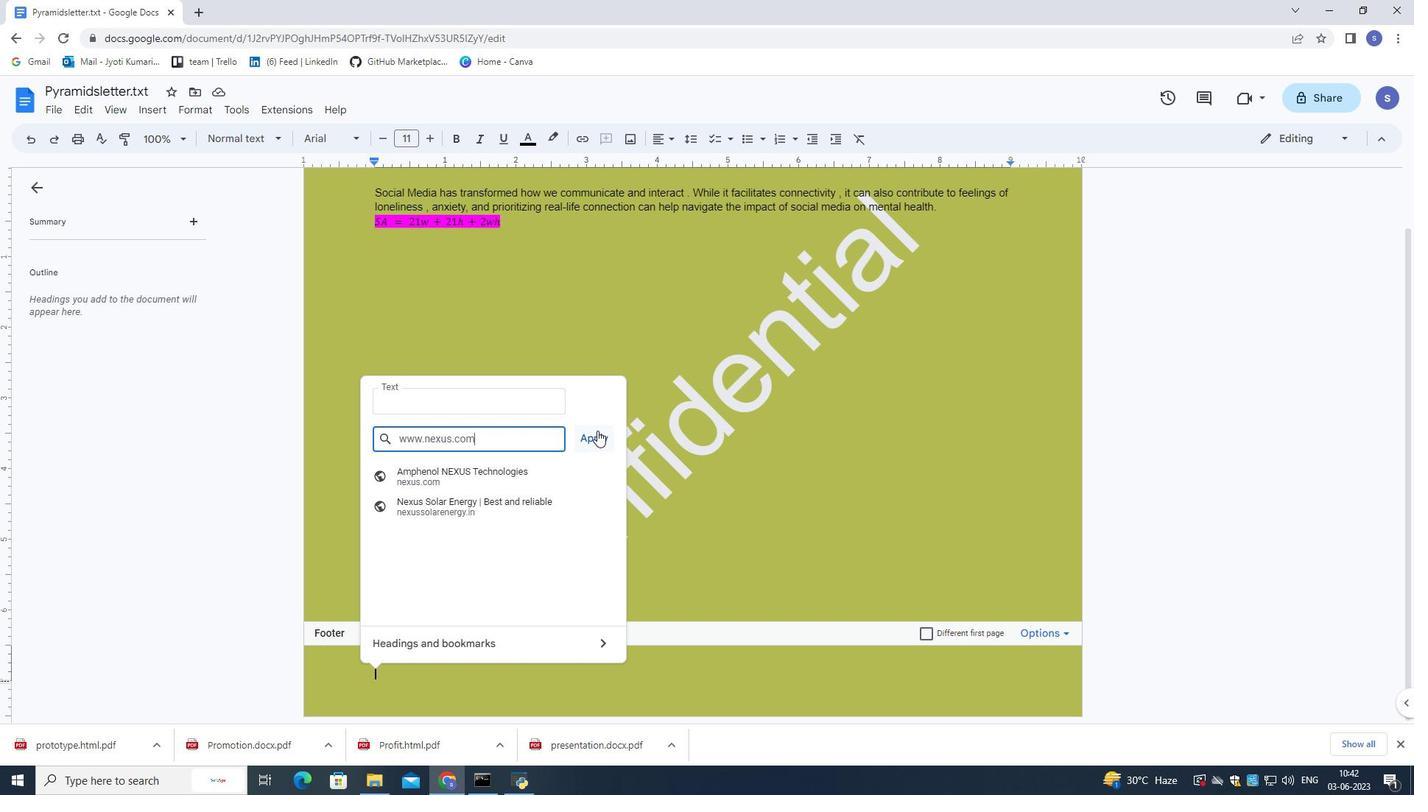 
Action: Mouse pressed left at (597, 431)
Screenshot: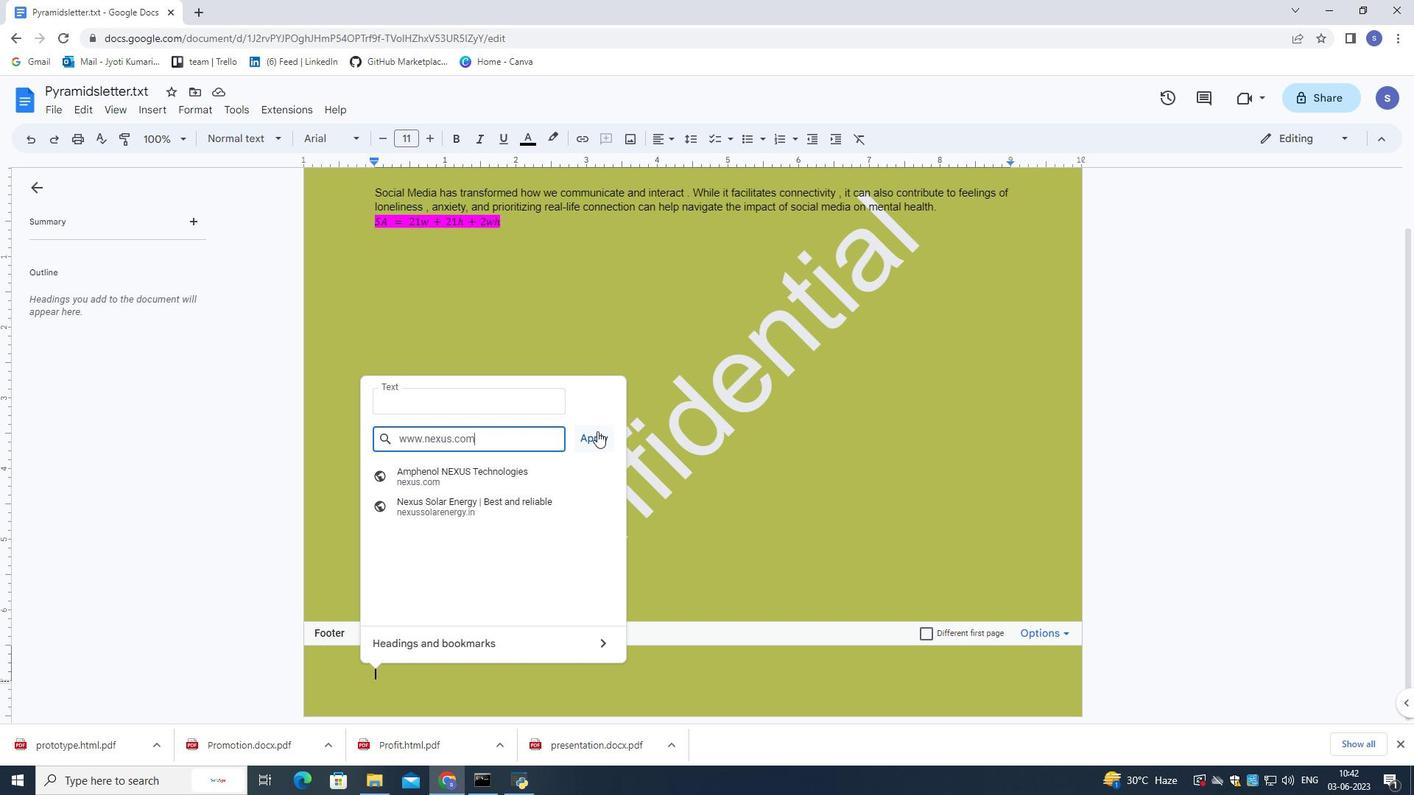 
Action: Mouse moved to (587, 360)
Screenshot: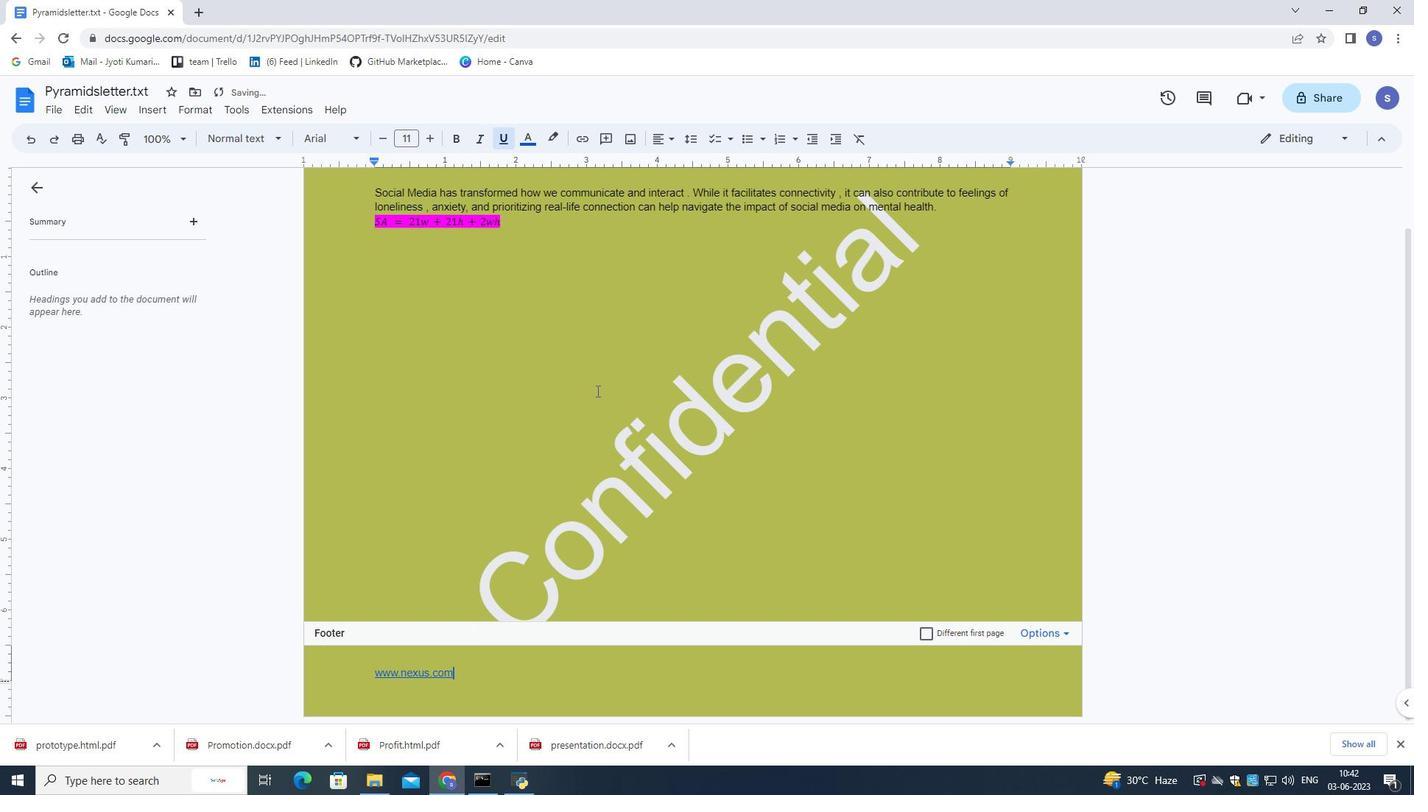 
Action: Mouse scrolled (587, 361) with delta (0, 0)
Screenshot: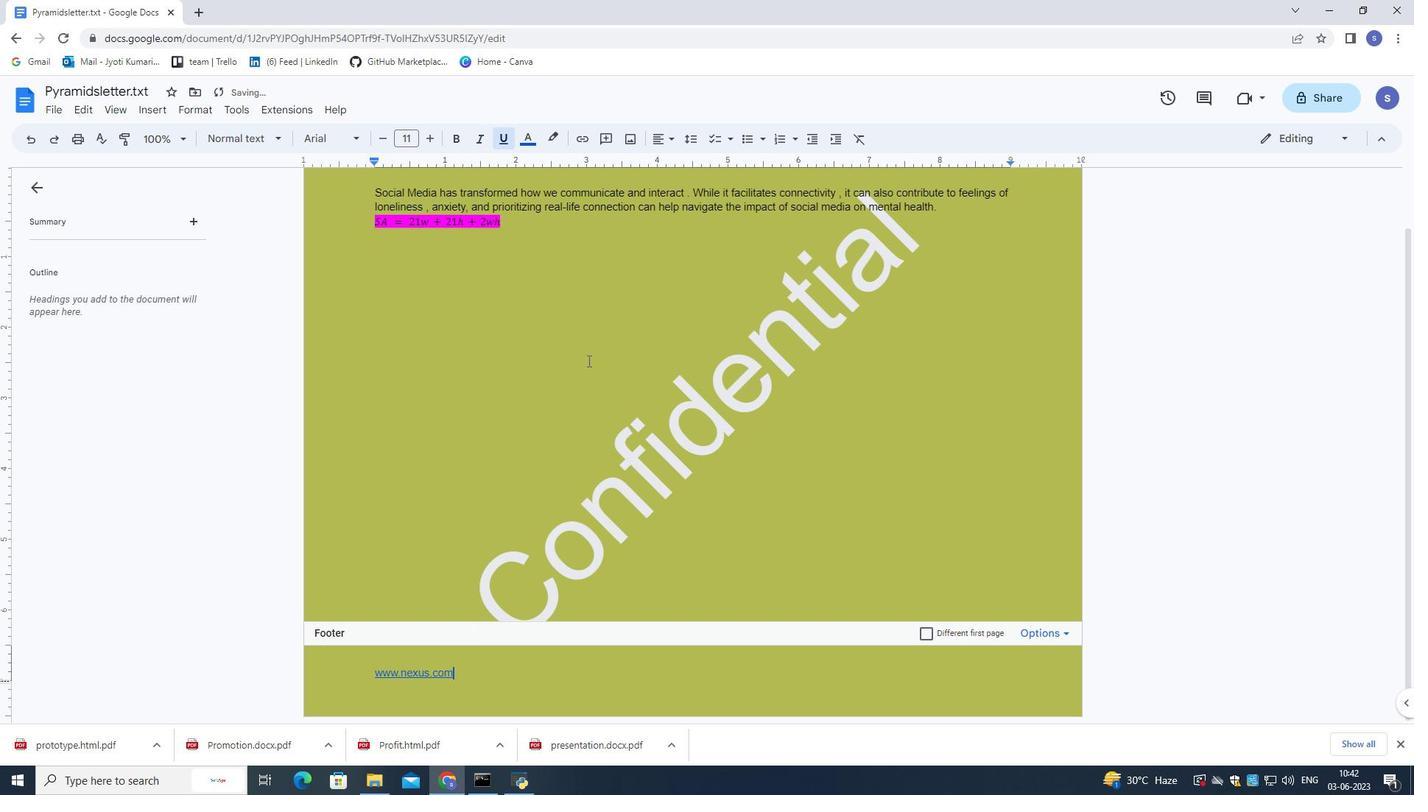 
Action: Mouse moved to (587, 360)
Screenshot: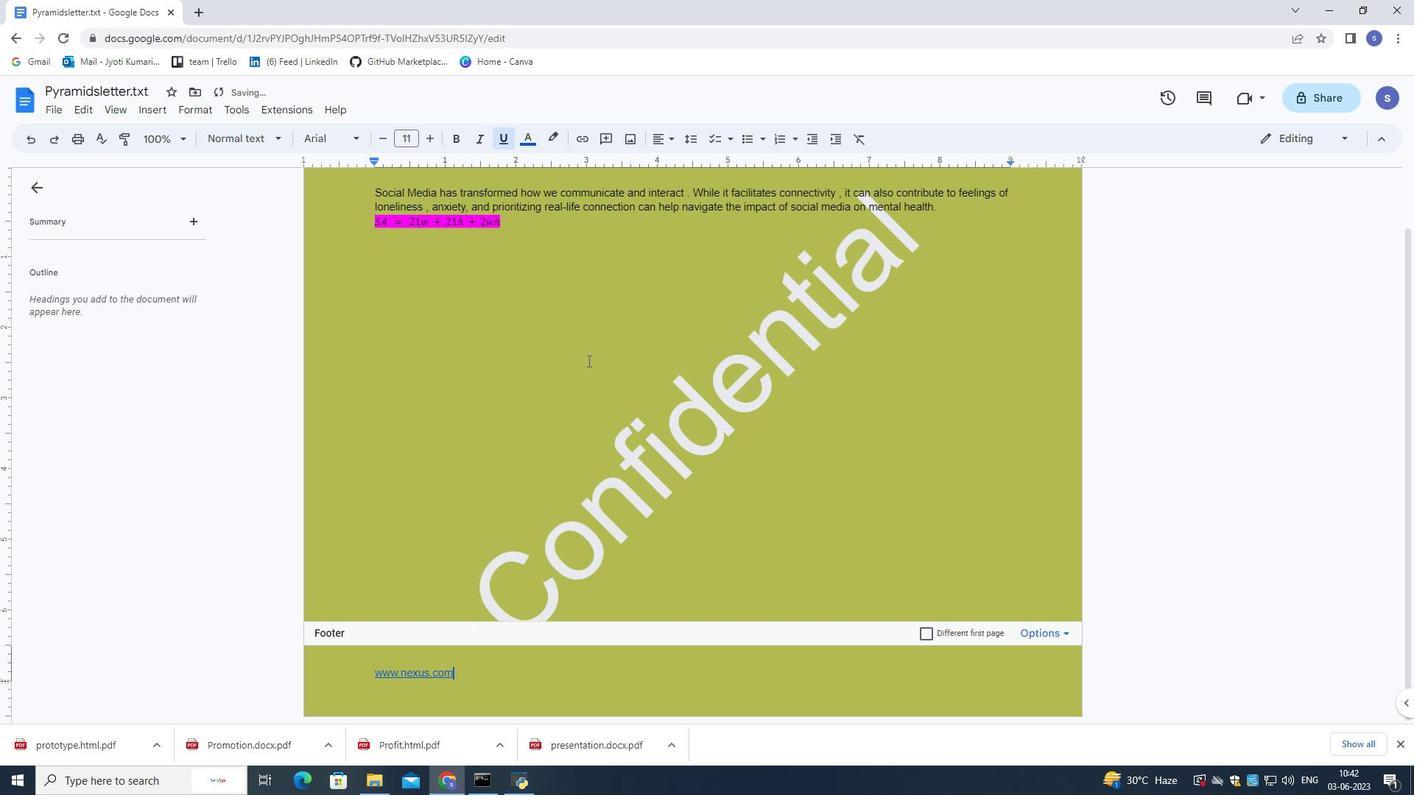 
Action: Mouse scrolled (587, 361) with delta (0, 0)
Screenshot: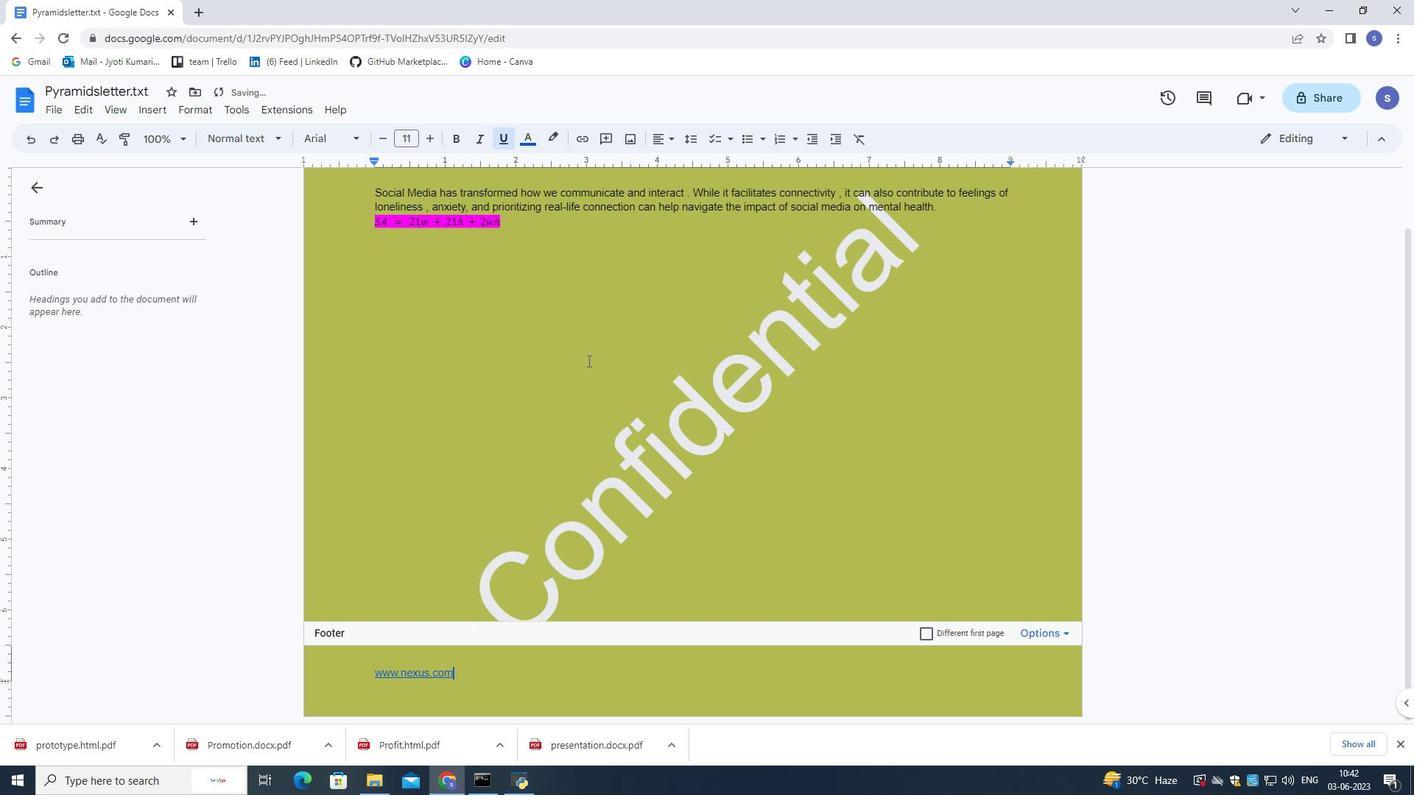
Action: Mouse moved to (587, 359)
Screenshot: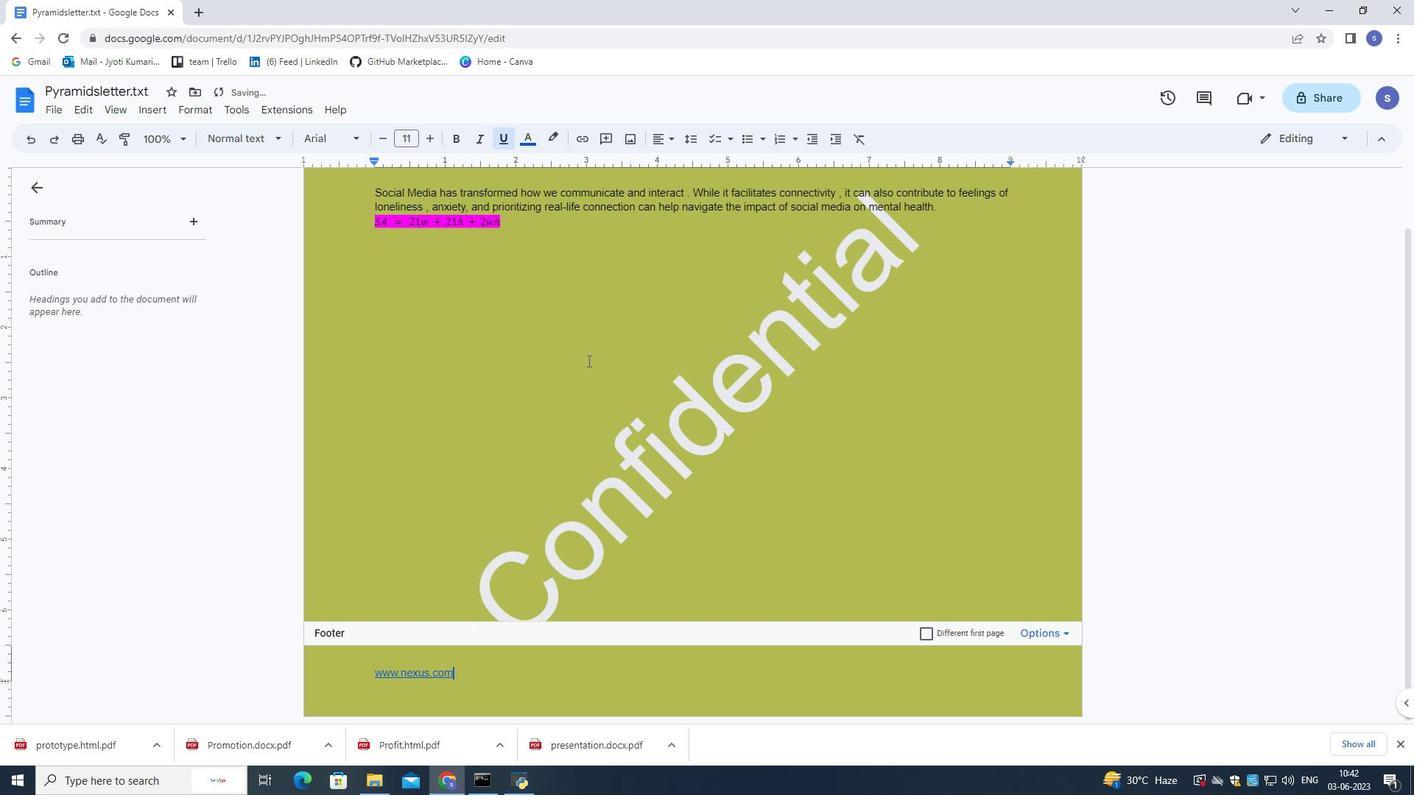 
Action: Mouse scrolled (587, 360) with delta (0, 0)
Screenshot: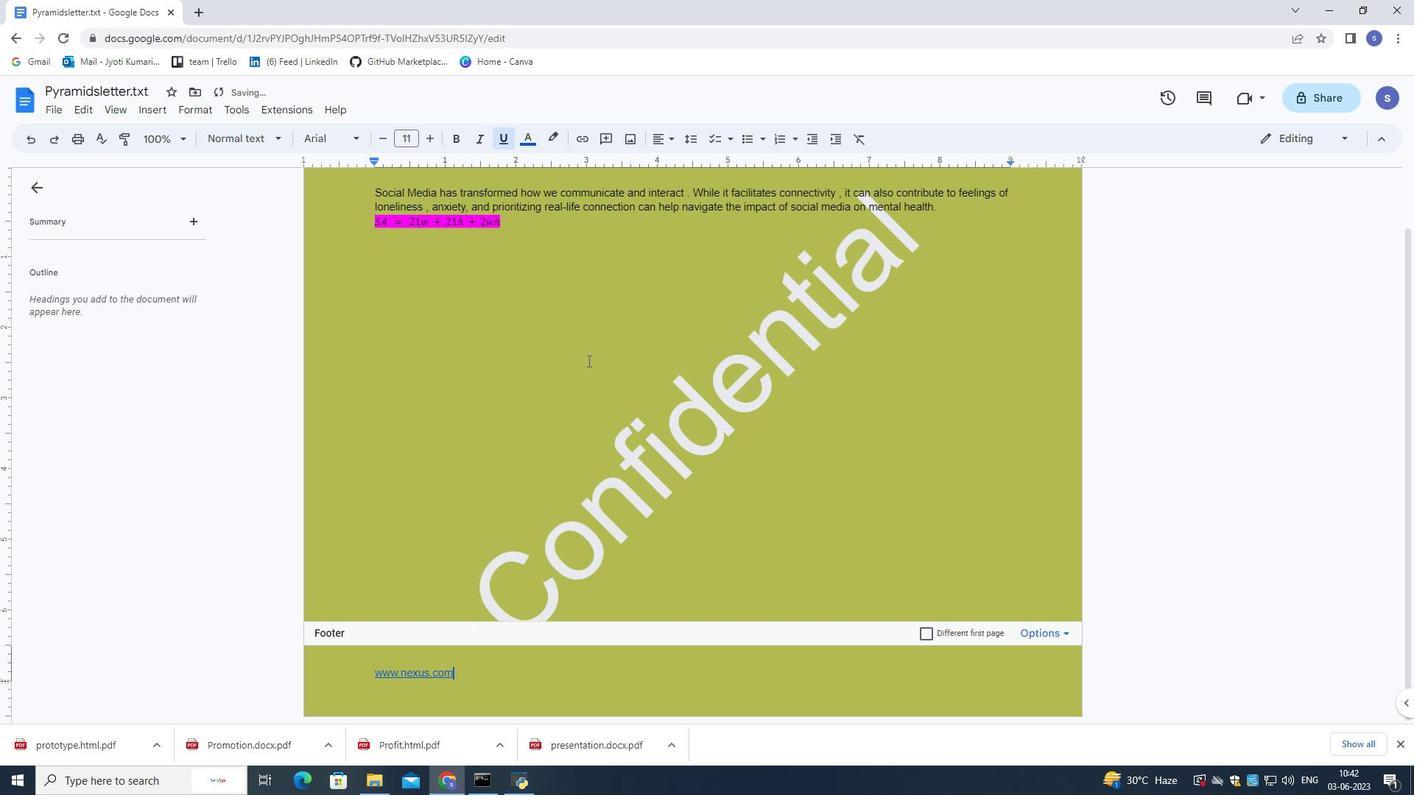 
Action: Mouse moved to (587, 354)
Screenshot: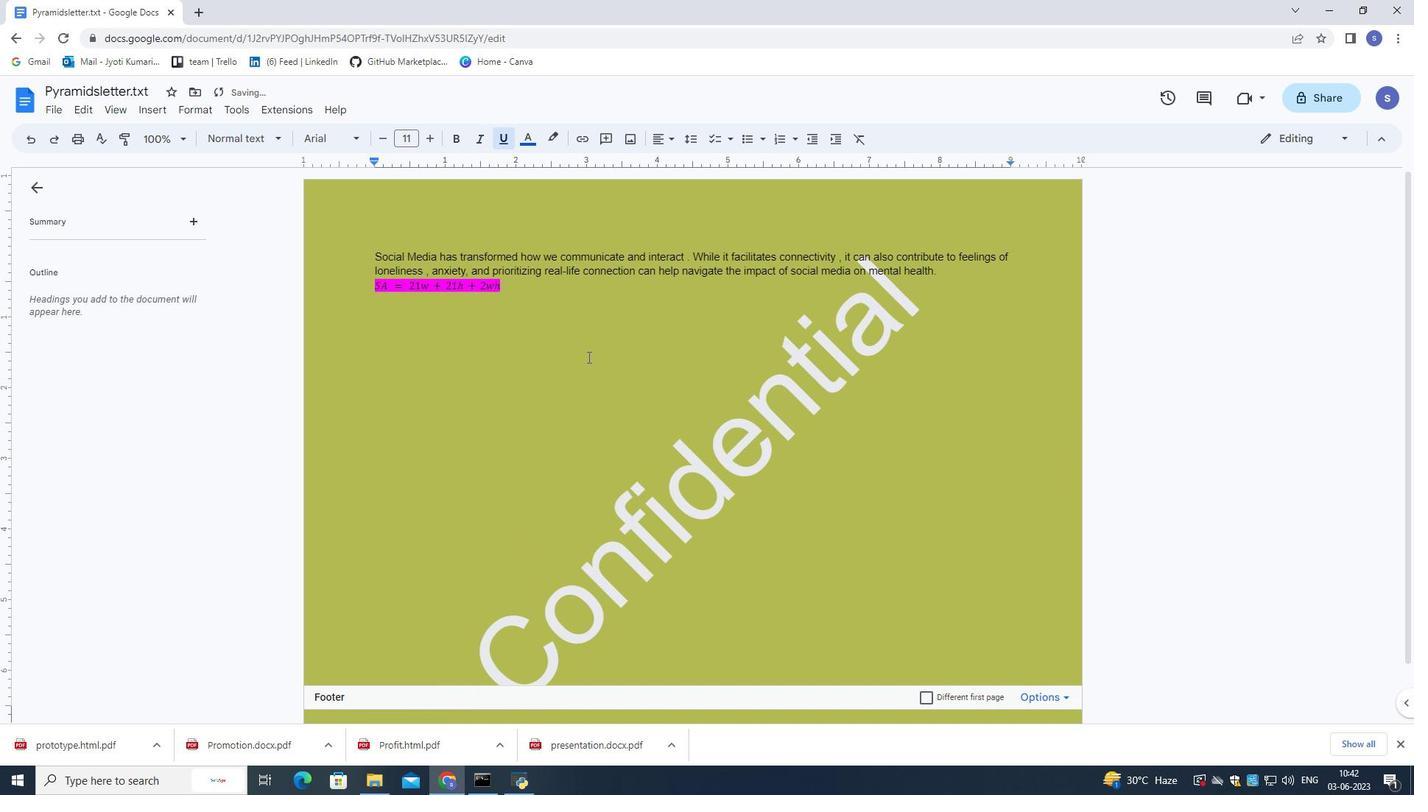 
Action: Mouse scrolled (587, 355) with delta (0, 0)
Screenshot: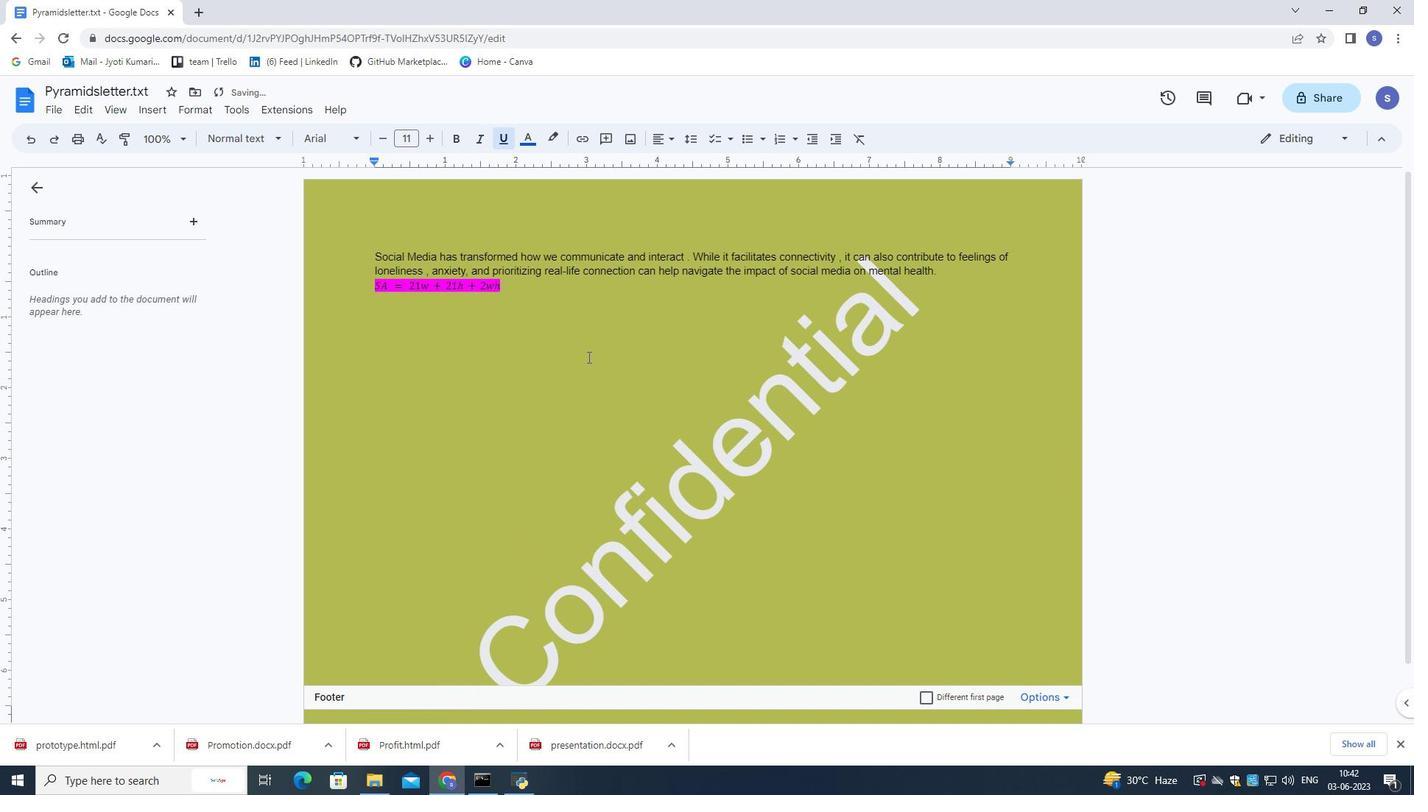 
Action: Mouse moved to (587, 349)
Screenshot: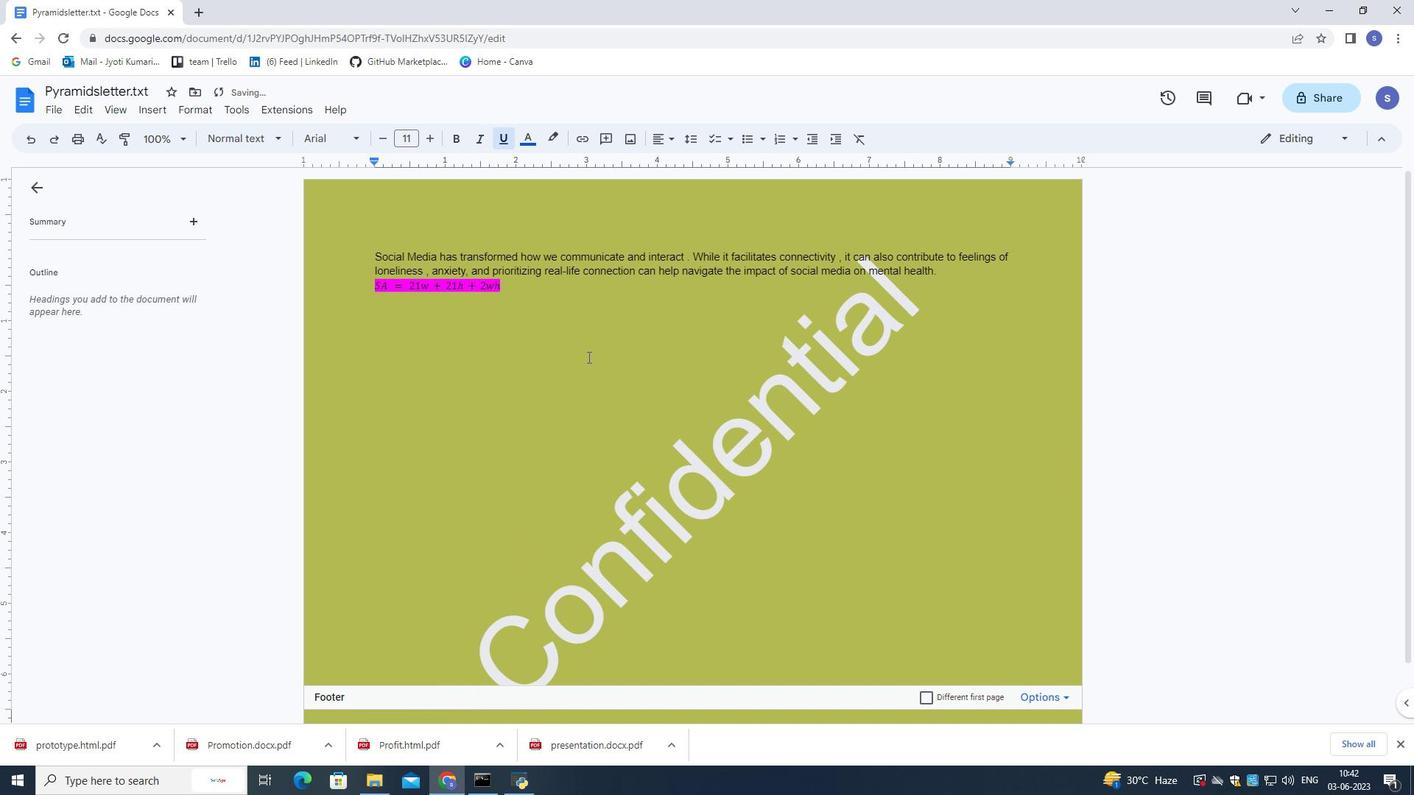 
Action: Mouse scrolled (587, 350) with delta (0, 0)
Screenshot: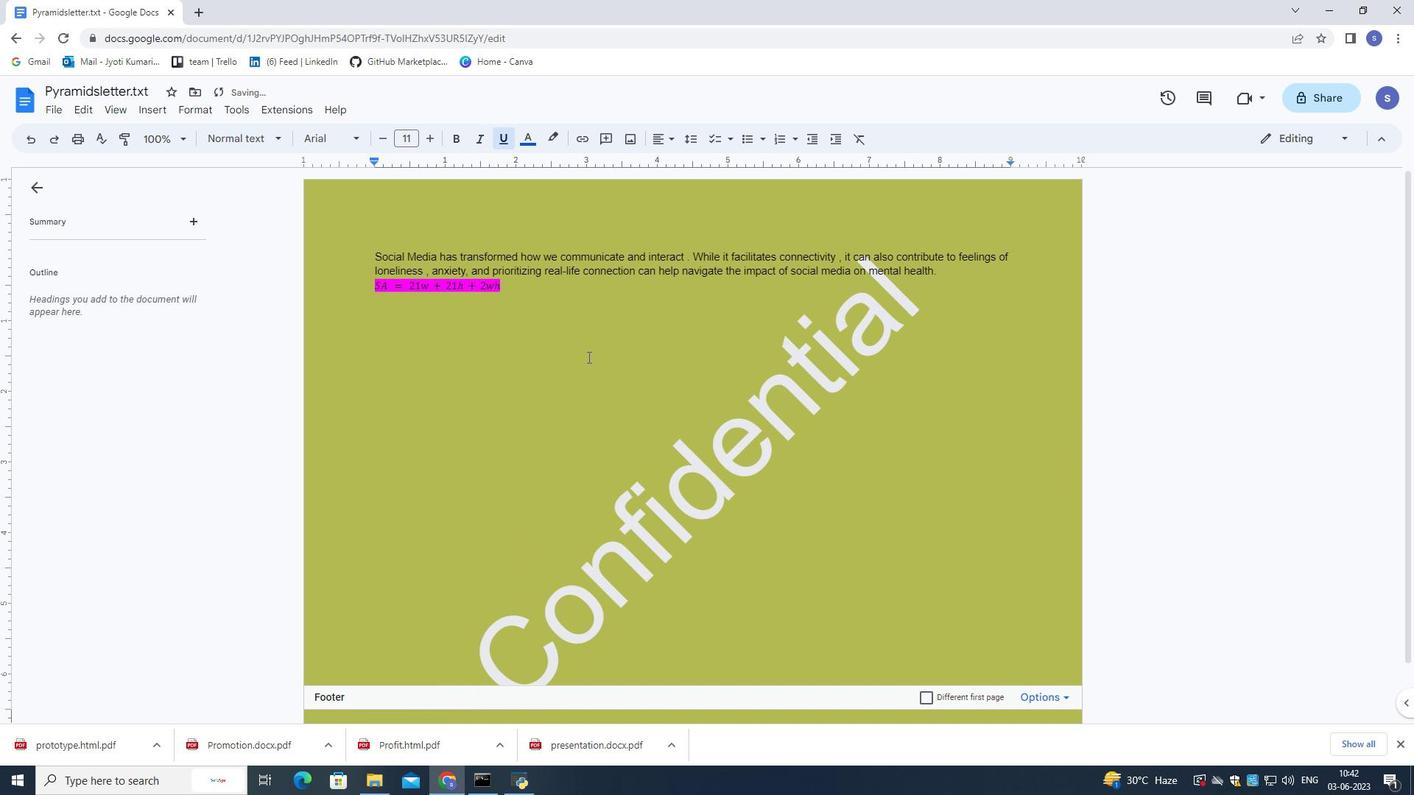 
Action: Mouse moved to (587, 346)
Screenshot: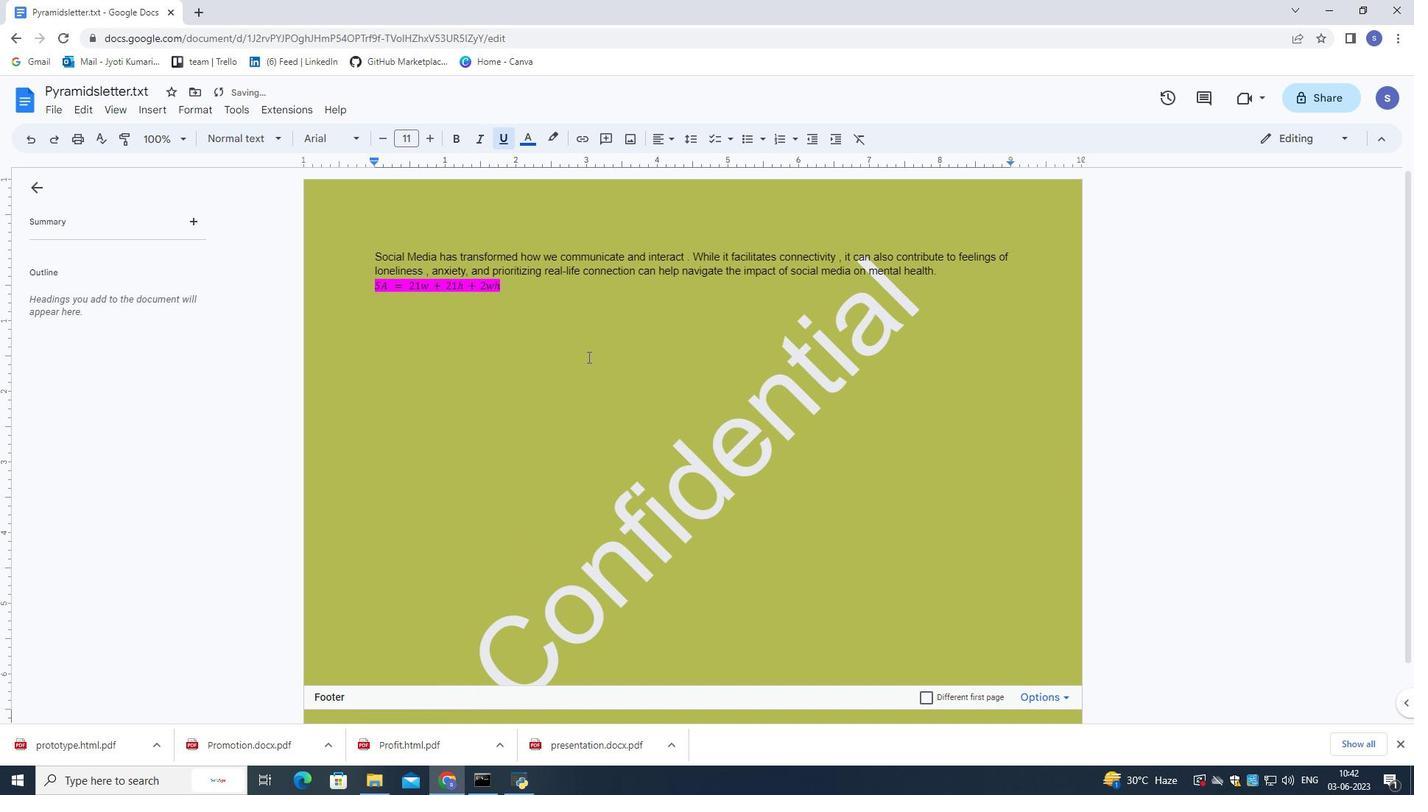 
Action: Mouse scrolled (587, 347) with delta (0, 0)
Screenshot: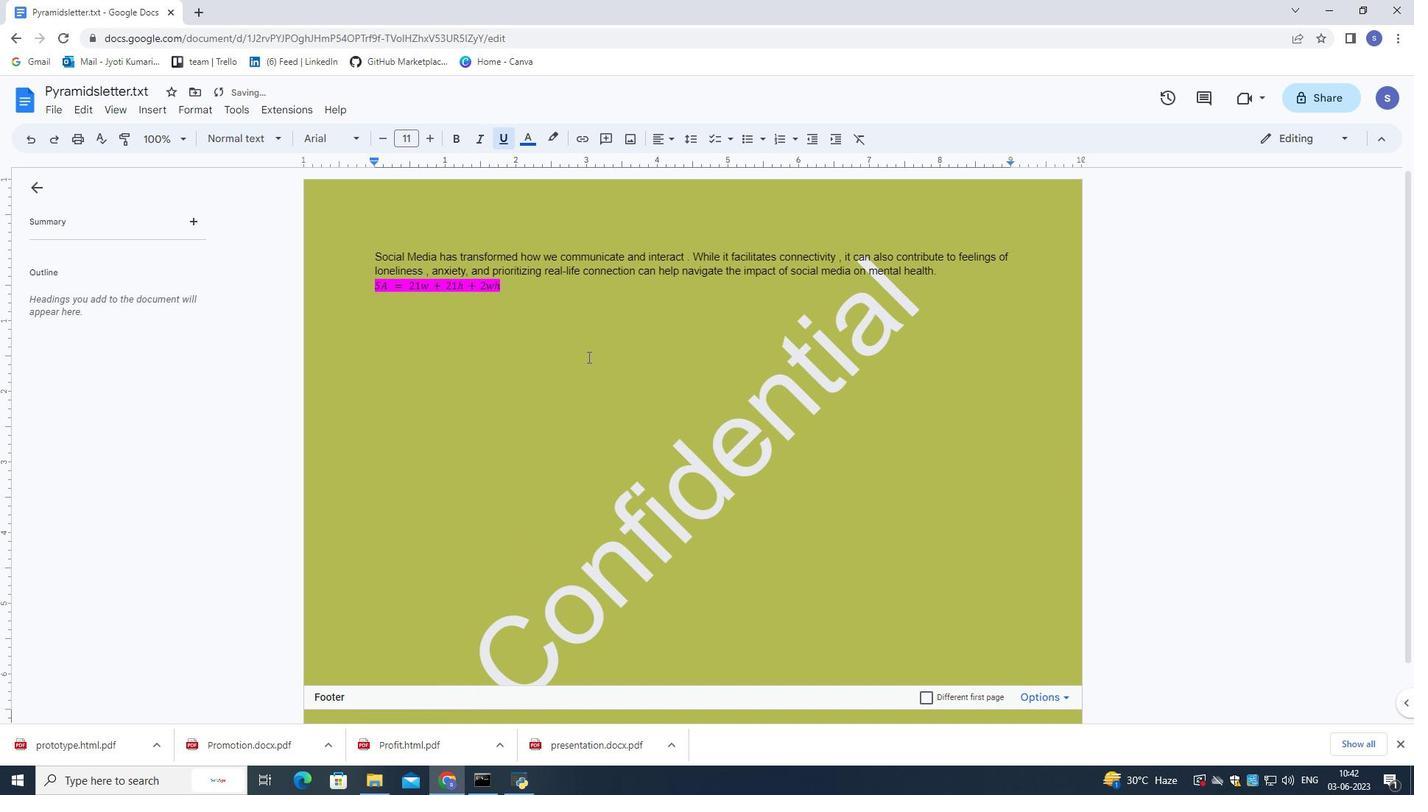 
Action: Mouse moved to (586, 345)
Screenshot: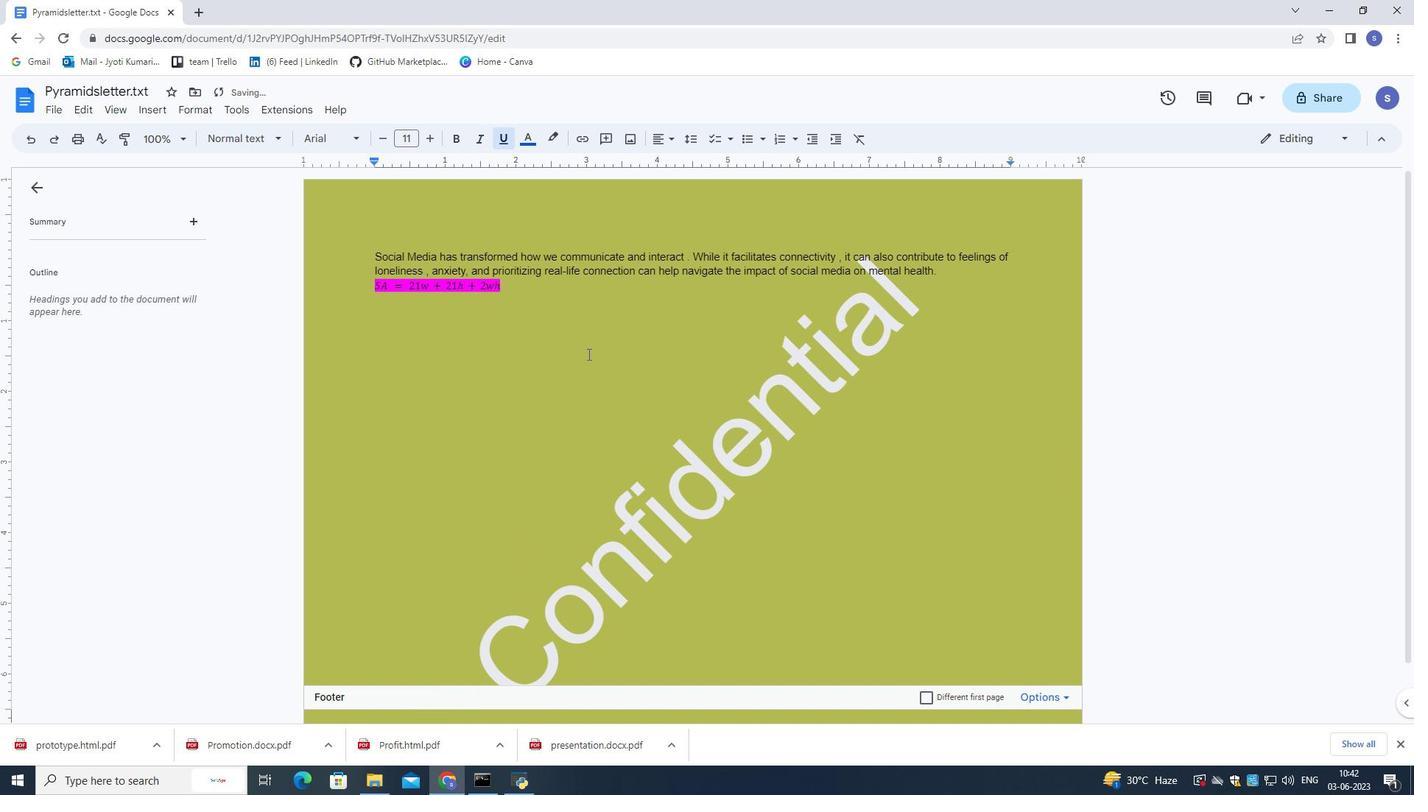 
